 Task: Find connections with filter location Landau in der Pfalz with filter topic #creativitywith filter profile language German with filter current company Getinge with filter school Queen Mary's College with filter industry Dance Companies with filter service category Consulting with filter keywords title Events Manager
Action: Mouse moved to (658, 86)
Screenshot: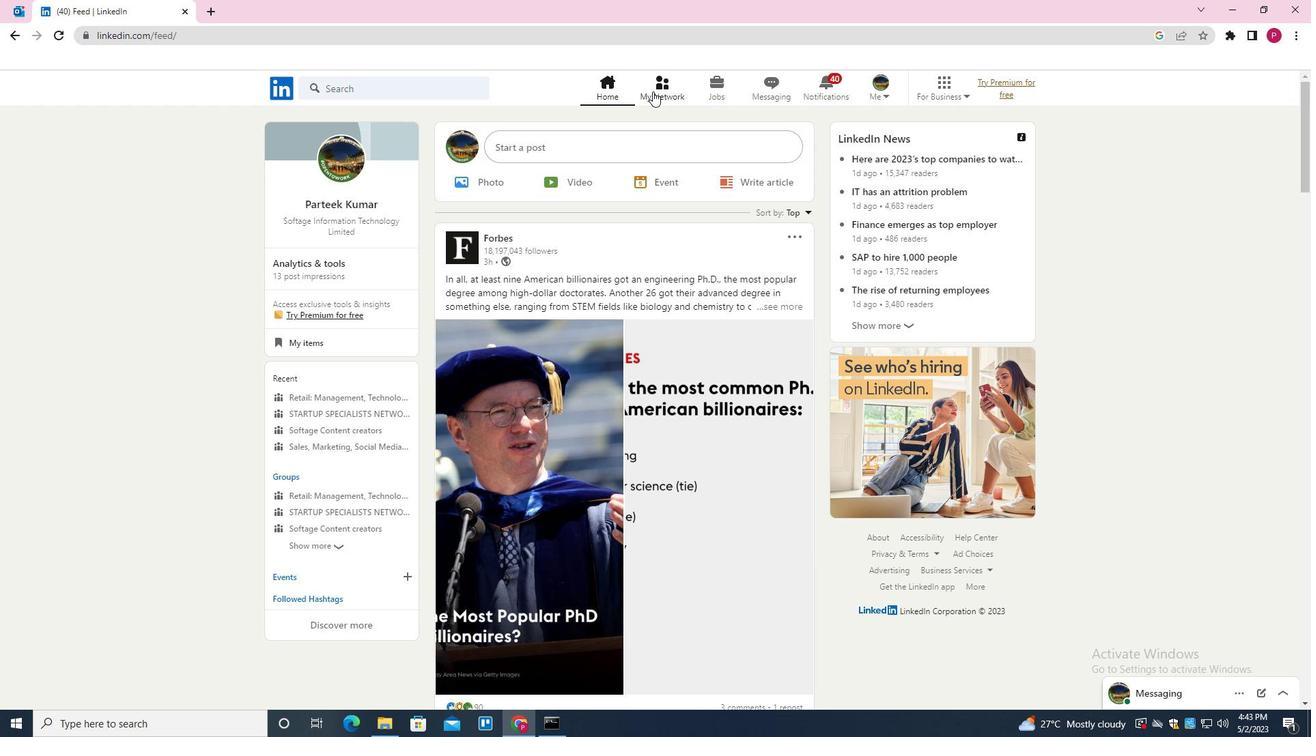 
Action: Mouse pressed left at (658, 86)
Screenshot: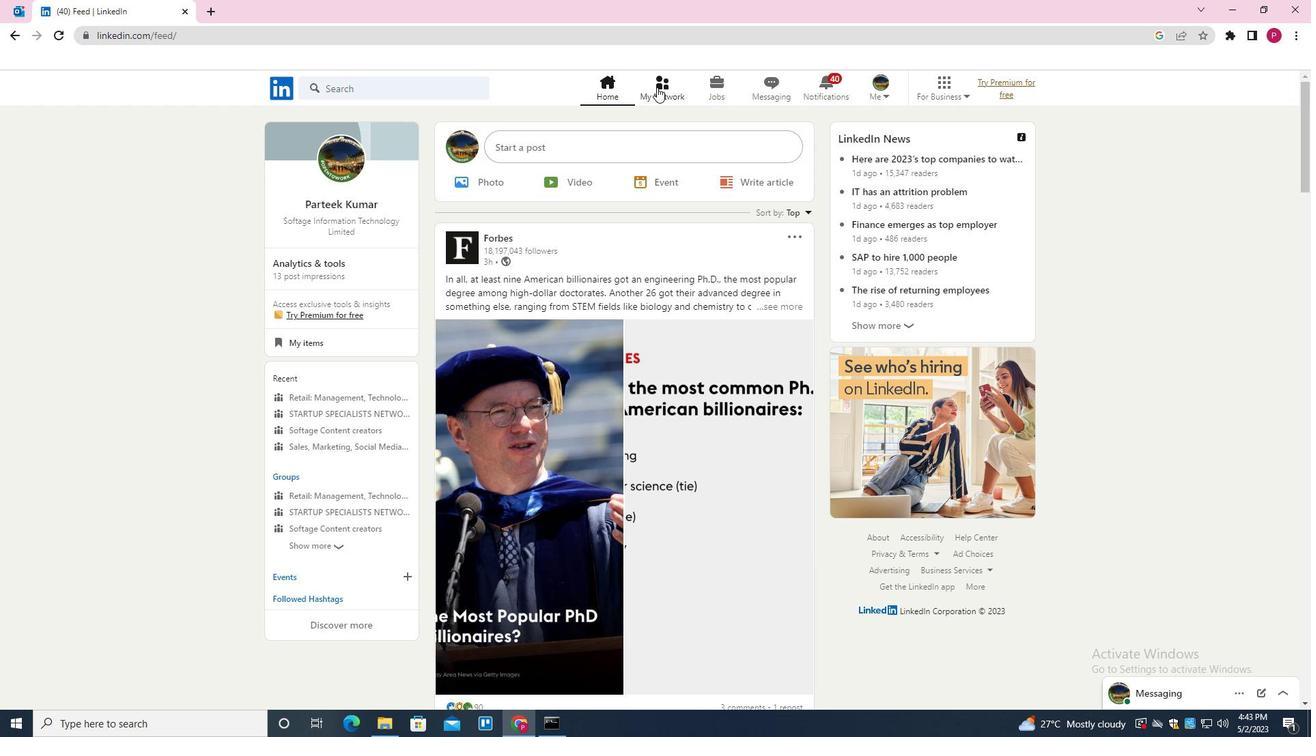 
Action: Mouse moved to (426, 171)
Screenshot: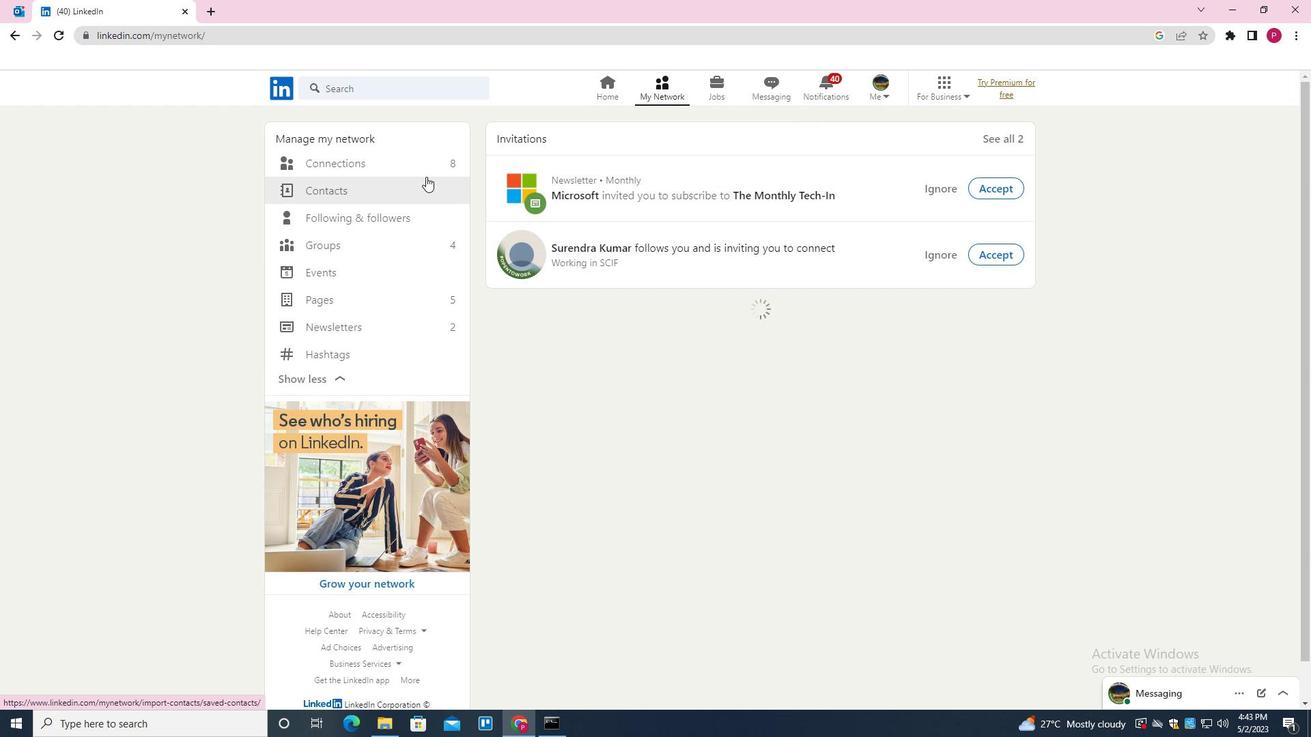
Action: Mouse pressed left at (426, 171)
Screenshot: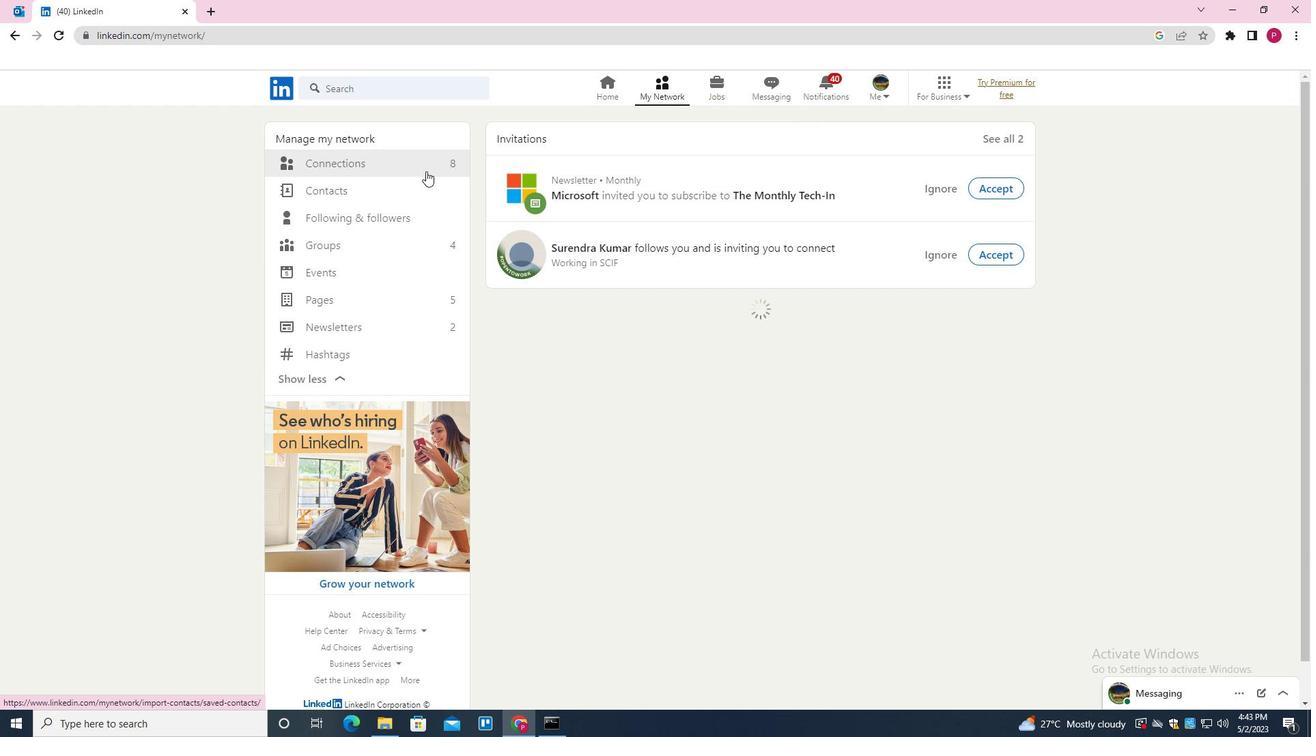 
Action: Mouse moved to (396, 163)
Screenshot: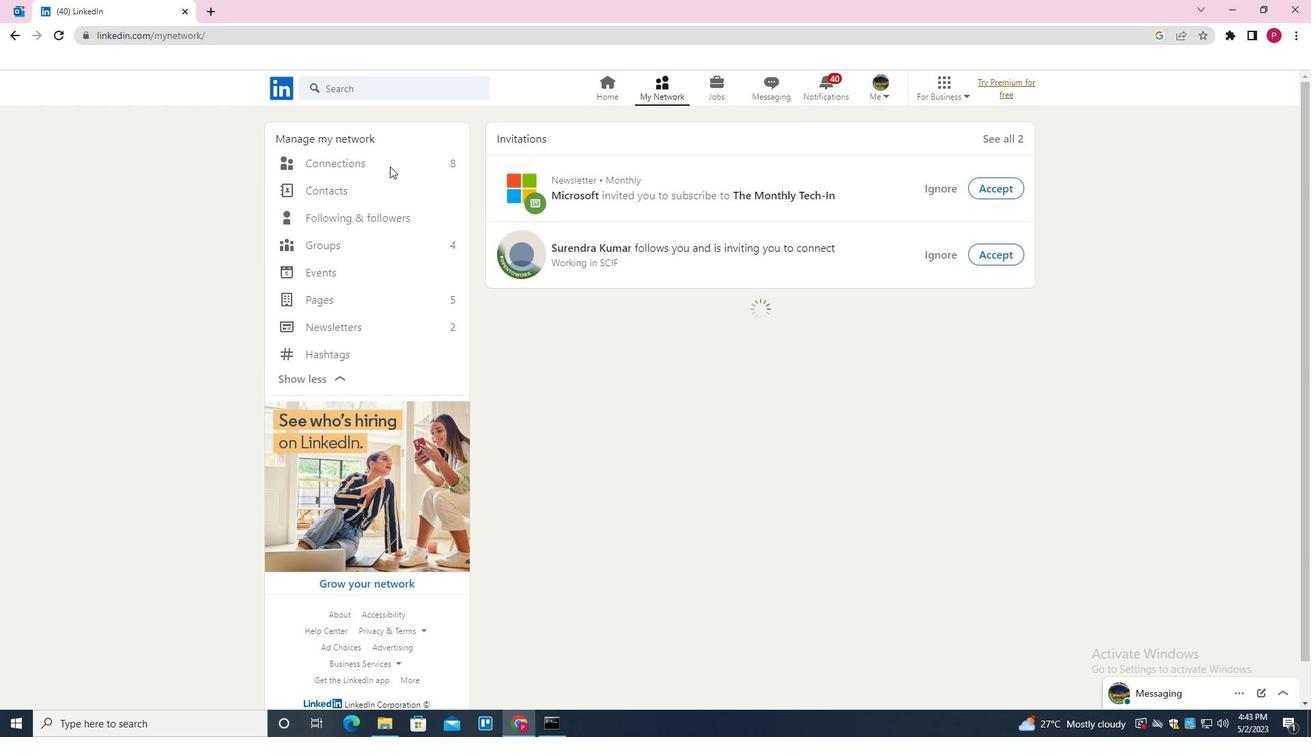 
Action: Mouse pressed left at (396, 163)
Screenshot: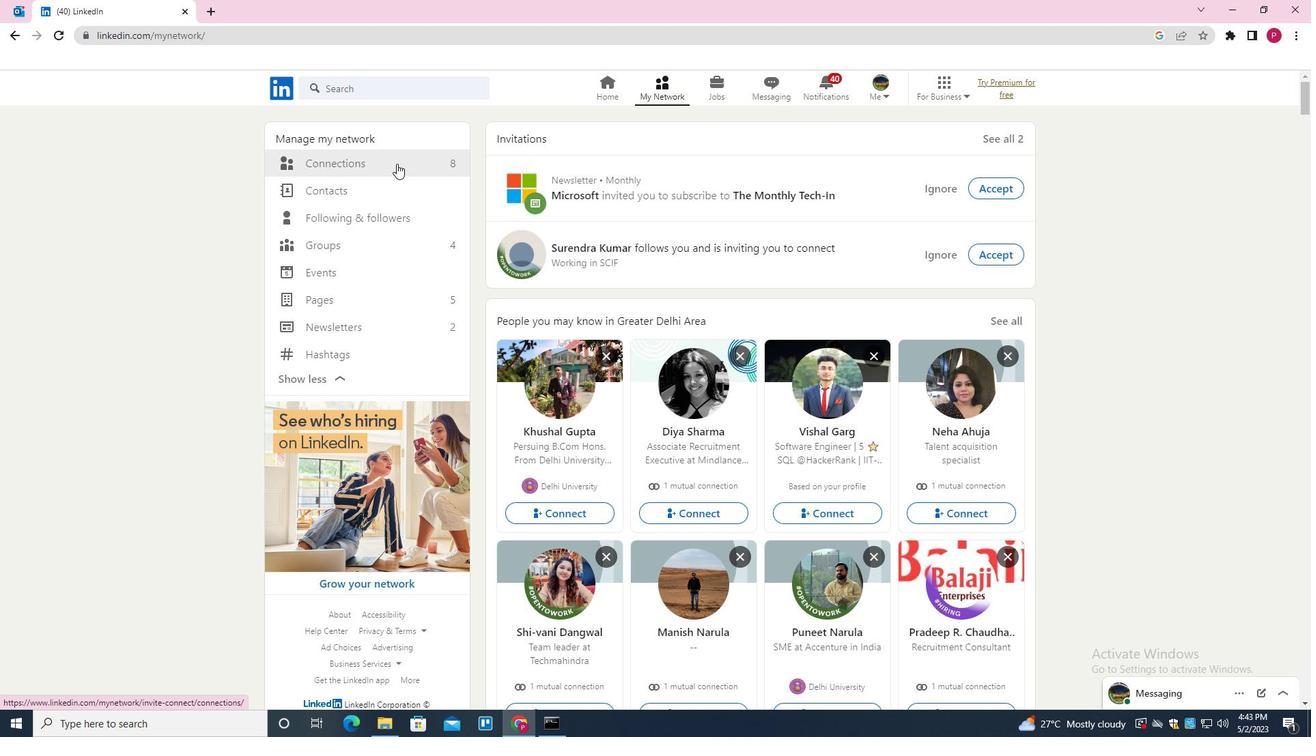 
Action: Mouse moved to (766, 163)
Screenshot: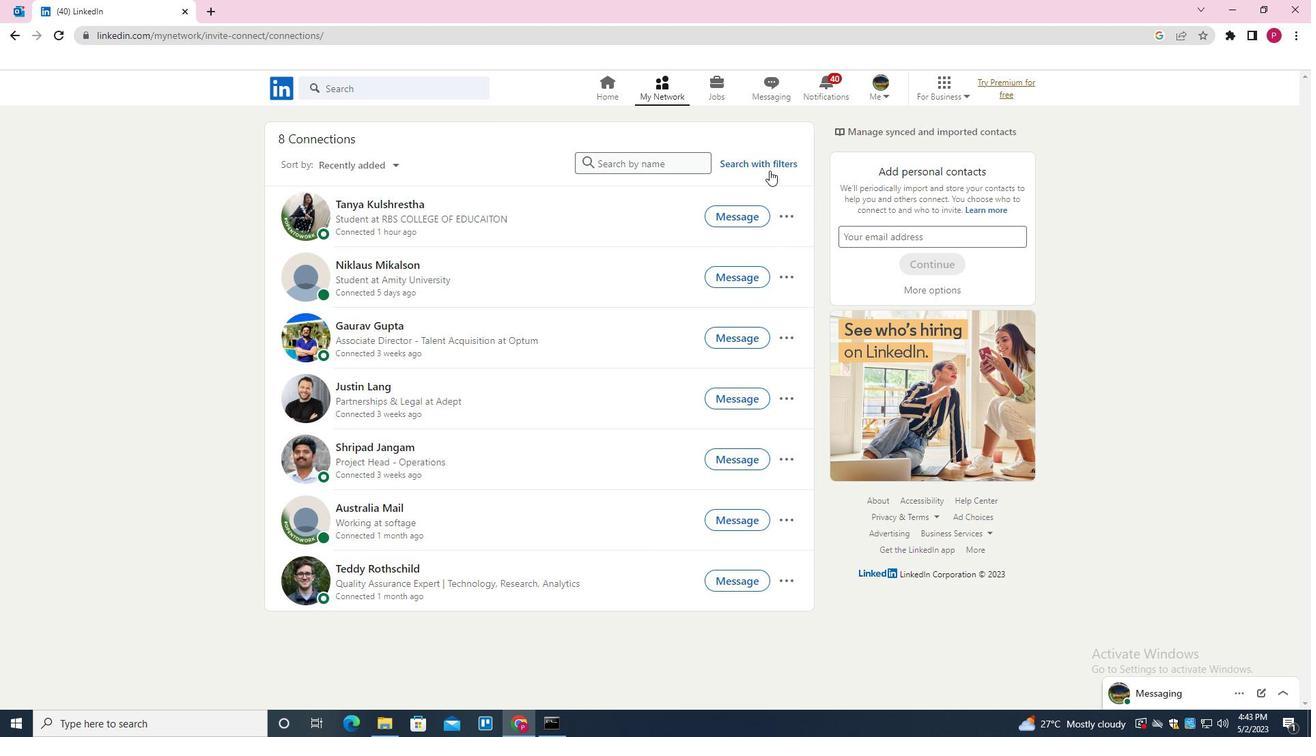 
Action: Mouse pressed left at (766, 163)
Screenshot: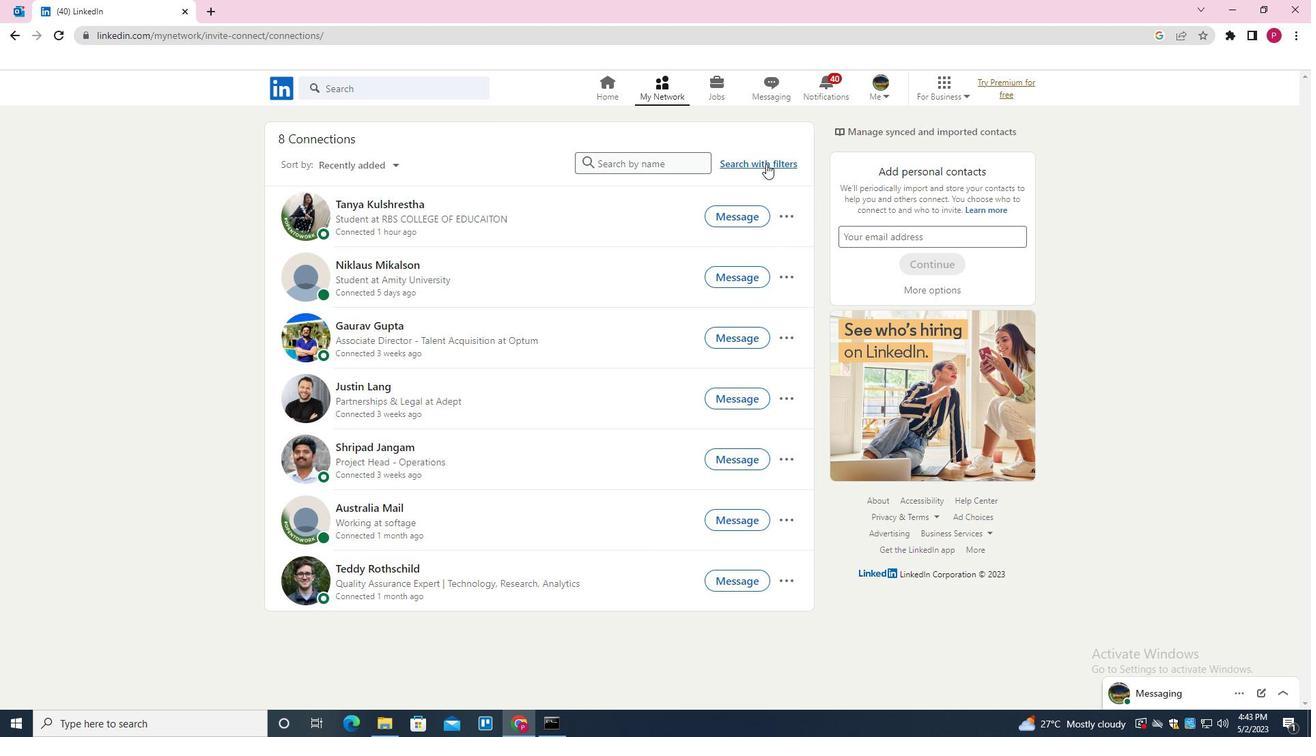 
Action: Mouse moved to (705, 127)
Screenshot: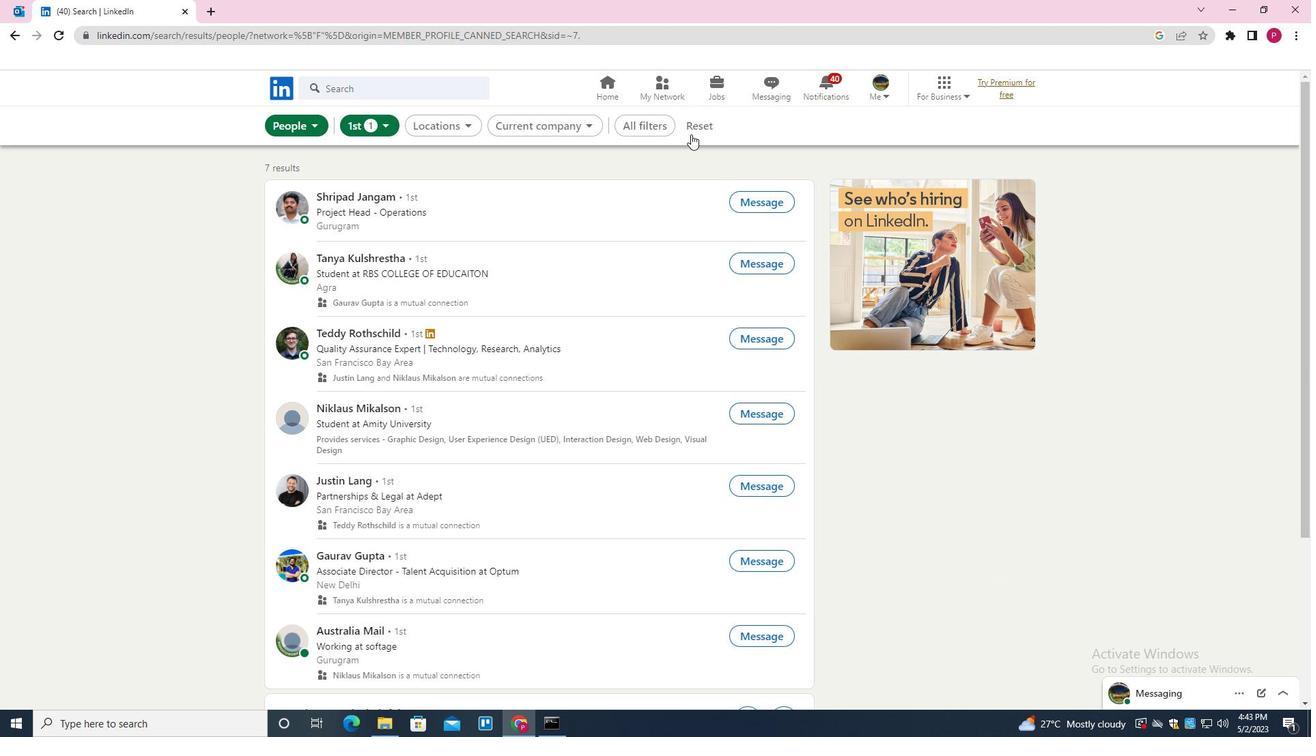 
Action: Mouse pressed left at (705, 127)
Screenshot: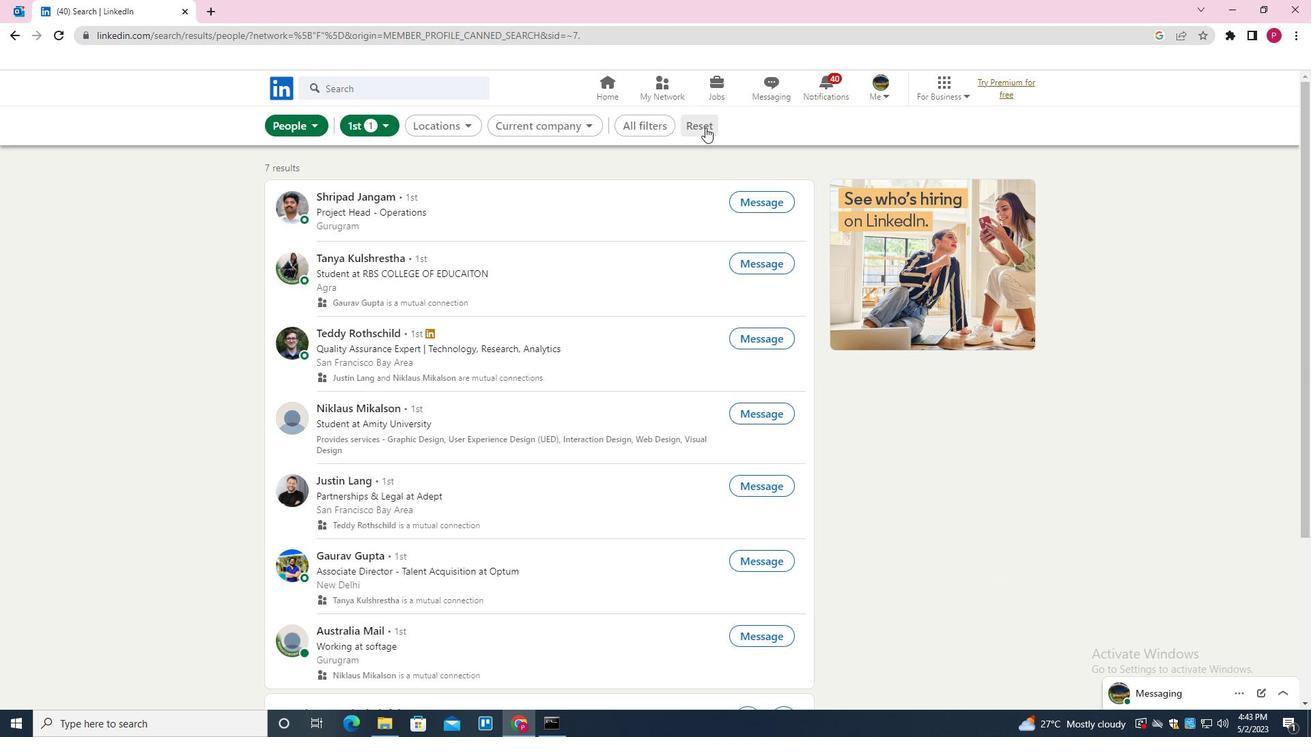 
Action: Mouse moved to (681, 130)
Screenshot: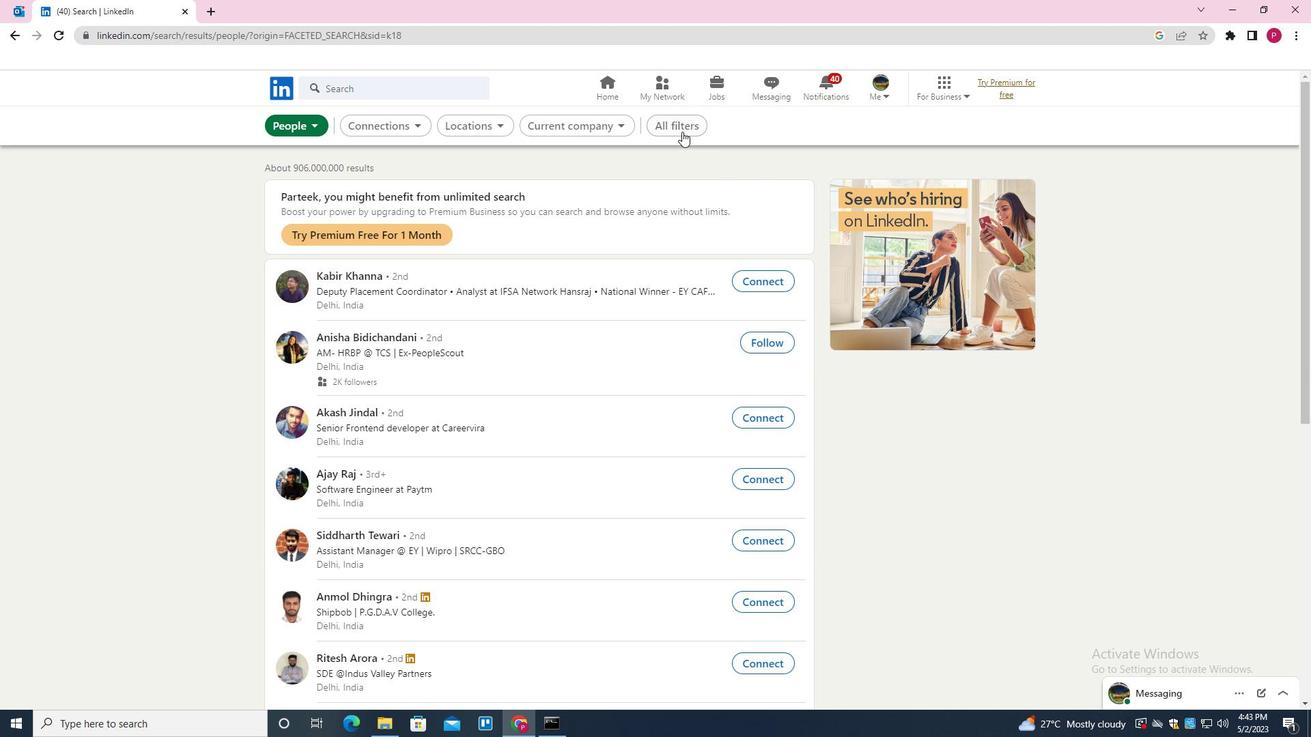 
Action: Mouse pressed left at (681, 130)
Screenshot: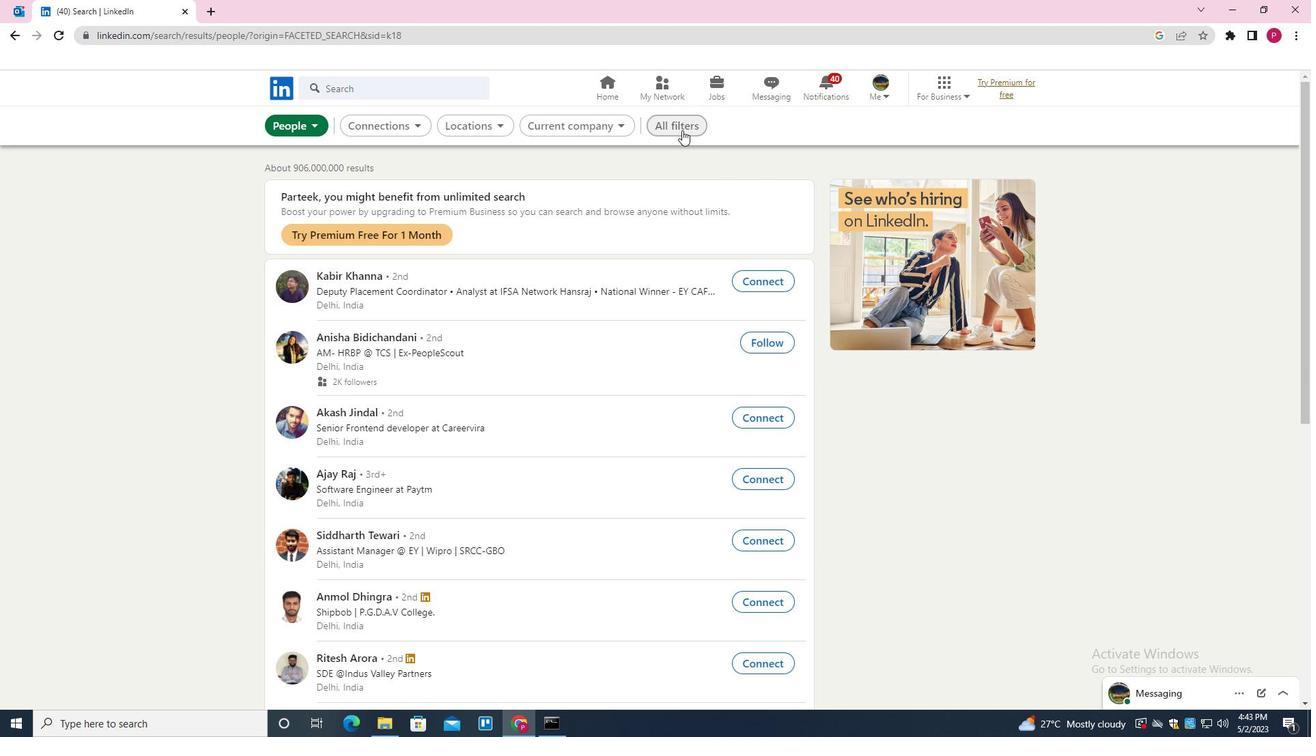 
Action: Mouse moved to (933, 385)
Screenshot: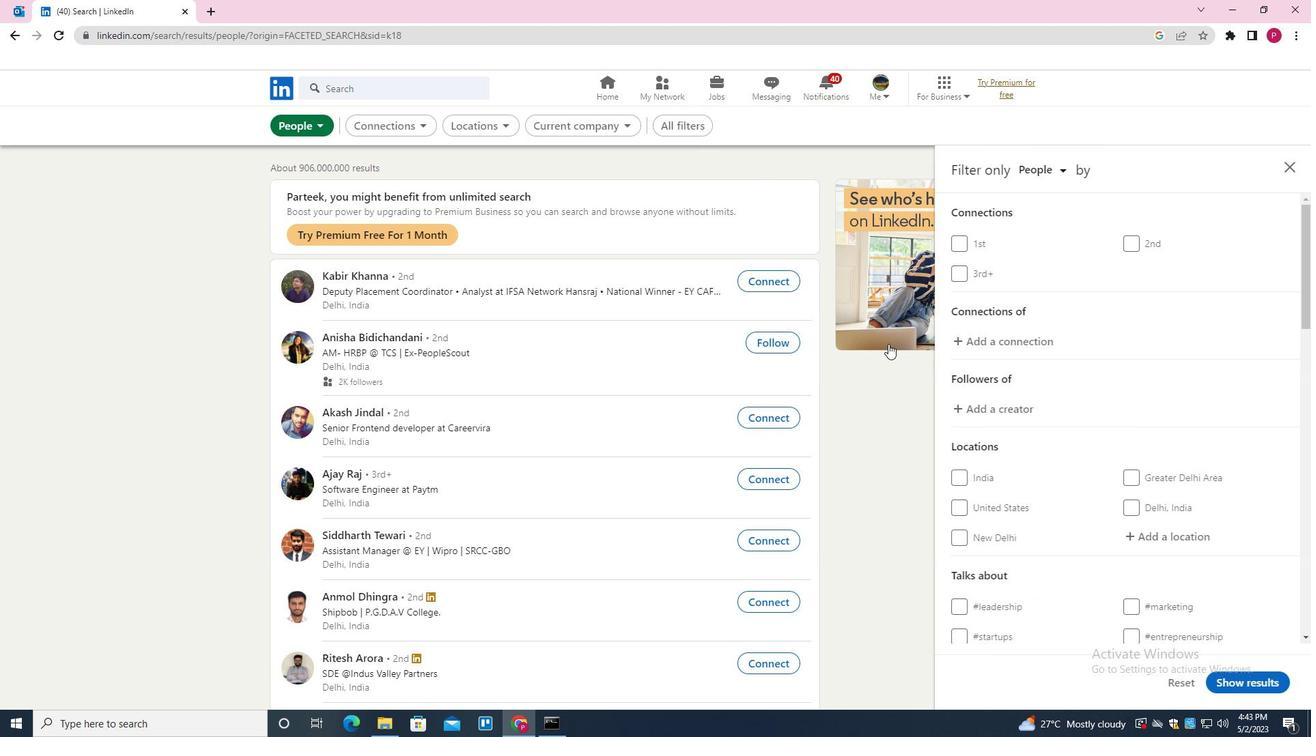 
Action: Mouse scrolled (933, 384) with delta (0, 0)
Screenshot: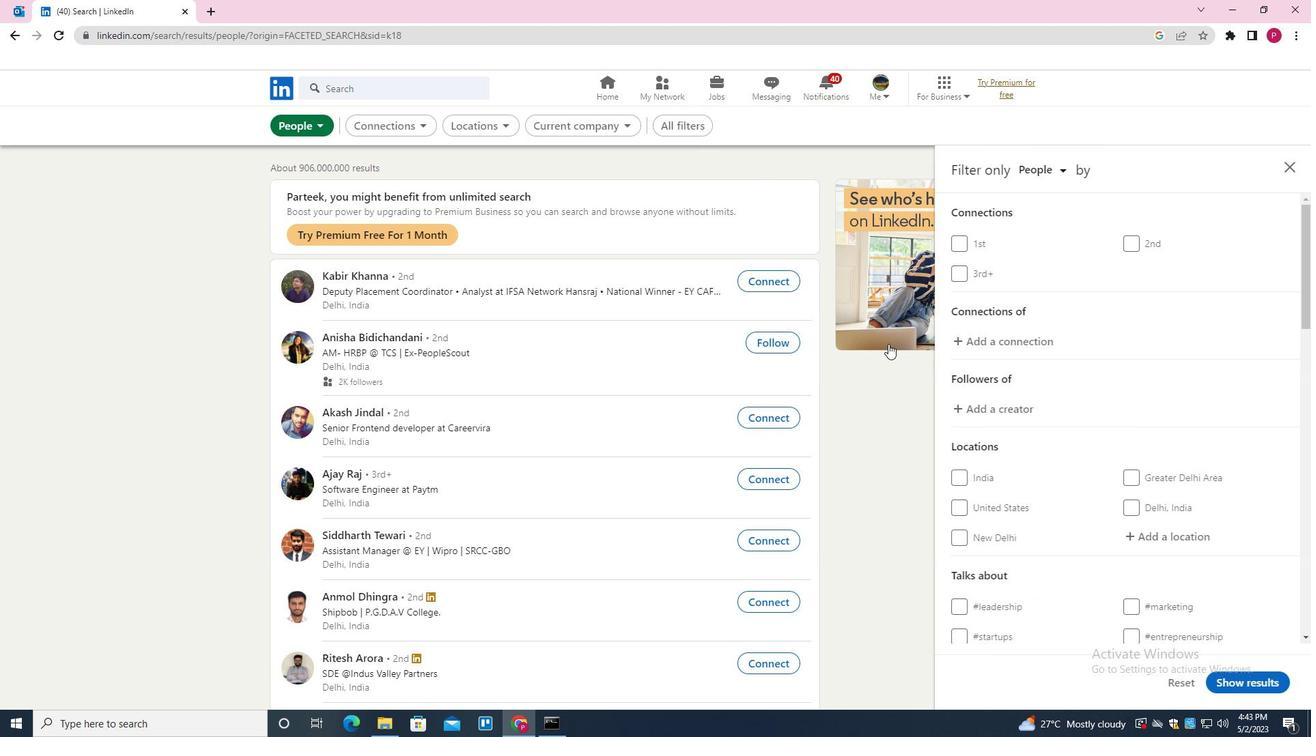 
Action: Mouse moved to (1161, 533)
Screenshot: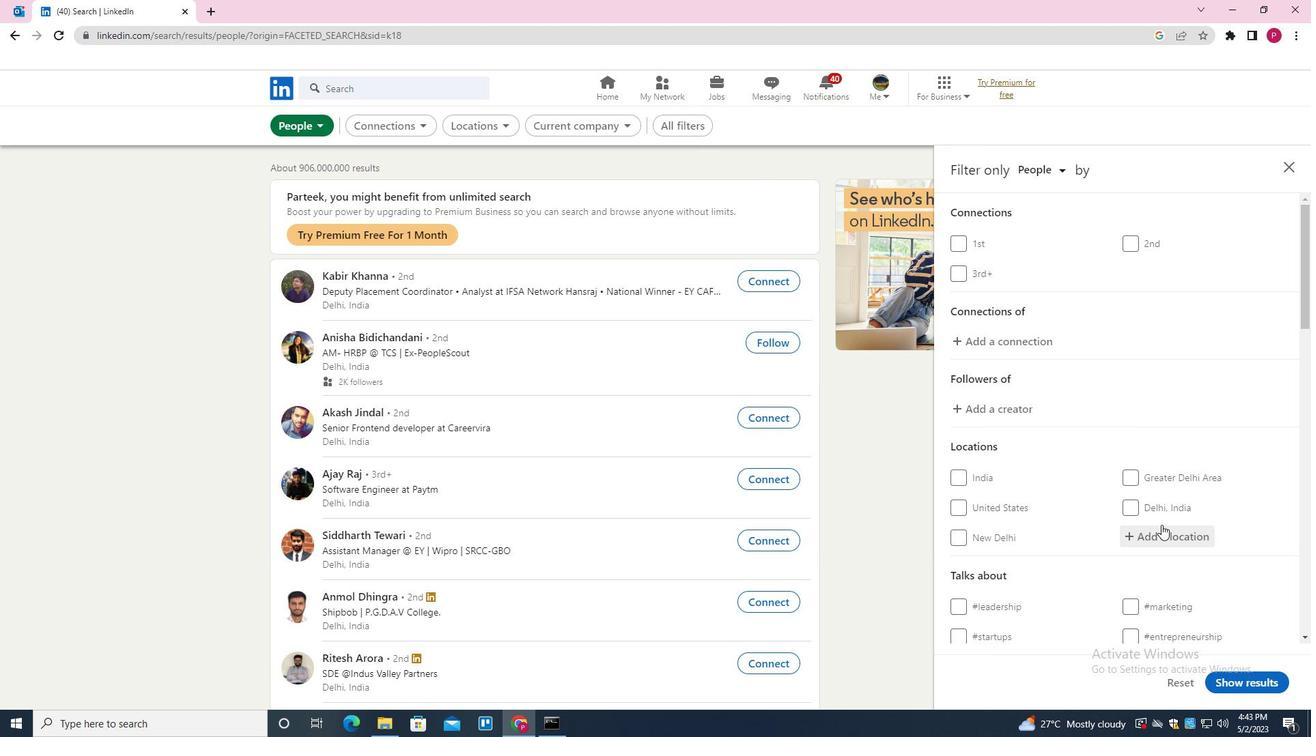 
Action: Mouse pressed left at (1161, 533)
Screenshot: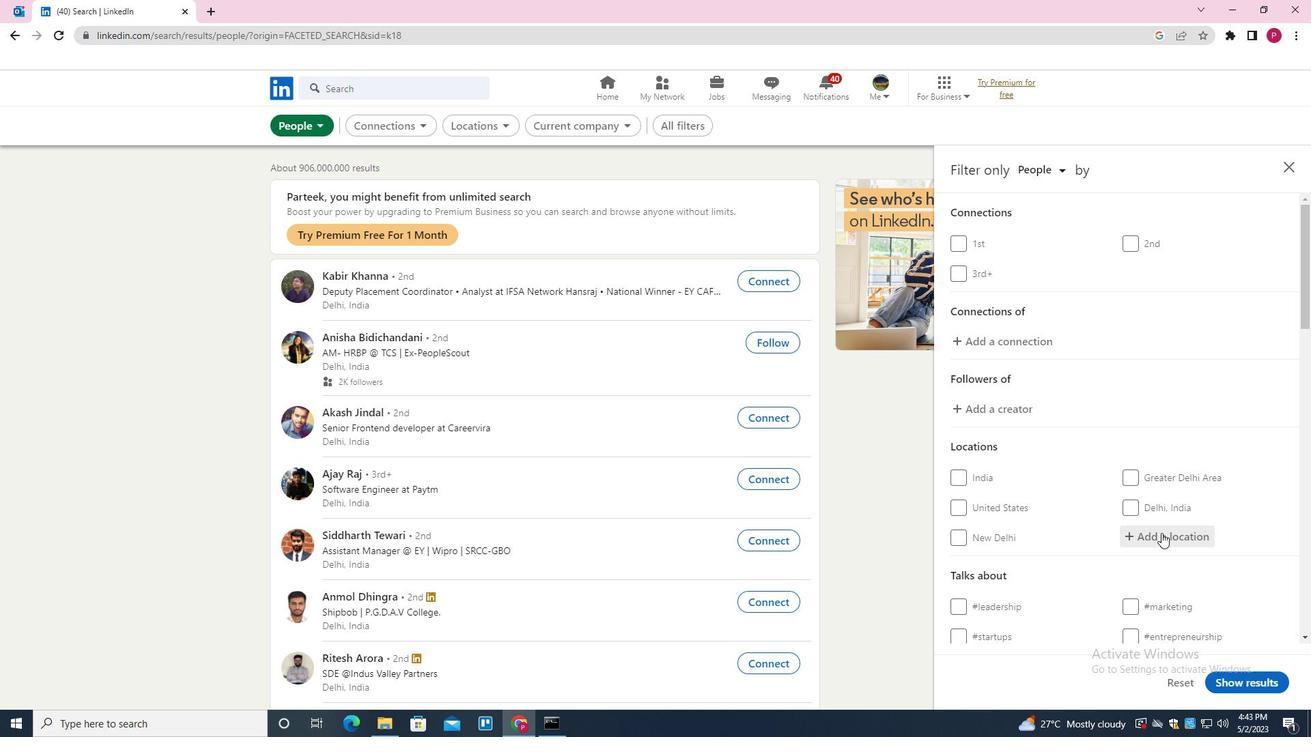 
Action: Mouse moved to (1114, 516)
Screenshot: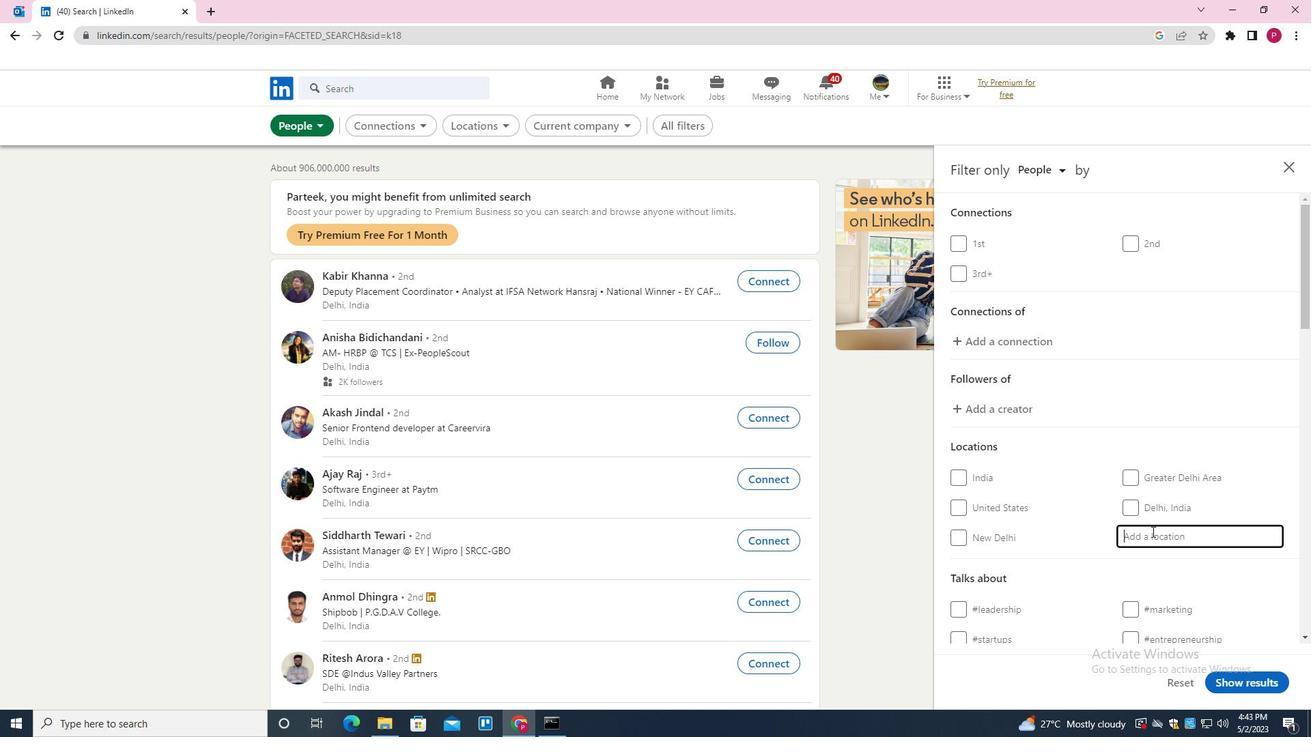 
Action: Key pressed <Key.shift>LANDAU<Key.down><Key.down><Key.enter>
Screenshot: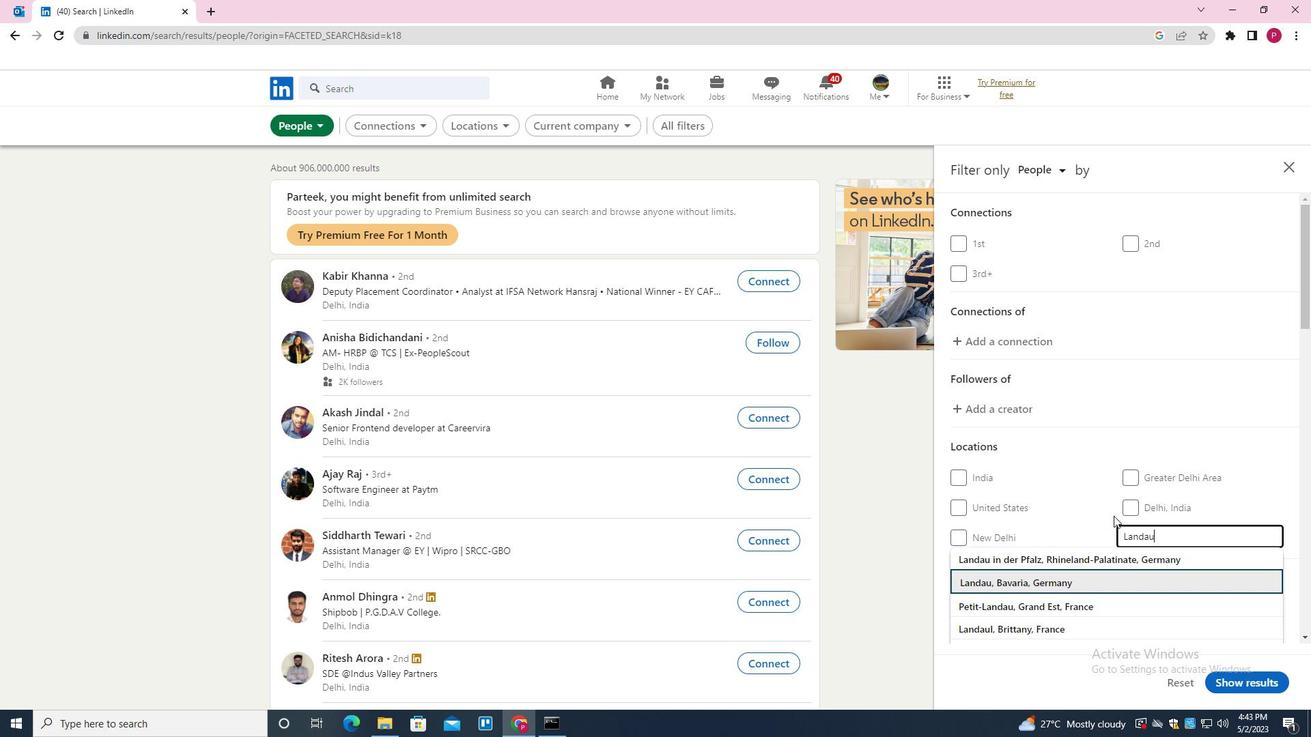 
Action: Mouse moved to (1082, 418)
Screenshot: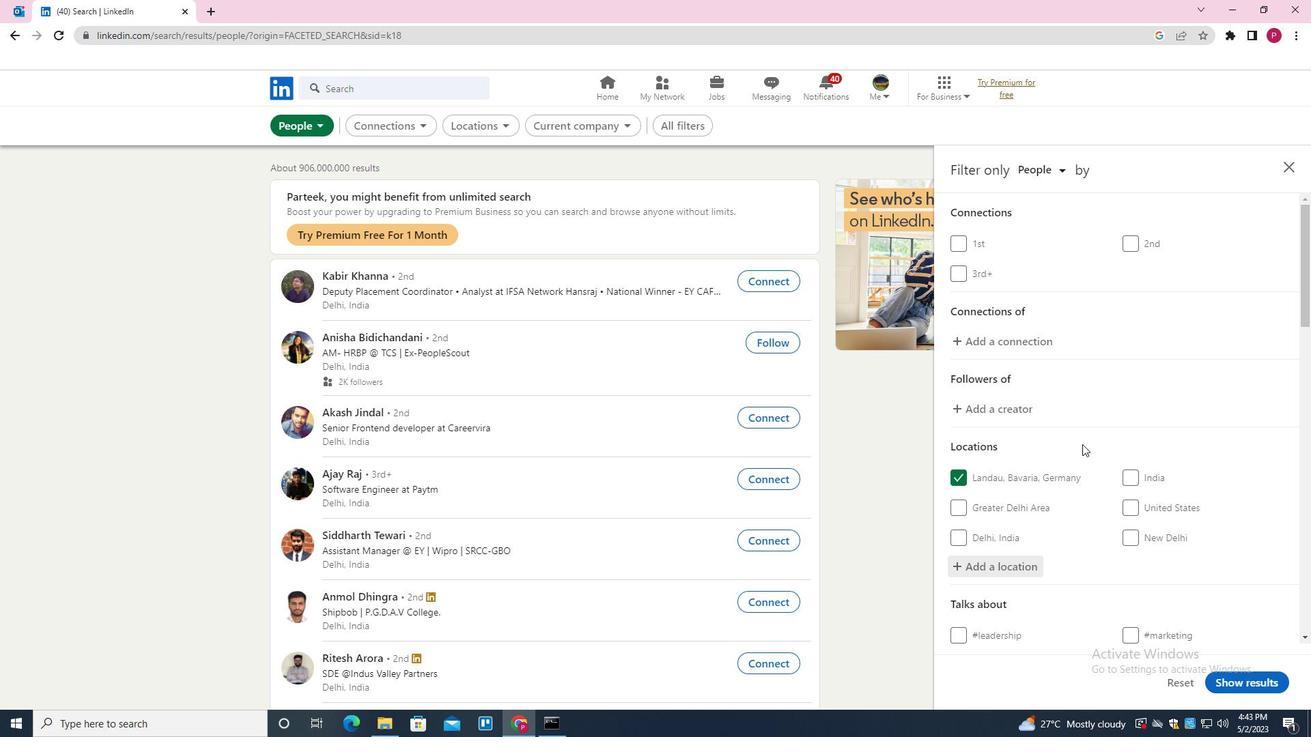 
Action: Mouse scrolled (1082, 417) with delta (0, 0)
Screenshot: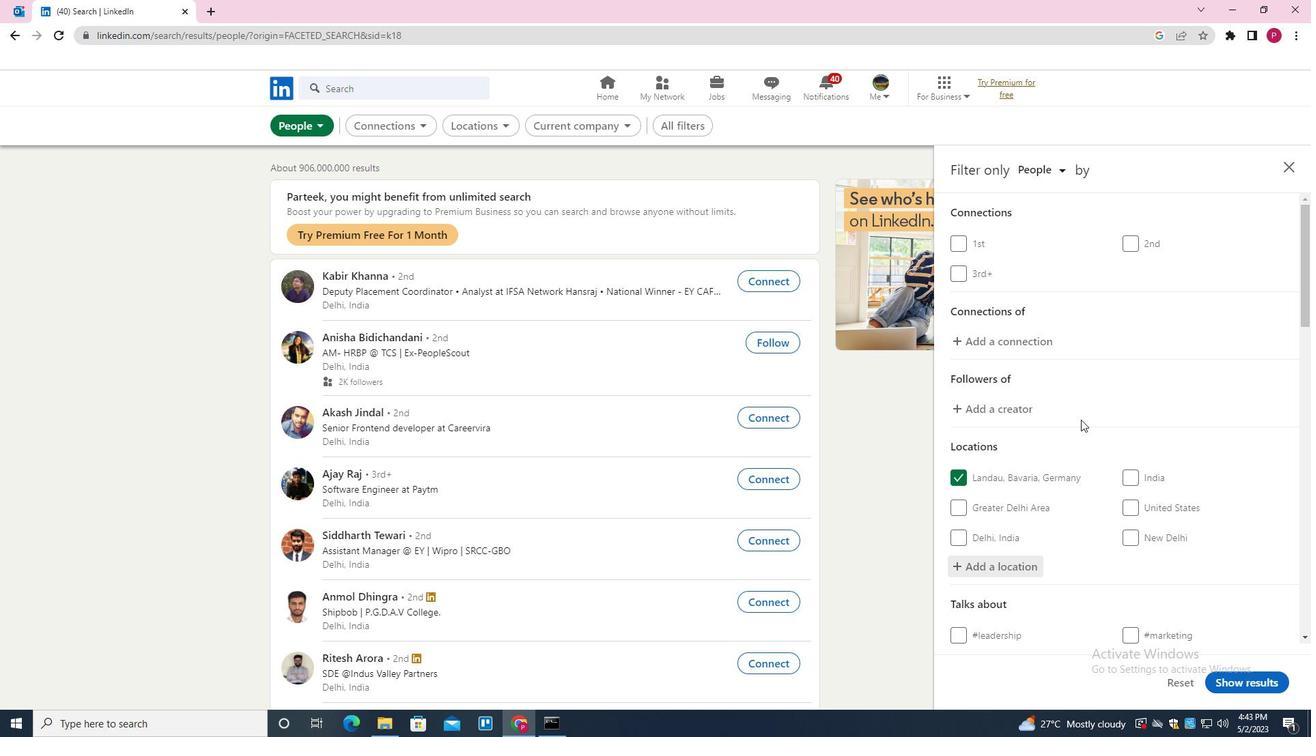 
Action: Mouse scrolled (1082, 417) with delta (0, 0)
Screenshot: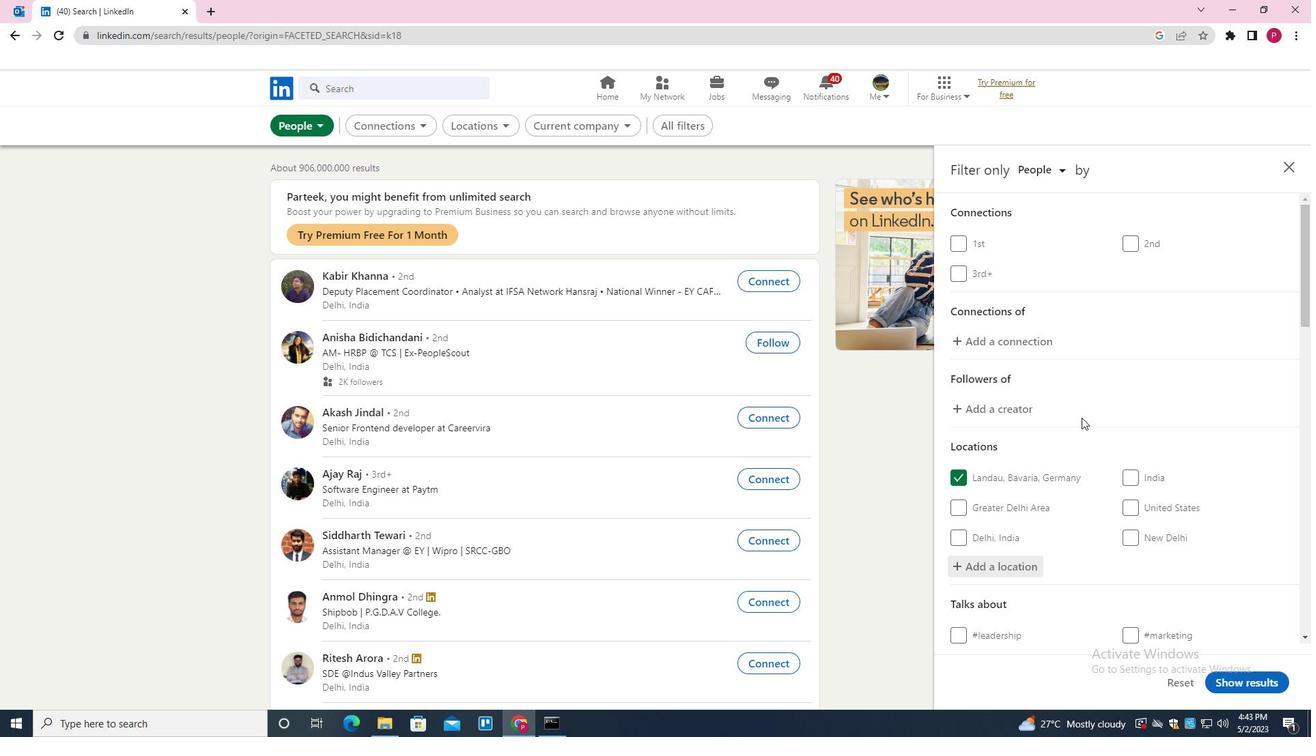 
Action: Mouse scrolled (1082, 417) with delta (0, 0)
Screenshot: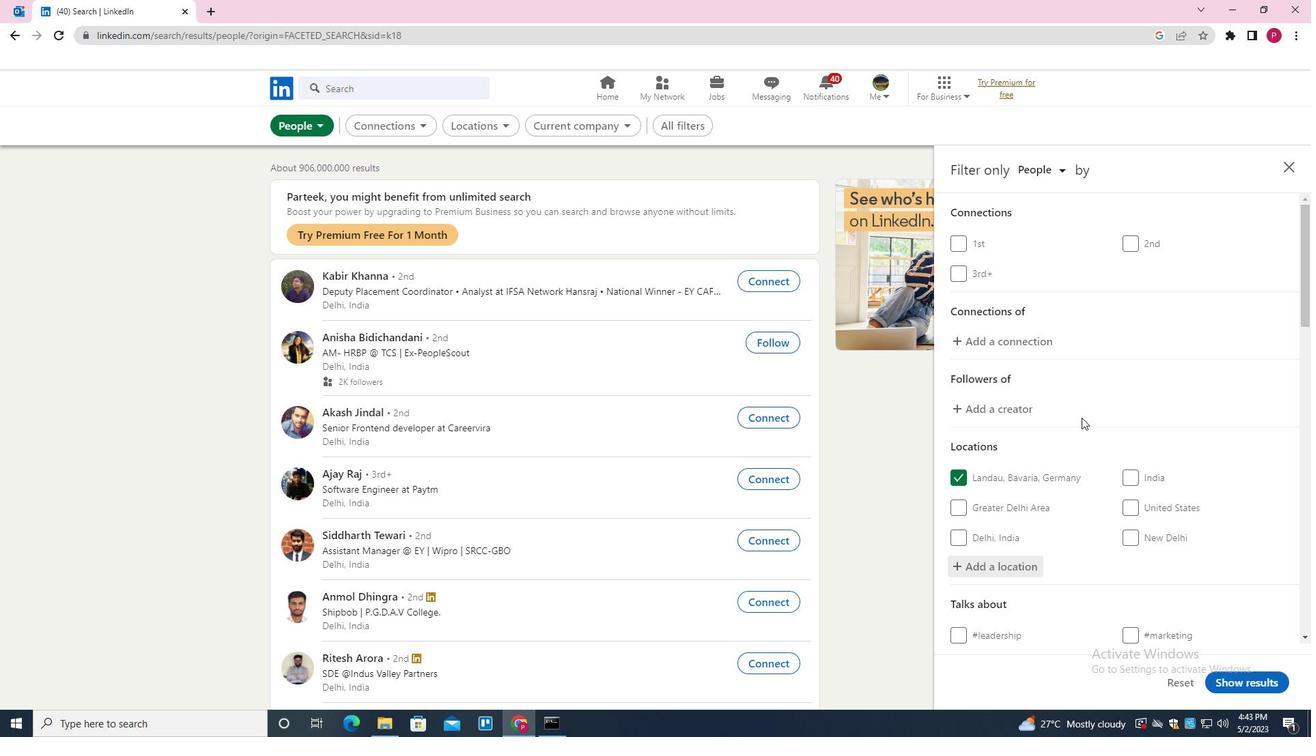 
Action: Mouse scrolled (1082, 417) with delta (0, 0)
Screenshot: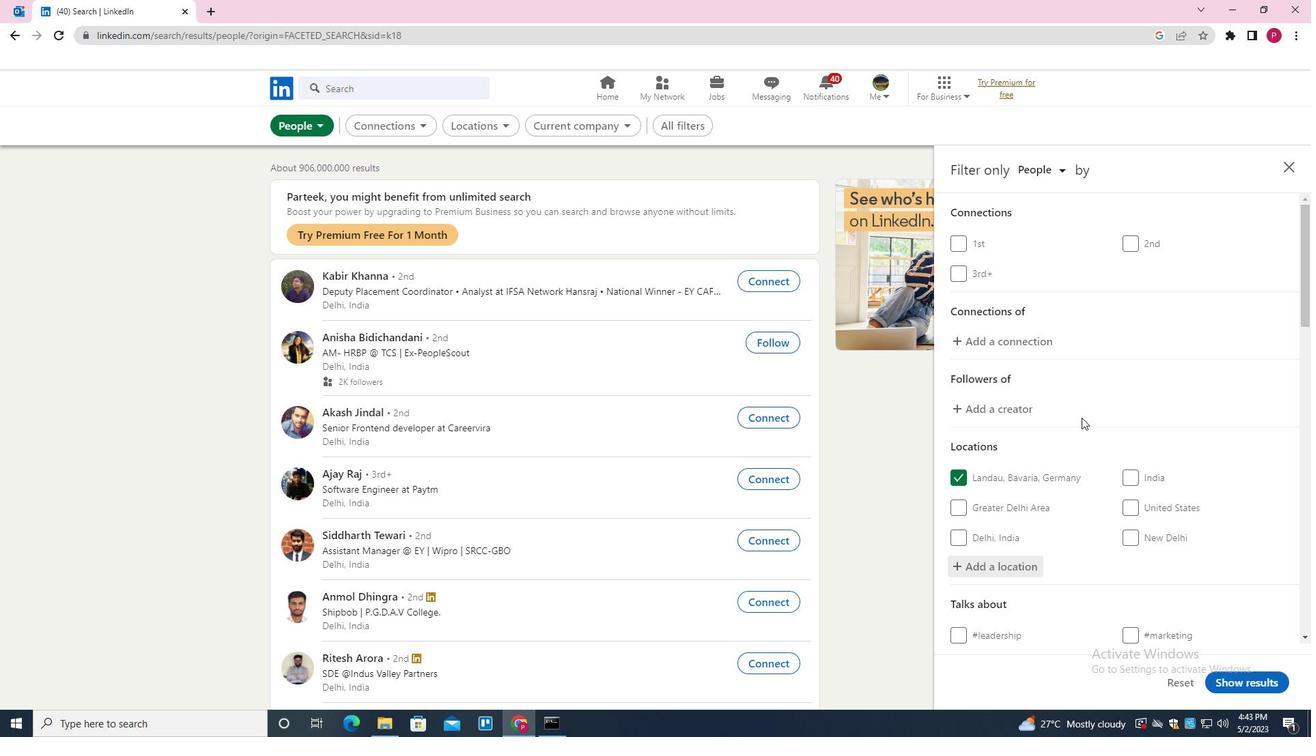 
Action: Mouse moved to (1153, 422)
Screenshot: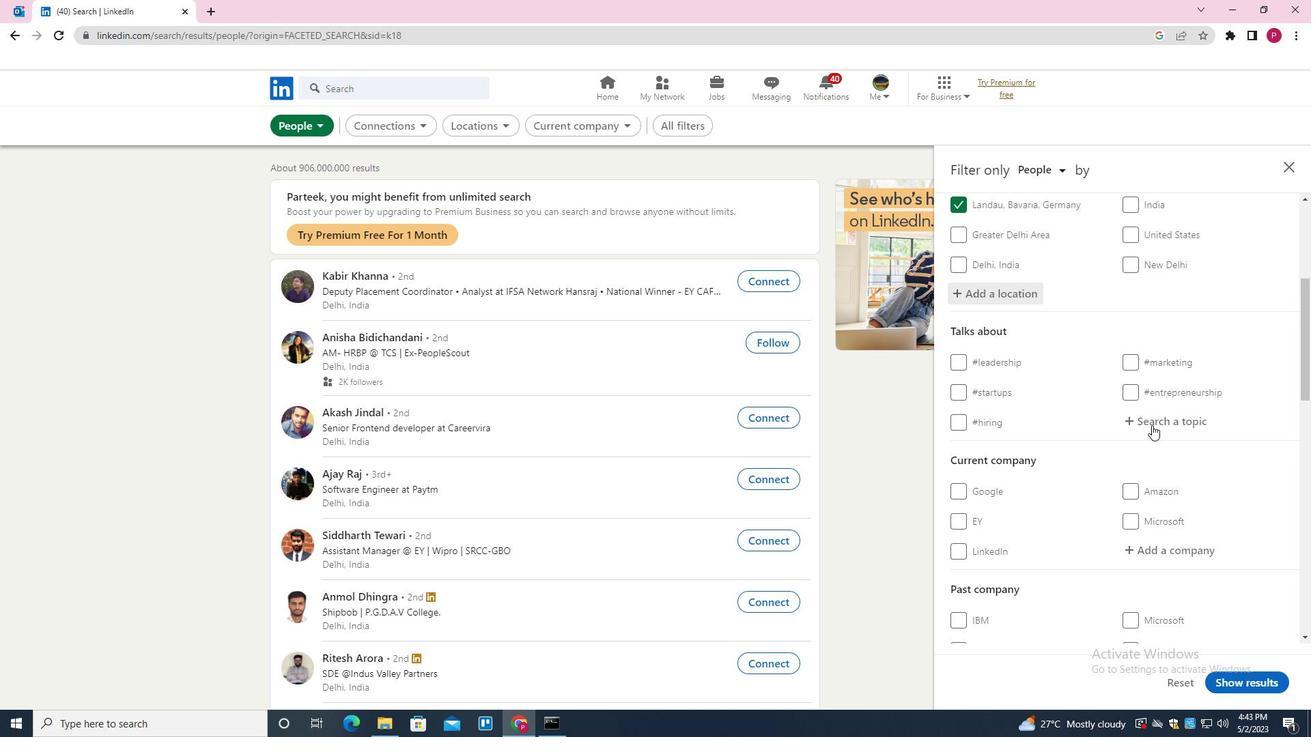 
Action: Mouse pressed left at (1153, 422)
Screenshot: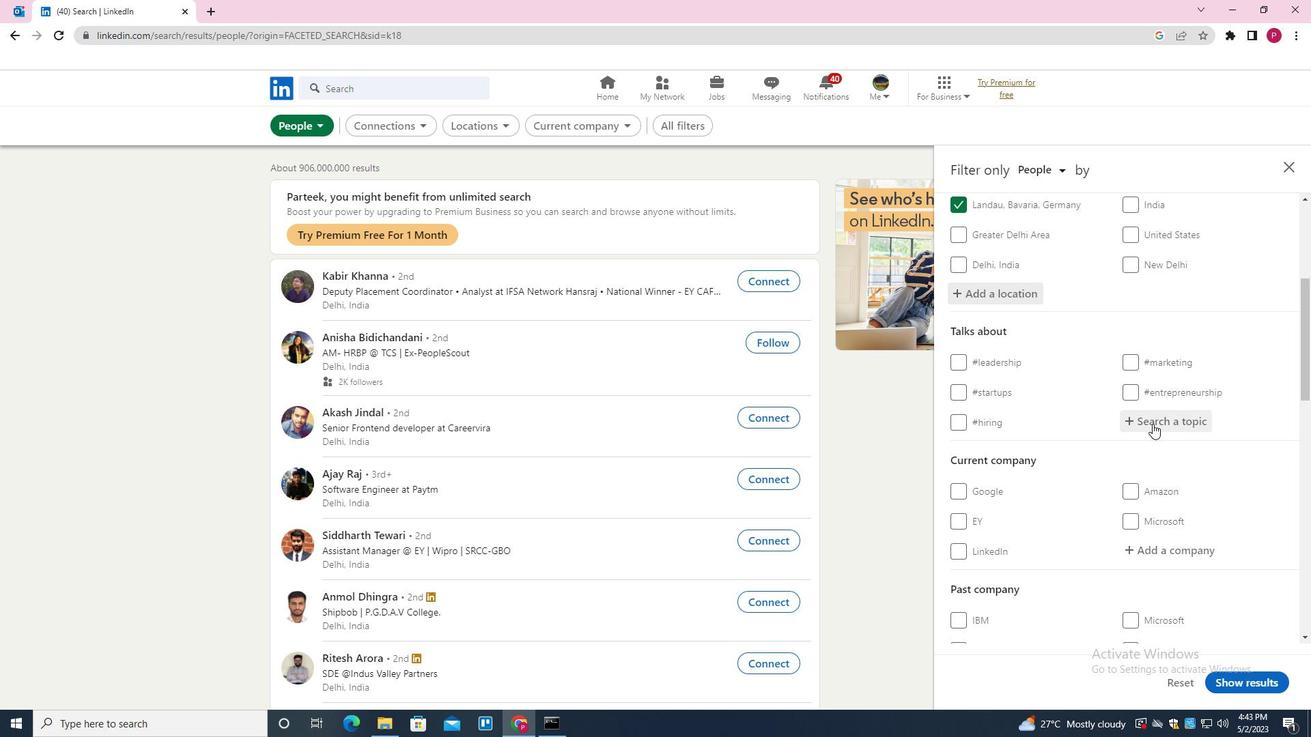 
Action: Mouse moved to (1152, 423)
Screenshot: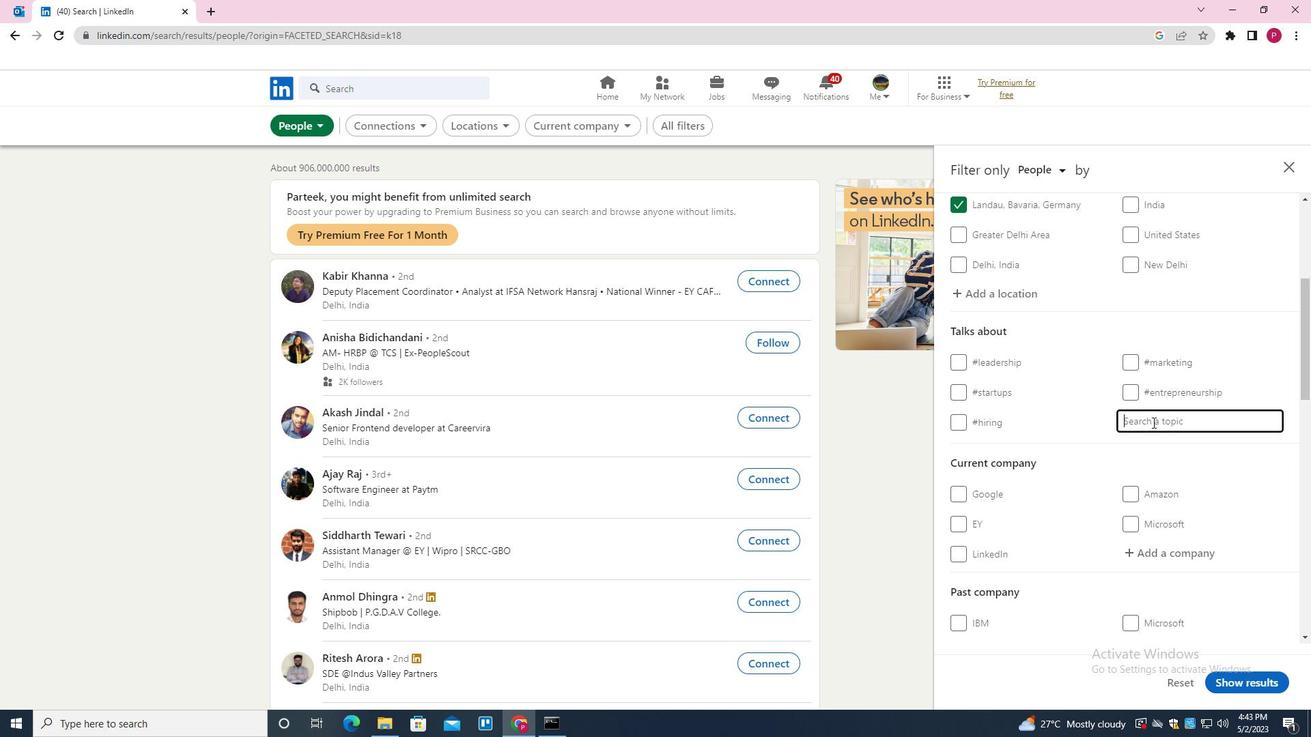 
Action: Key pressed C
Screenshot: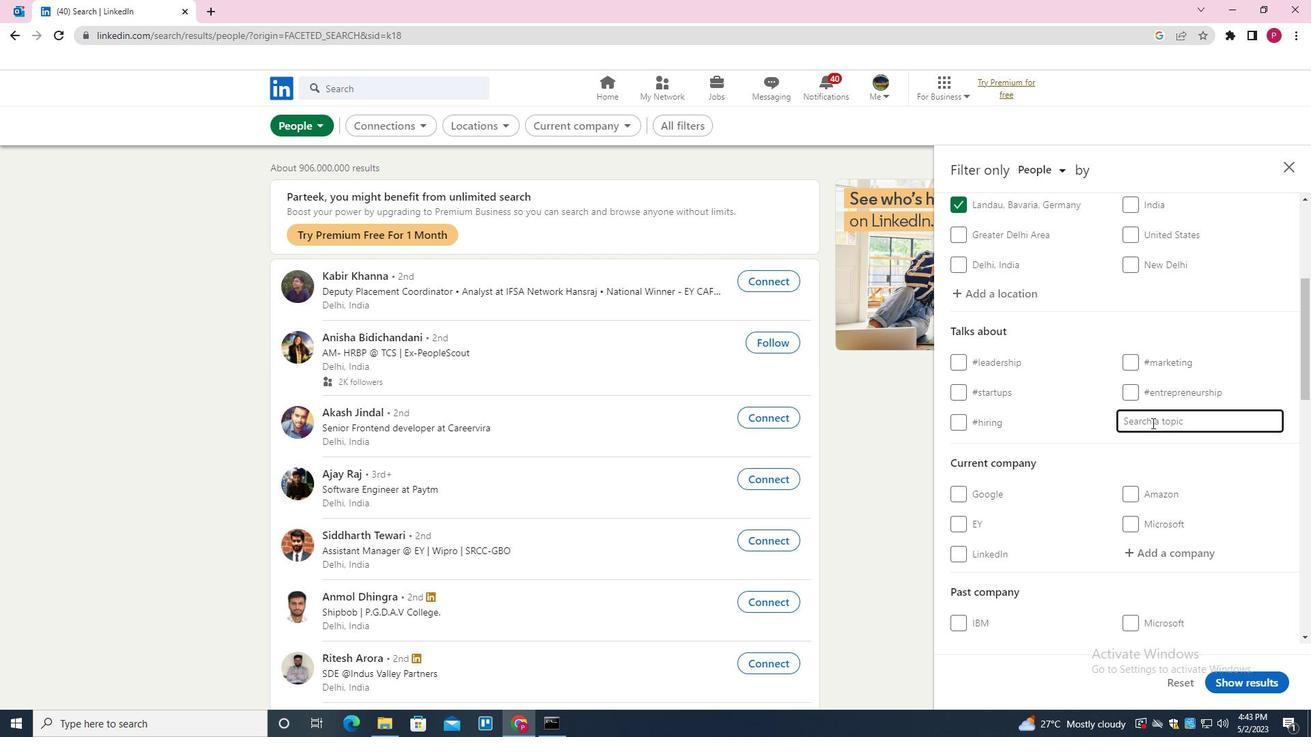 
Action: Mouse moved to (1152, 423)
Screenshot: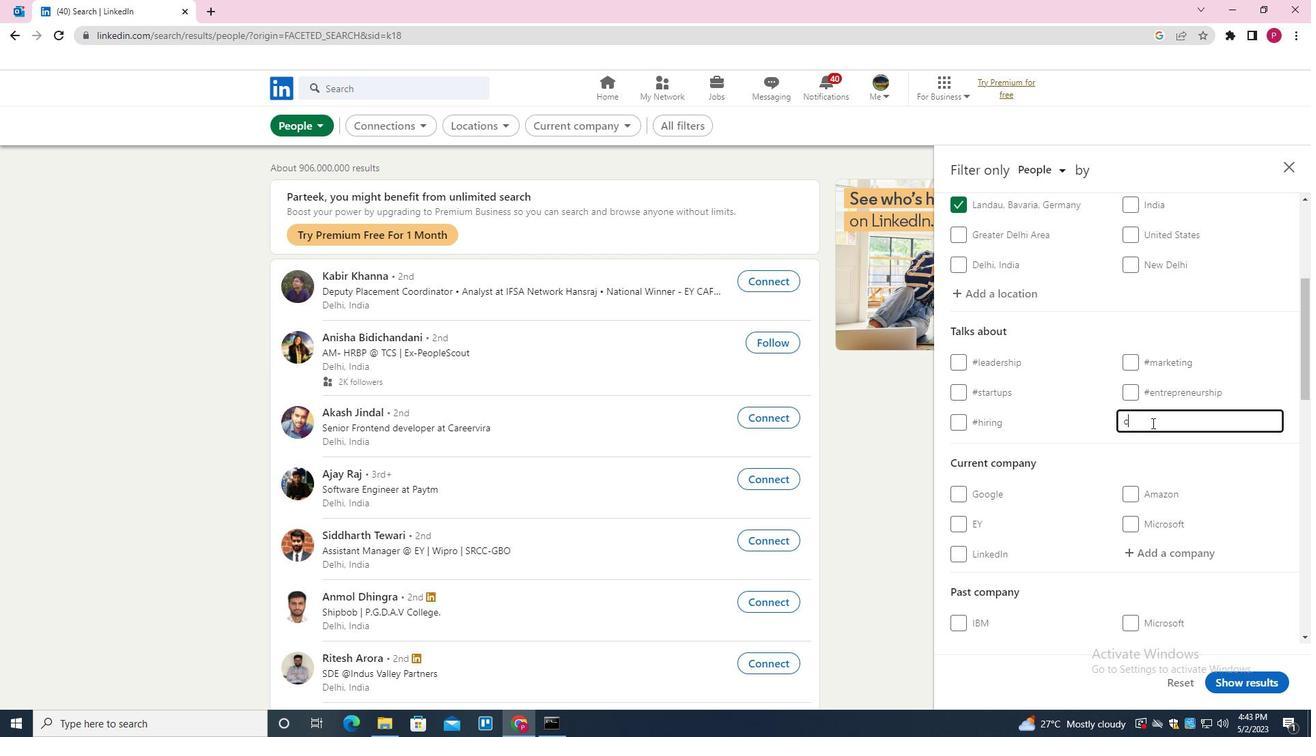 
Action: Key pressed REATIVITY<Key.down><Key.enter>
Screenshot: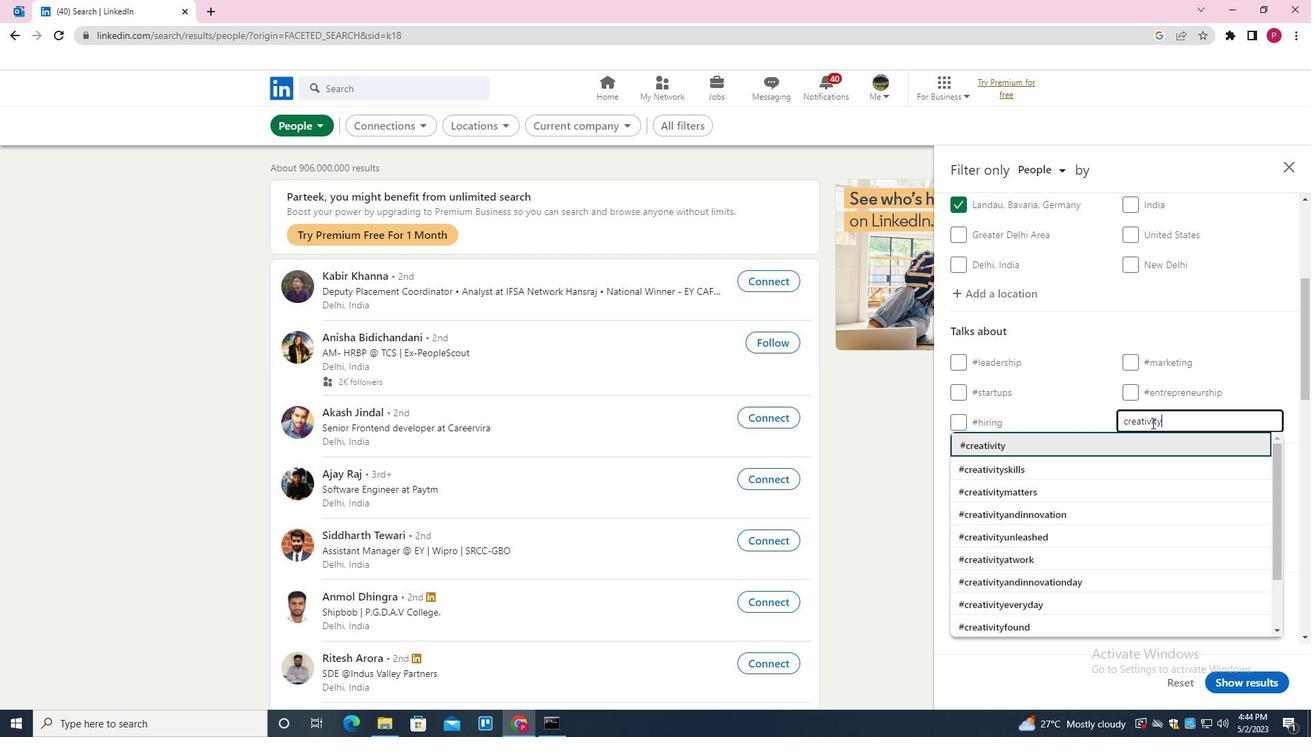 
Action: Mouse moved to (1159, 418)
Screenshot: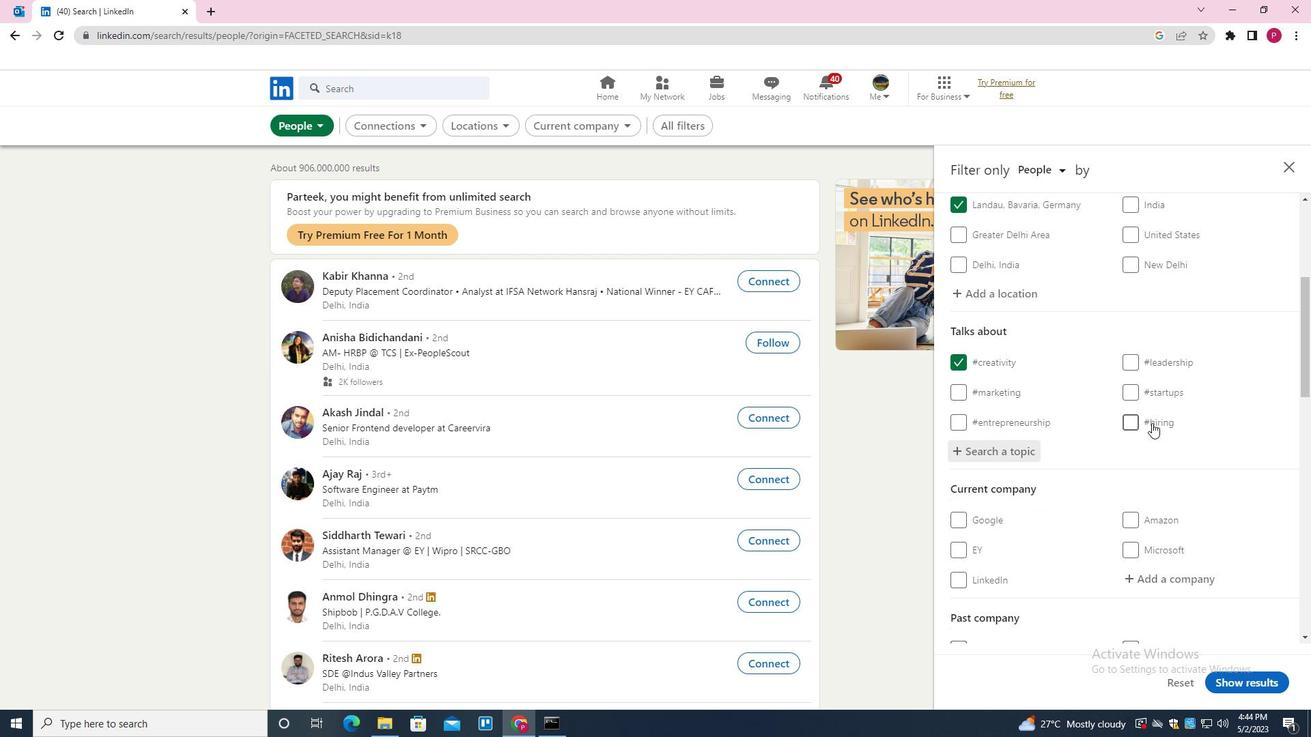 
Action: Mouse scrolled (1159, 417) with delta (0, 0)
Screenshot: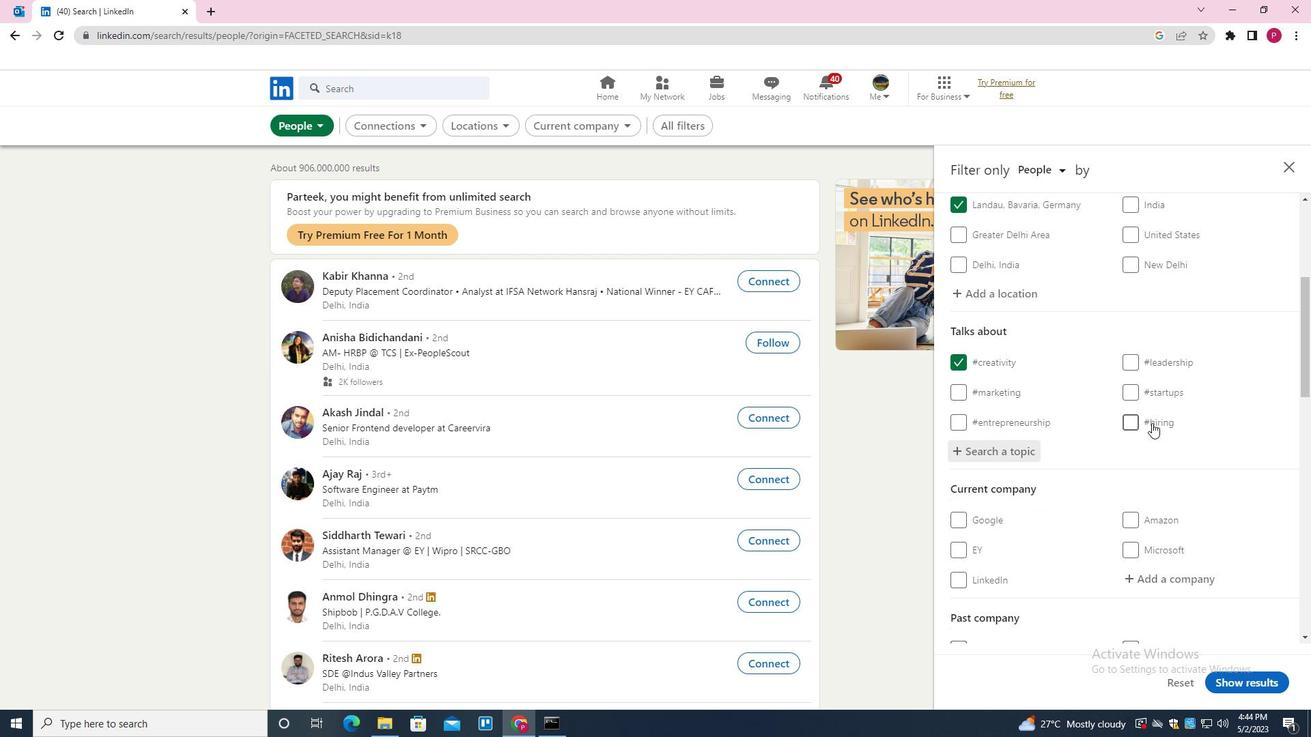 
Action: Mouse scrolled (1159, 417) with delta (0, 0)
Screenshot: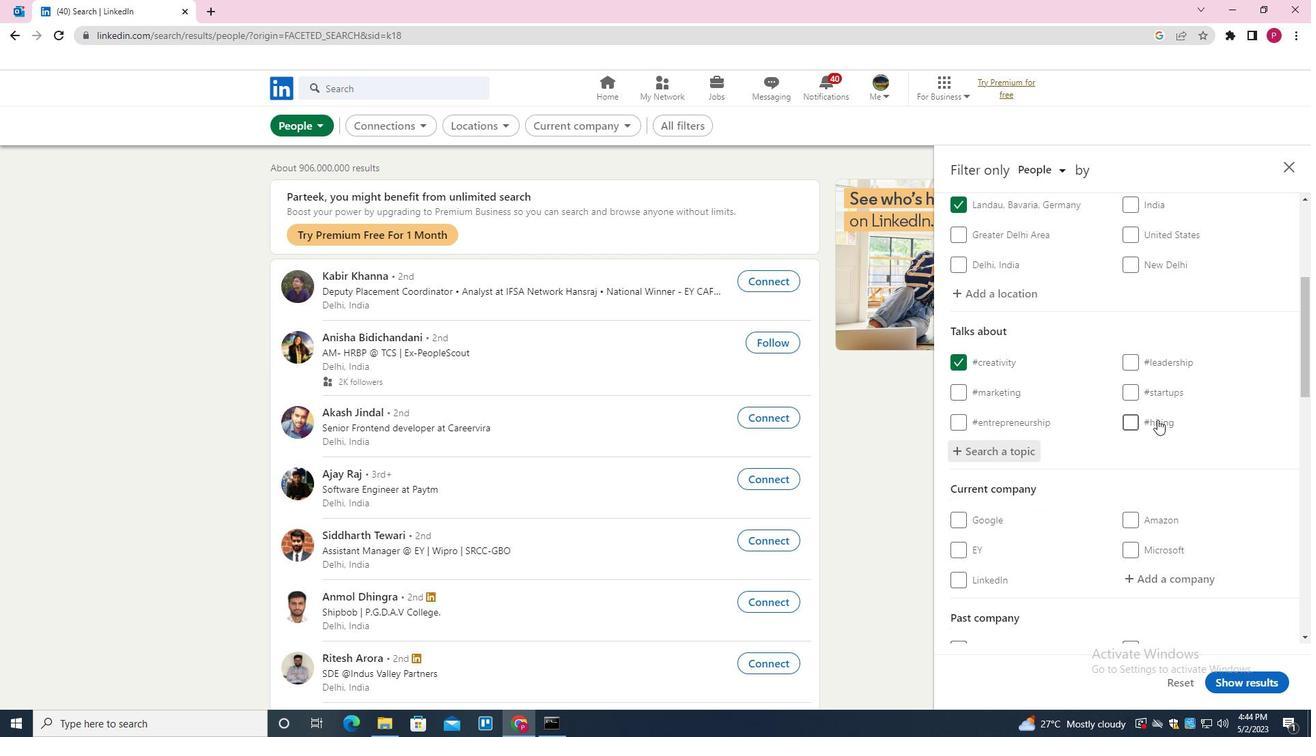 
Action: Mouse moved to (1159, 418)
Screenshot: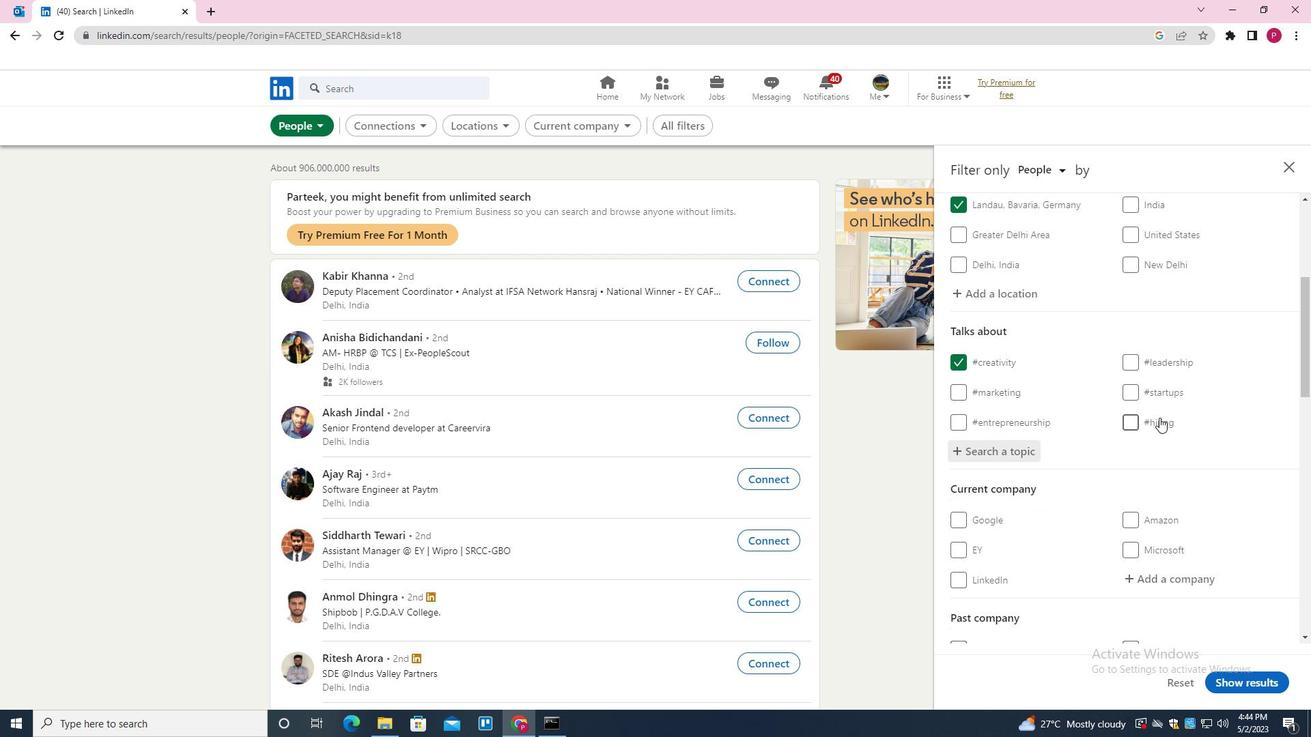 
Action: Mouse scrolled (1159, 417) with delta (0, 0)
Screenshot: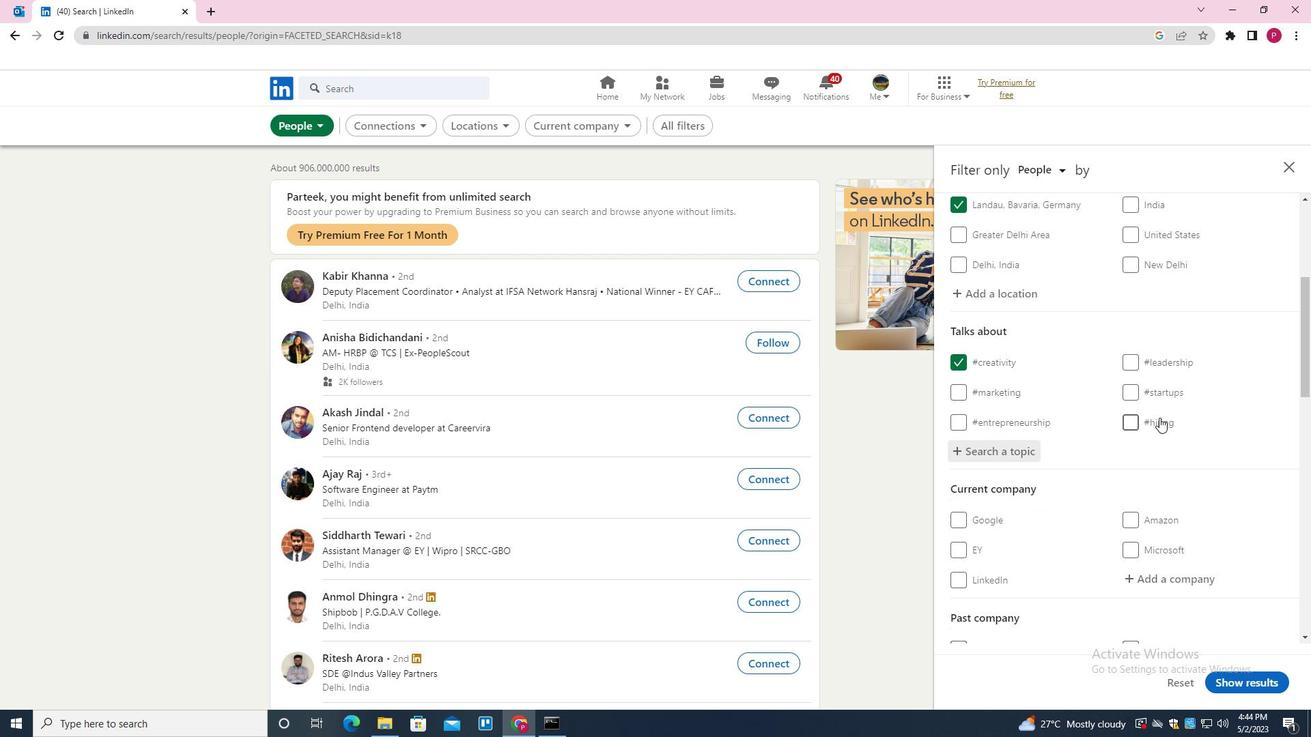 
Action: Mouse moved to (1143, 411)
Screenshot: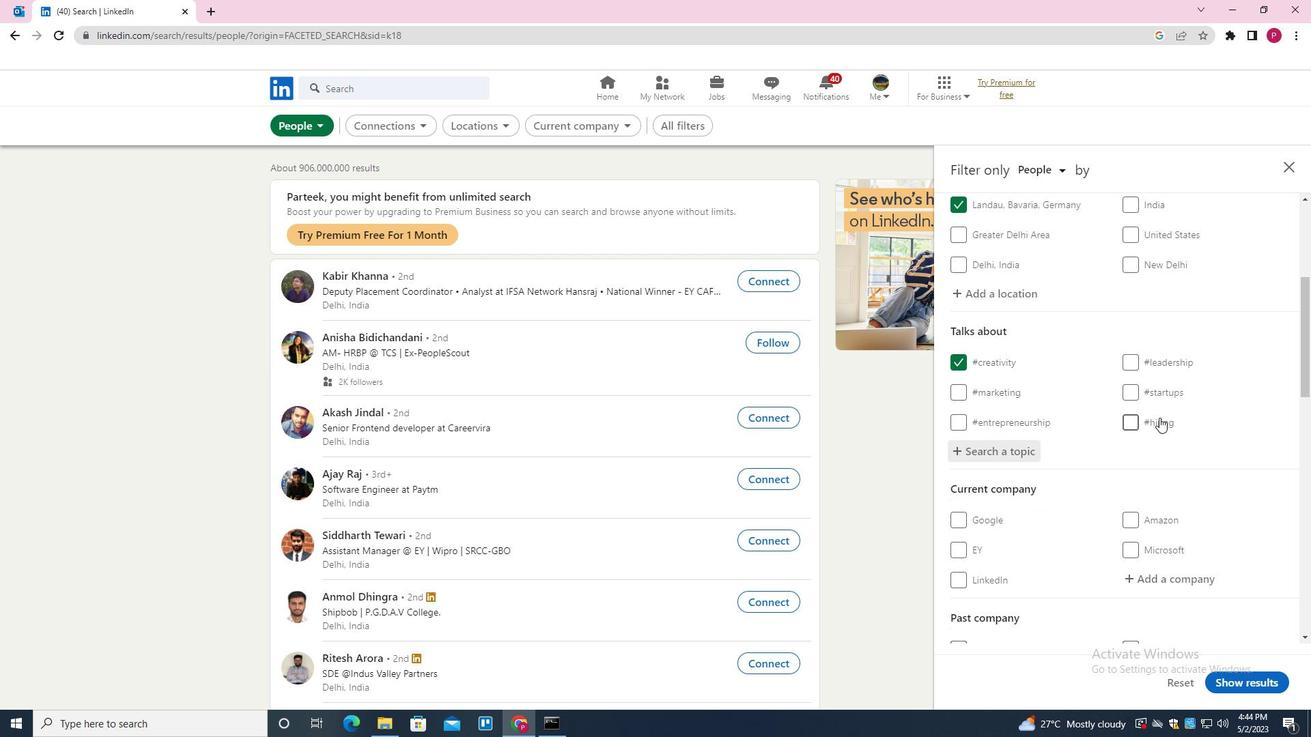 
Action: Mouse scrolled (1143, 411) with delta (0, 0)
Screenshot: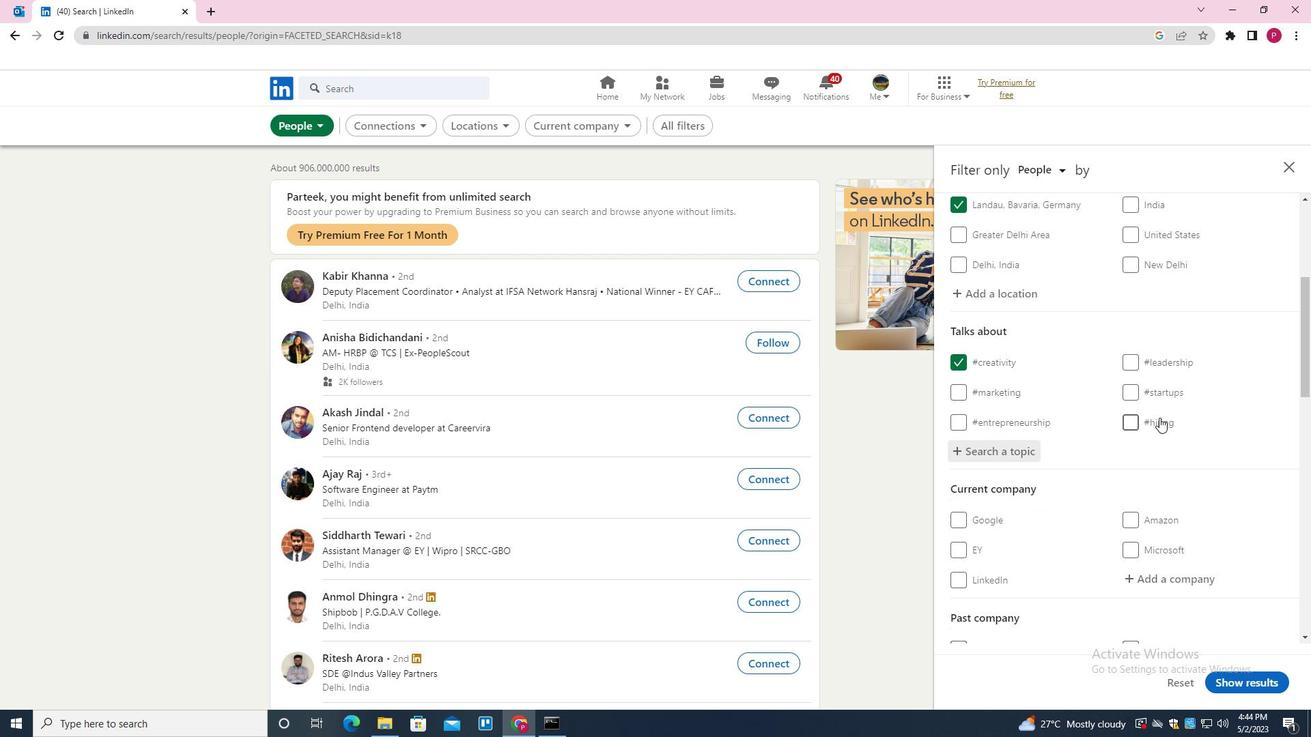 
Action: Mouse moved to (1118, 399)
Screenshot: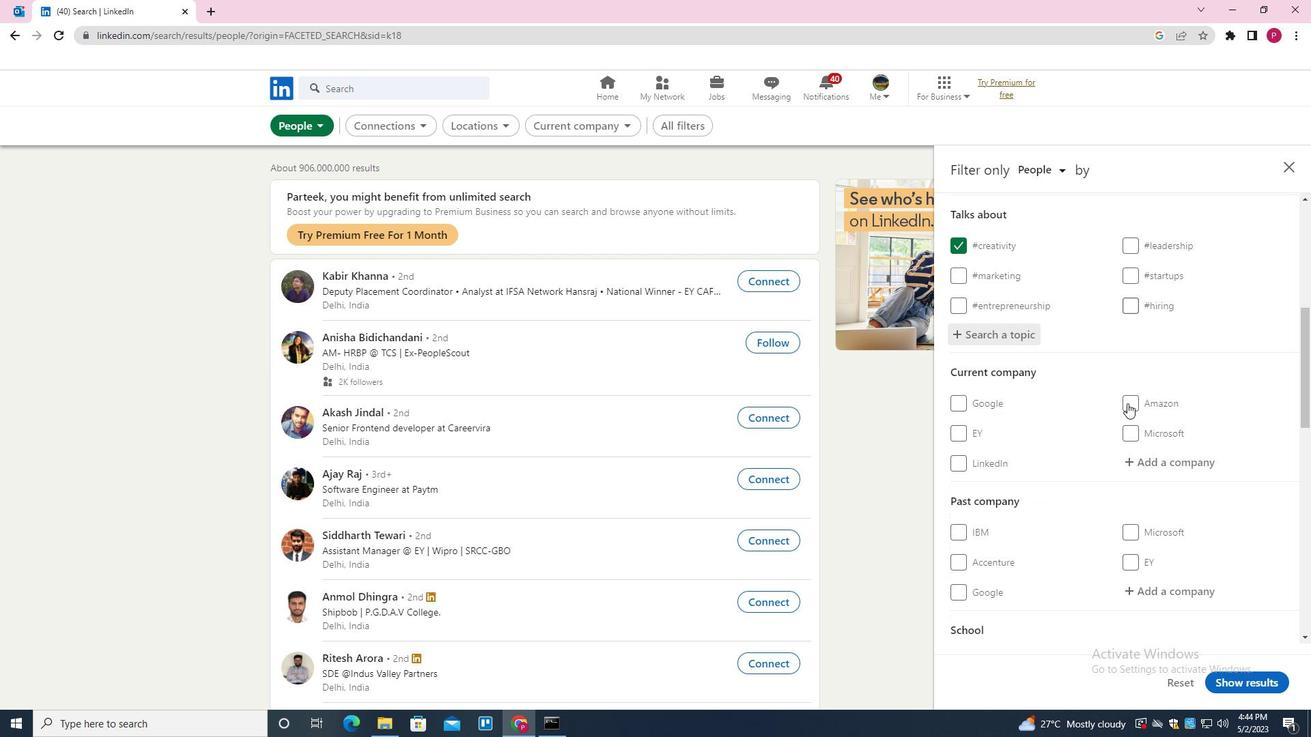 
Action: Mouse scrolled (1118, 398) with delta (0, 0)
Screenshot: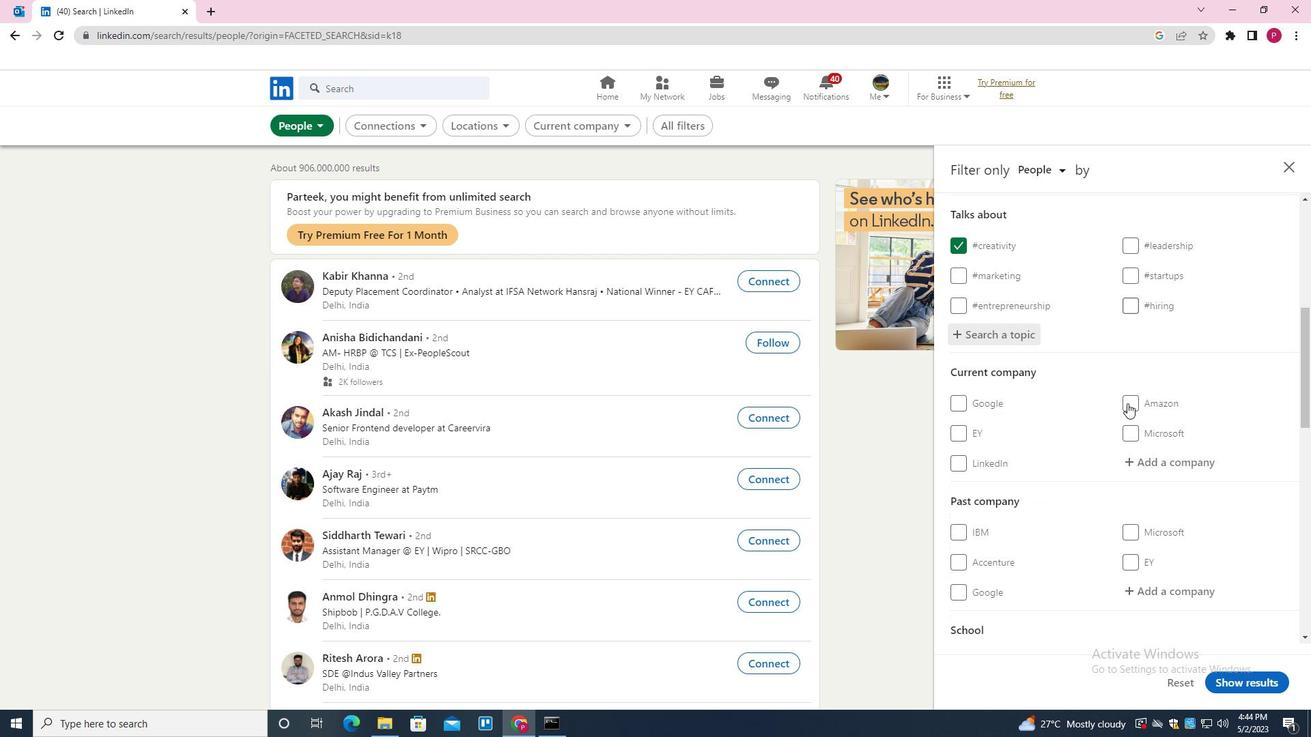 
Action: Mouse moved to (1090, 415)
Screenshot: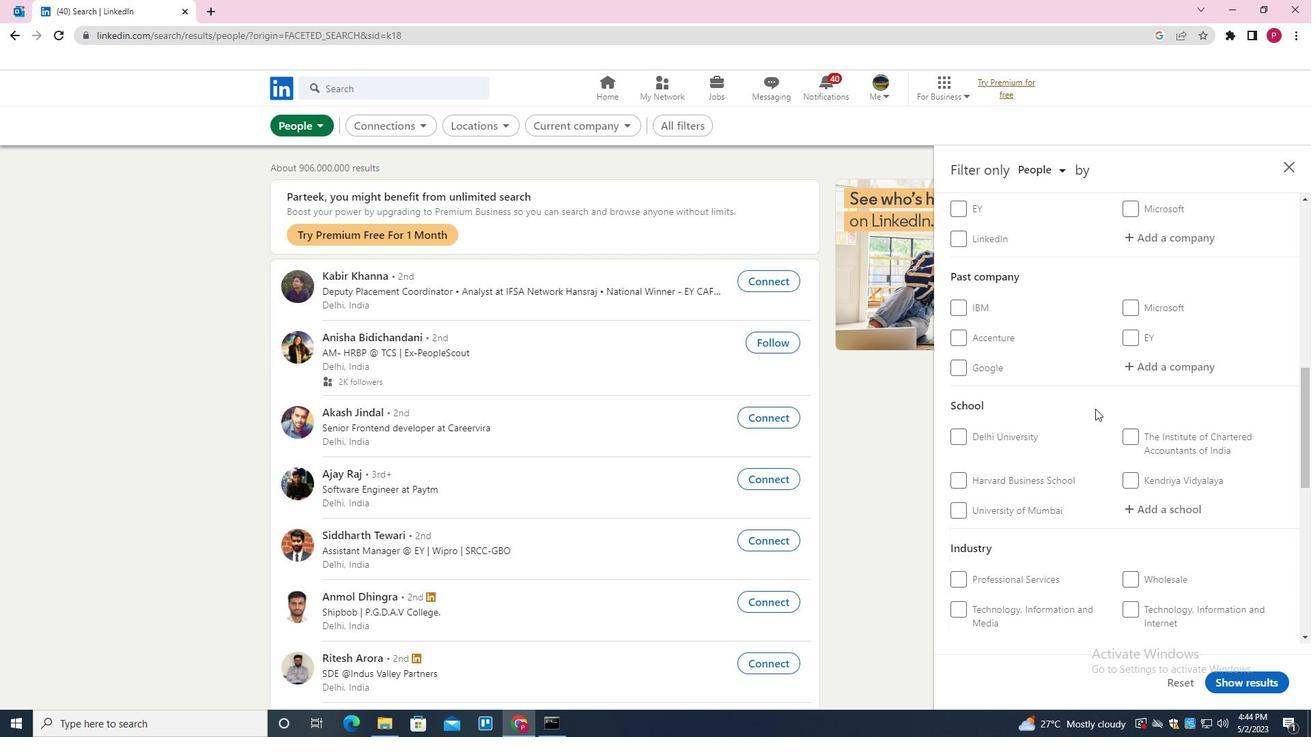 
Action: Mouse scrolled (1090, 414) with delta (0, 0)
Screenshot: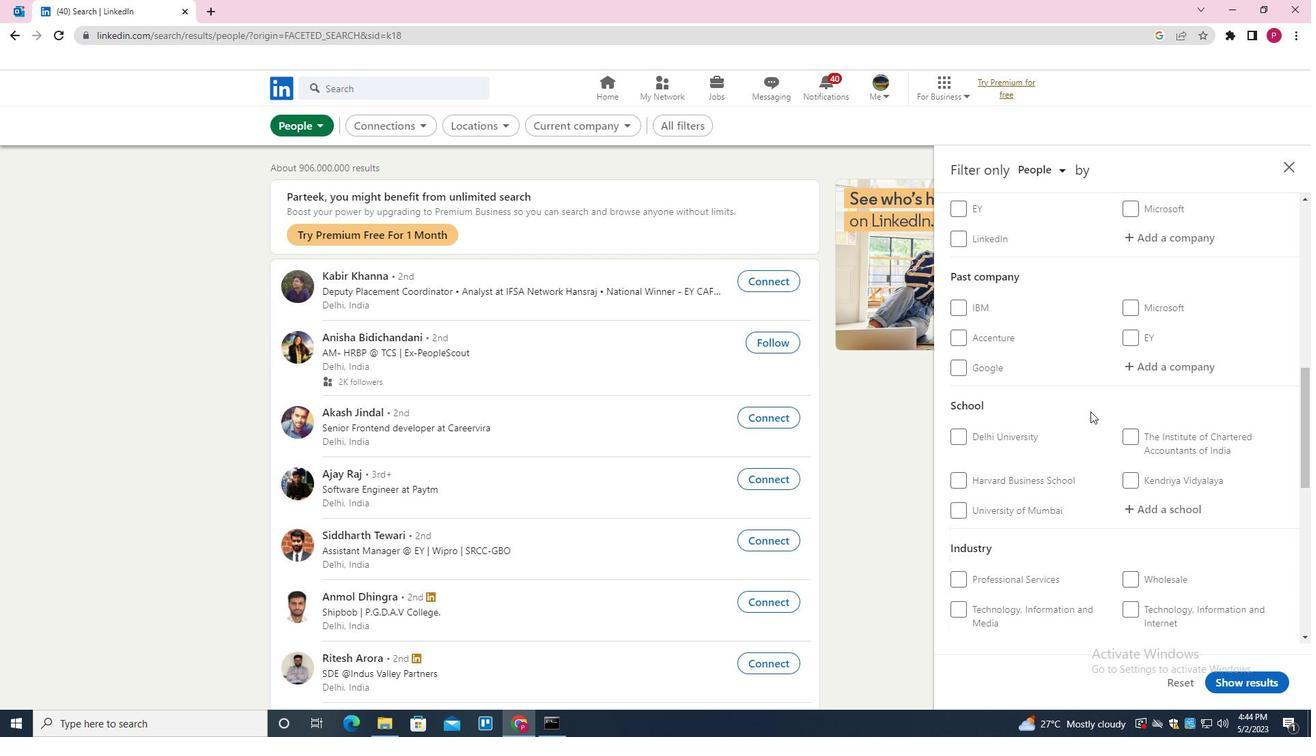 
Action: Mouse scrolled (1090, 414) with delta (0, 0)
Screenshot: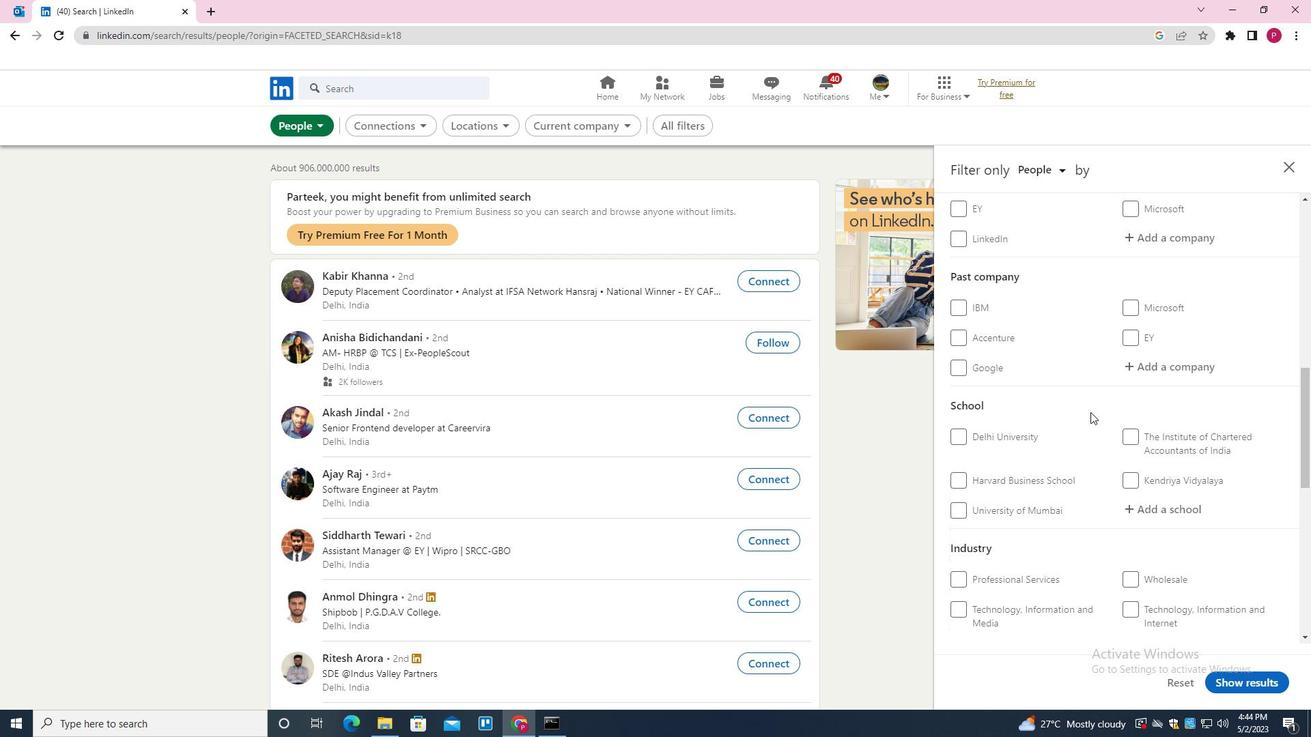 
Action: Mouse scrolled (1090, 414) with delta (0, 0)
Screenshot: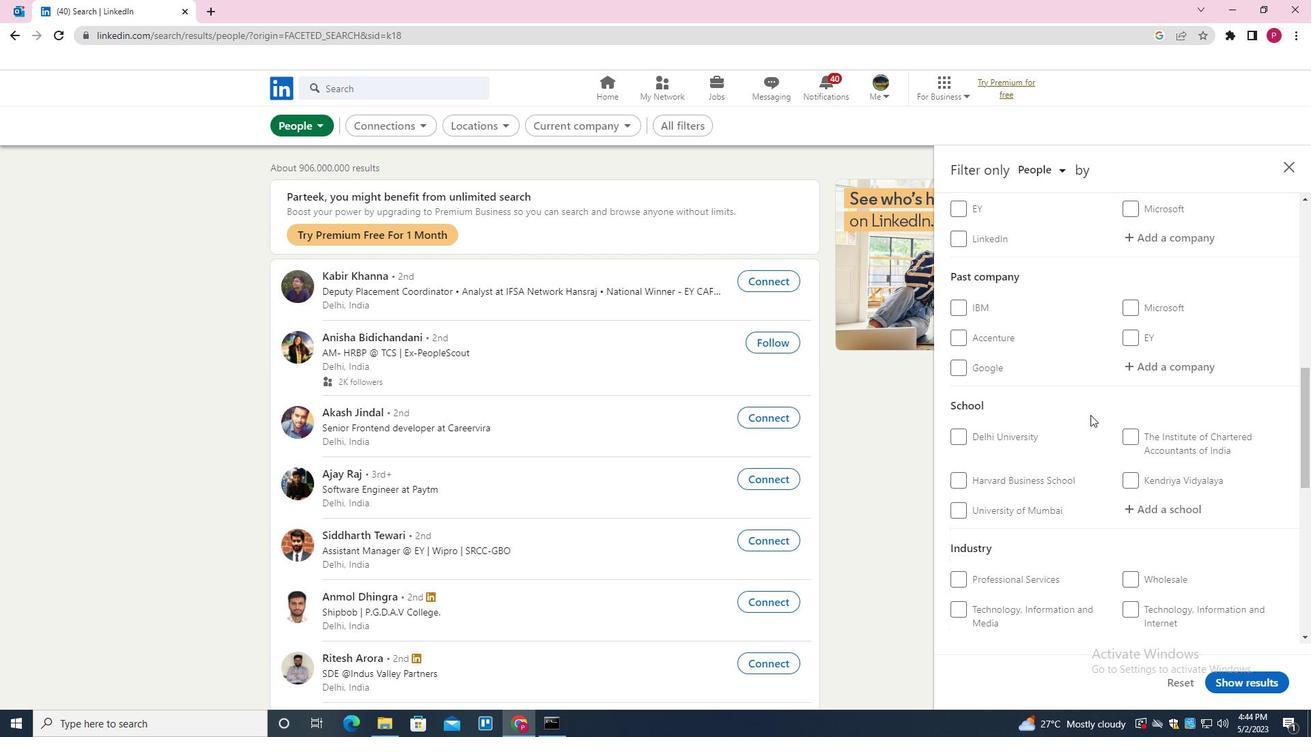 
Action: Mouse scrolled (1090, 414) with delta (0, 0)
Screenshot: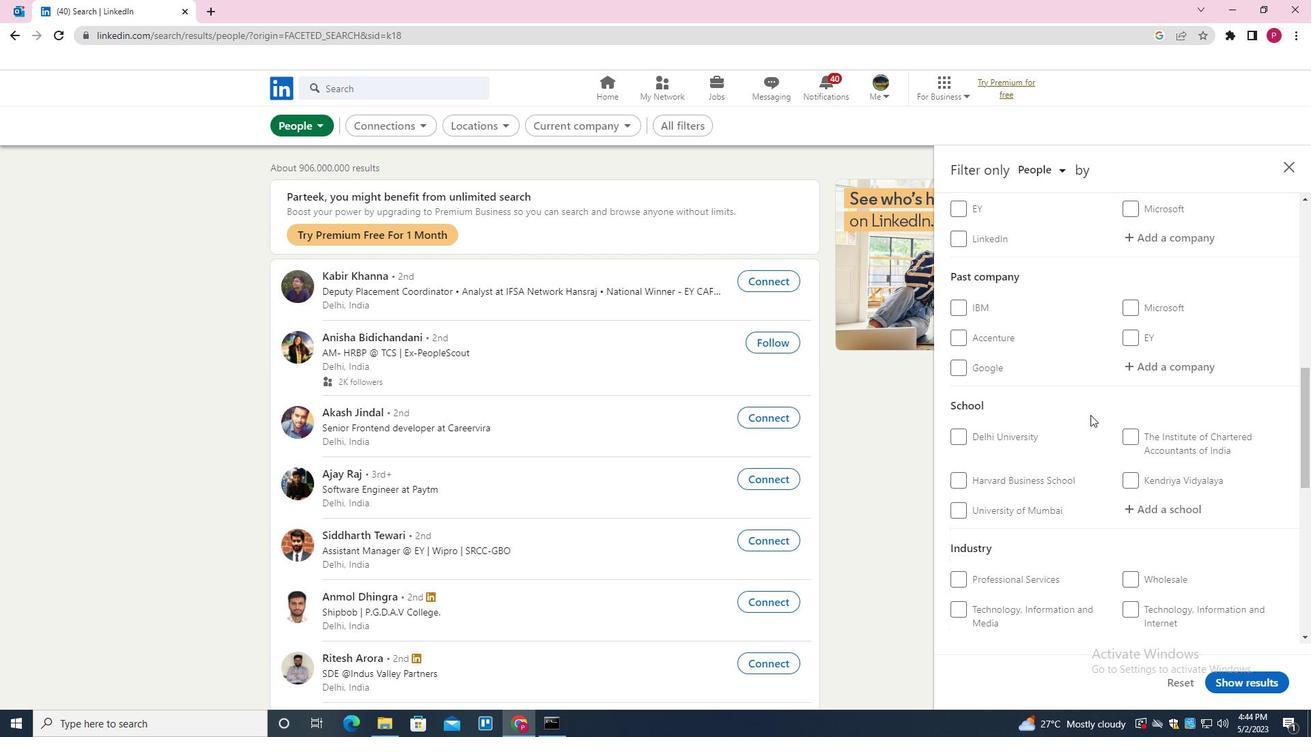 
Action: Mouse moved to (1090, 415)
Screenshot: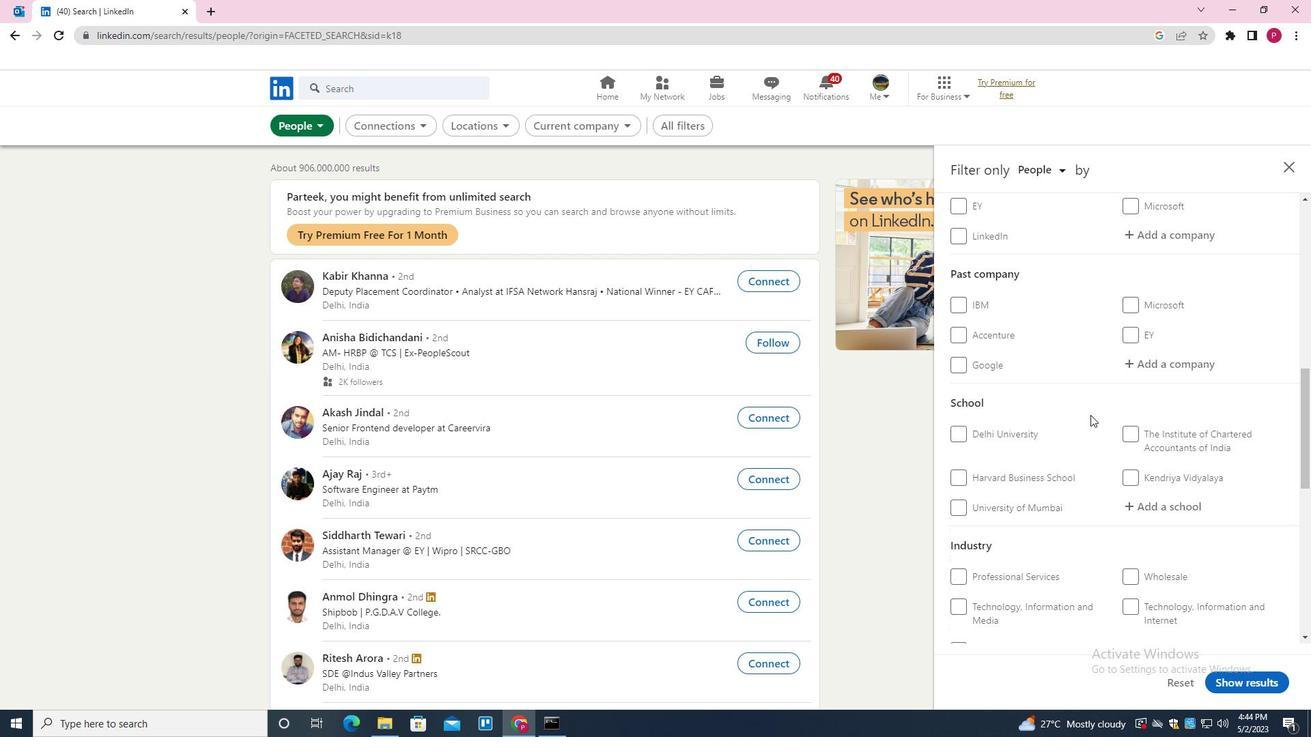 
Action: Mouse scrolled (1090, 415) with delta (0, 0)
Screenshot: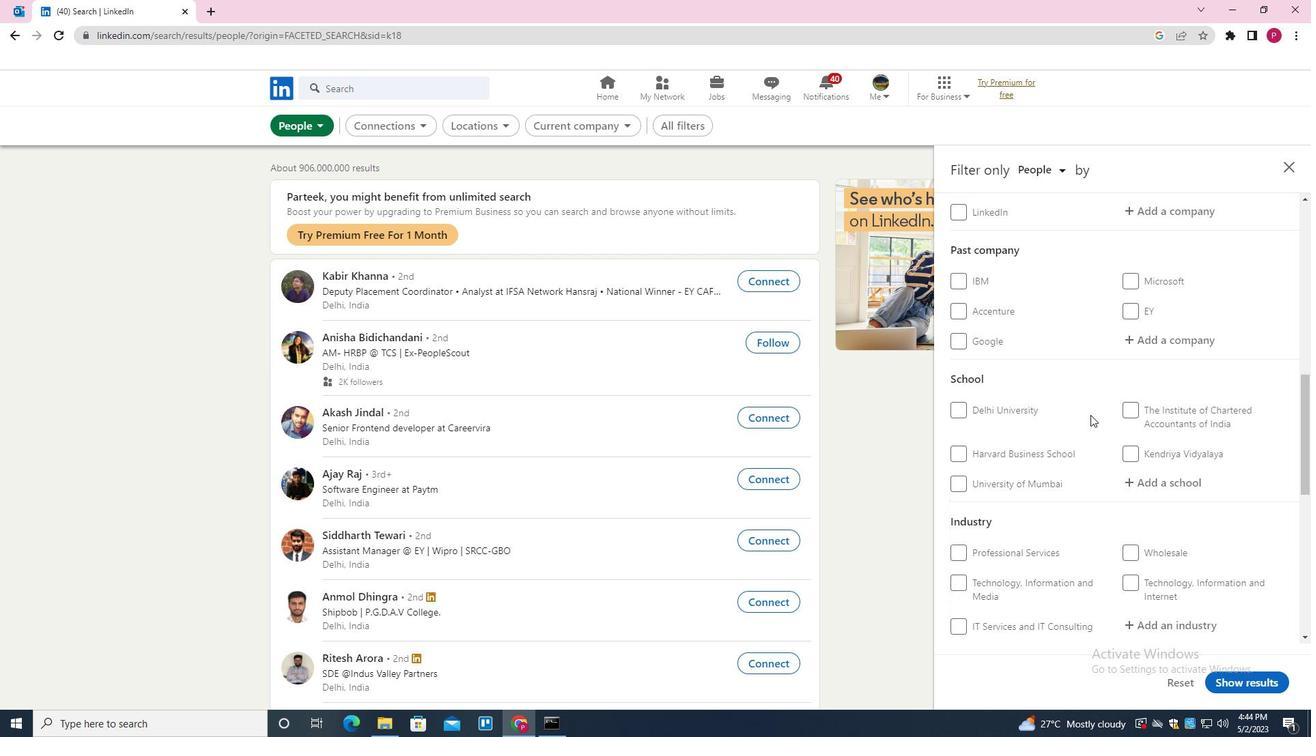 
Action: Mouse moved to (982, 437)
Screenshot: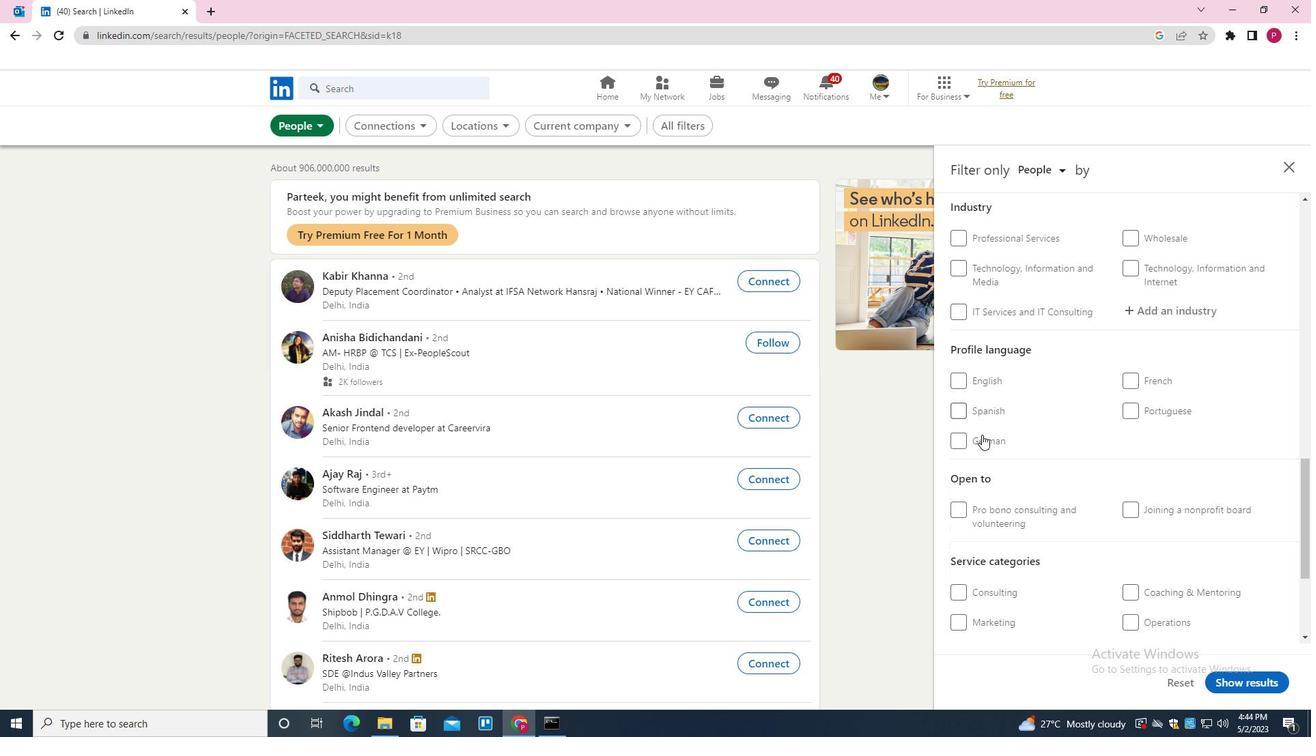 
Action: Mouse pressed left at (982, 437)
Screenshot: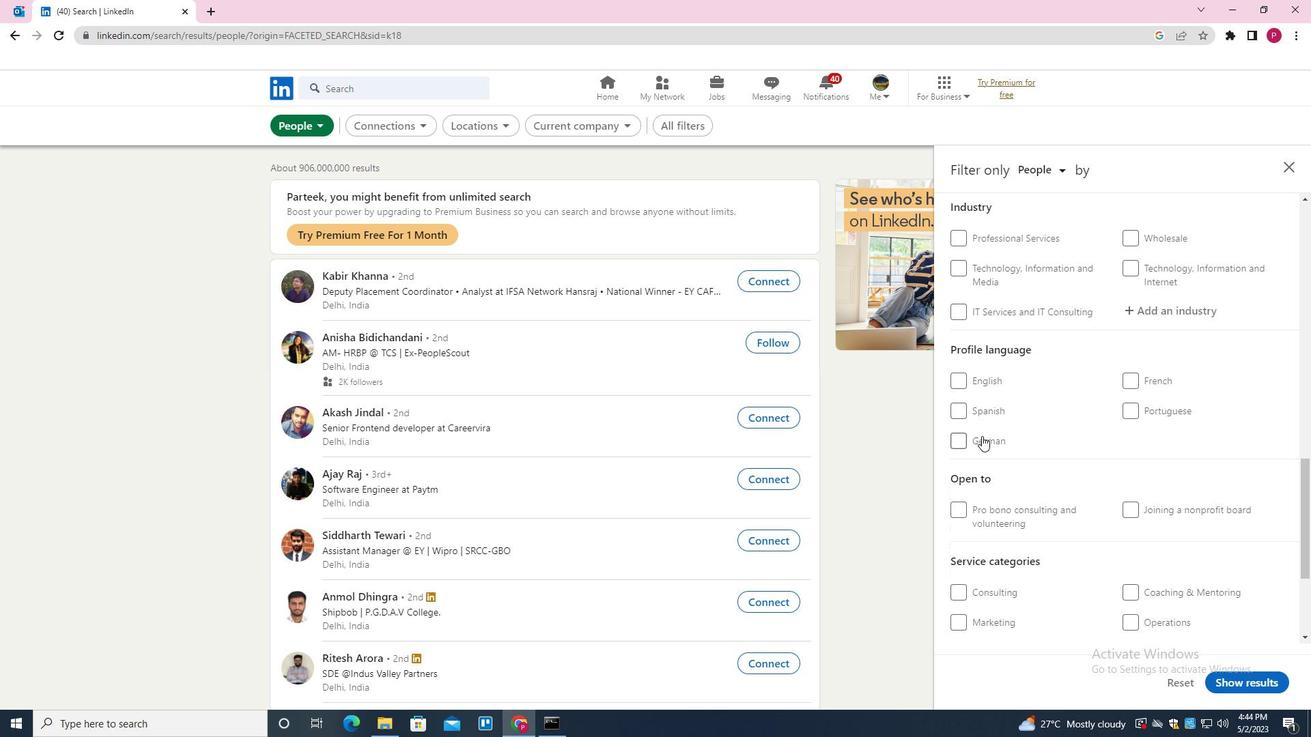 
Action: Mouse moved to (1033, 426)
Screenshot: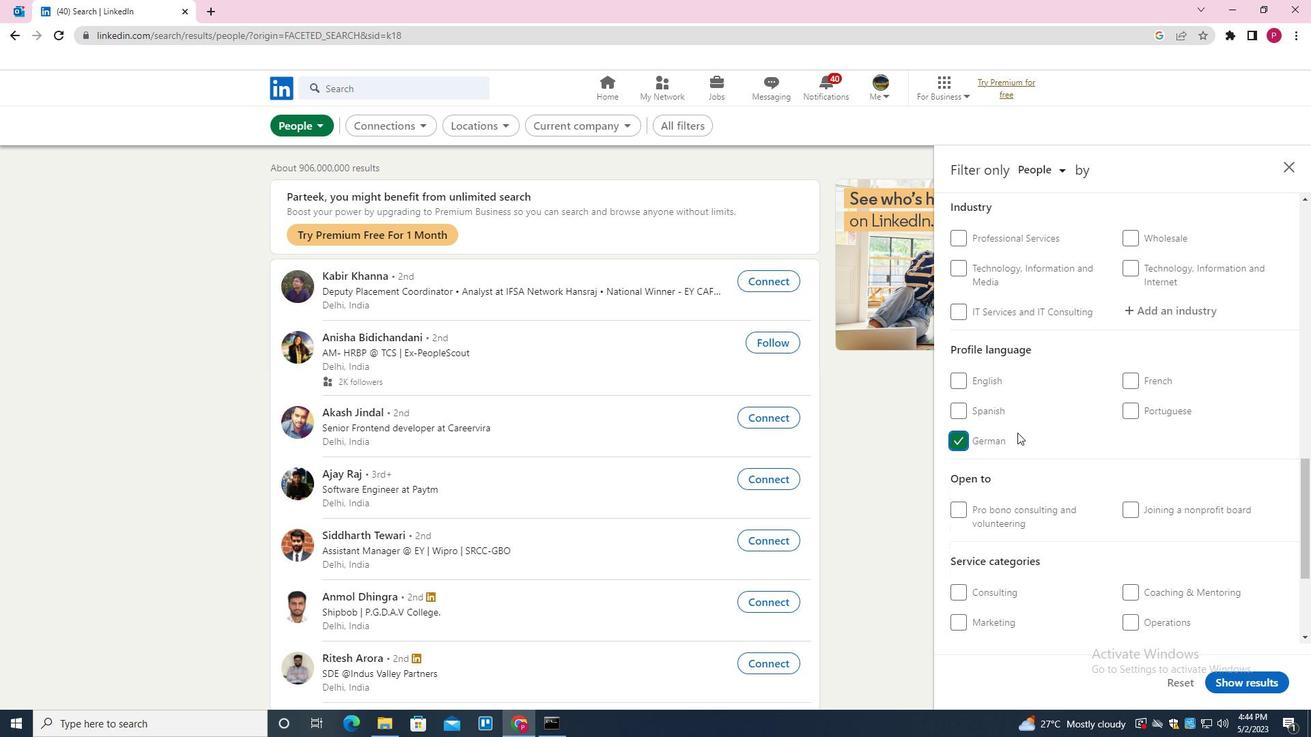 
Action: Mouse scrolled (1033, 427) with delta (0, 0)
Screenshot: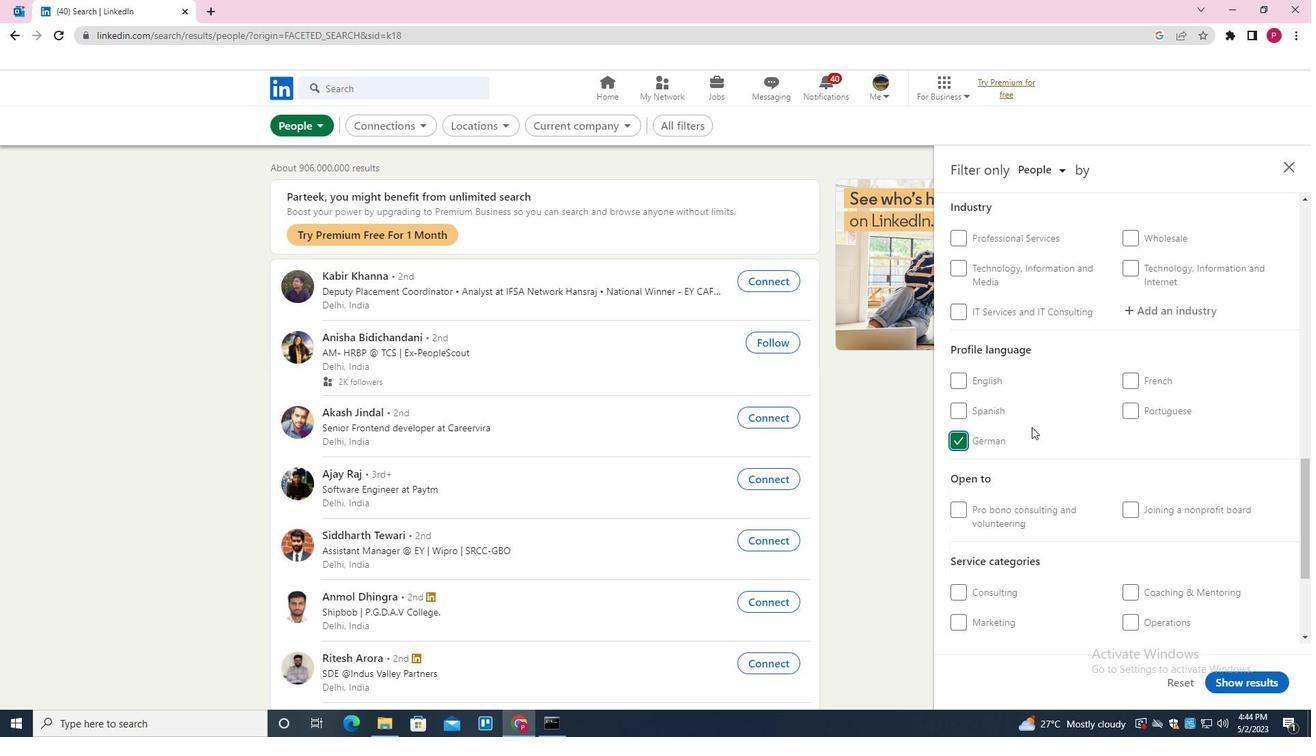 
Action: Mouse scrolled (1033, 427) with delta (0, 0)
Screenshot: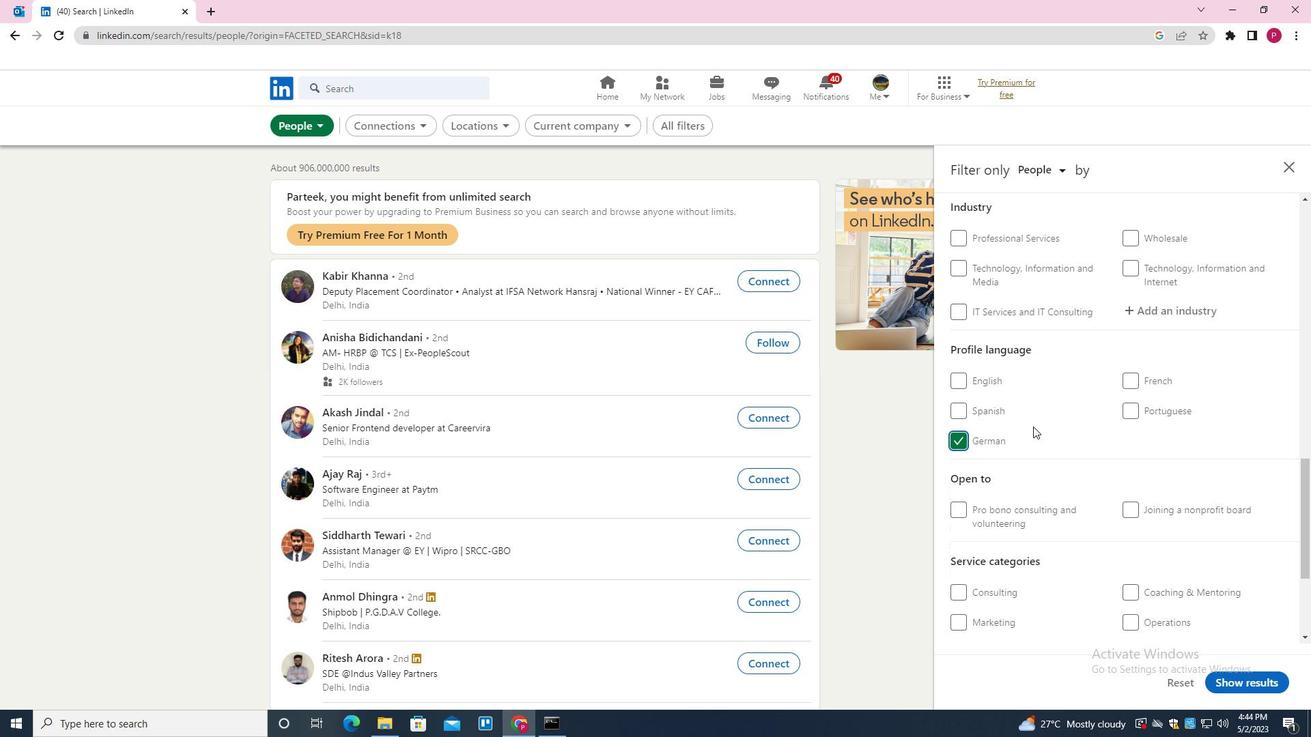 
Action: Mouse scrolled (1033, 427) with delta (0, 0)
Screenshot: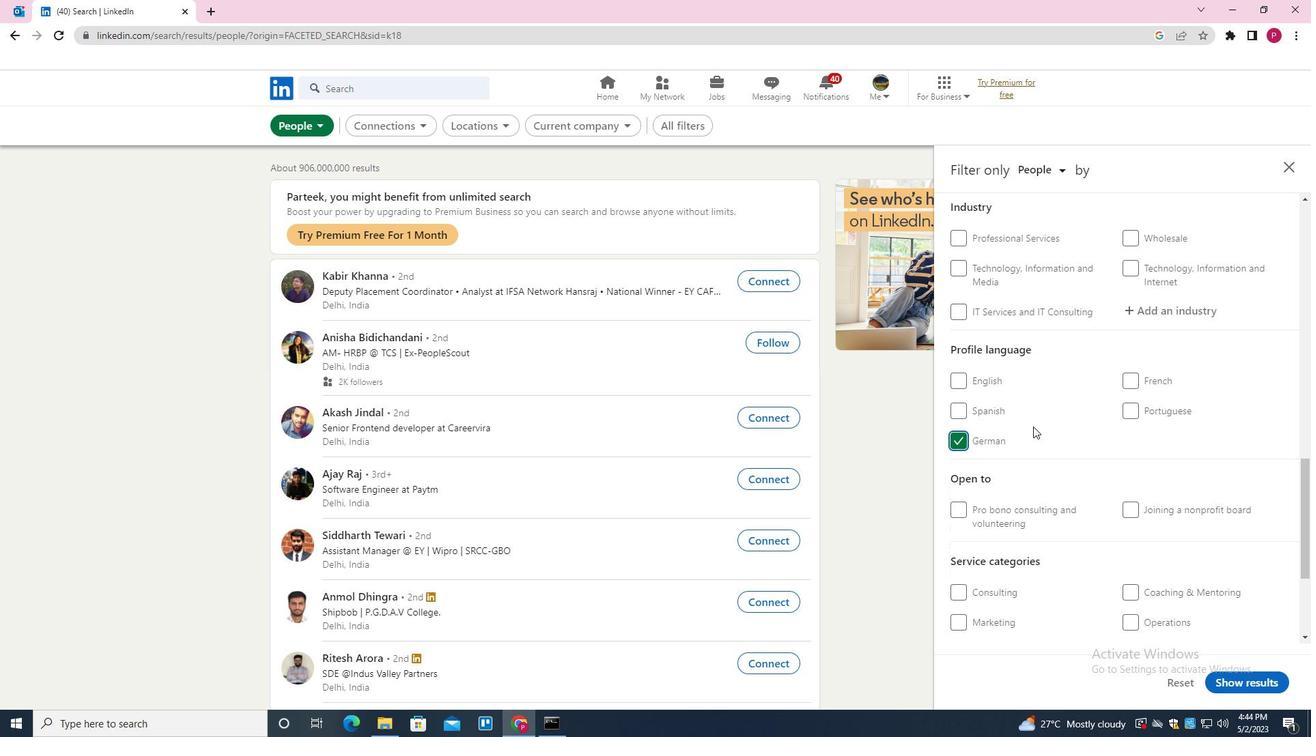 
Action: Mouse scrolled (1033, 427) with delta (0, 0)
Screenshot: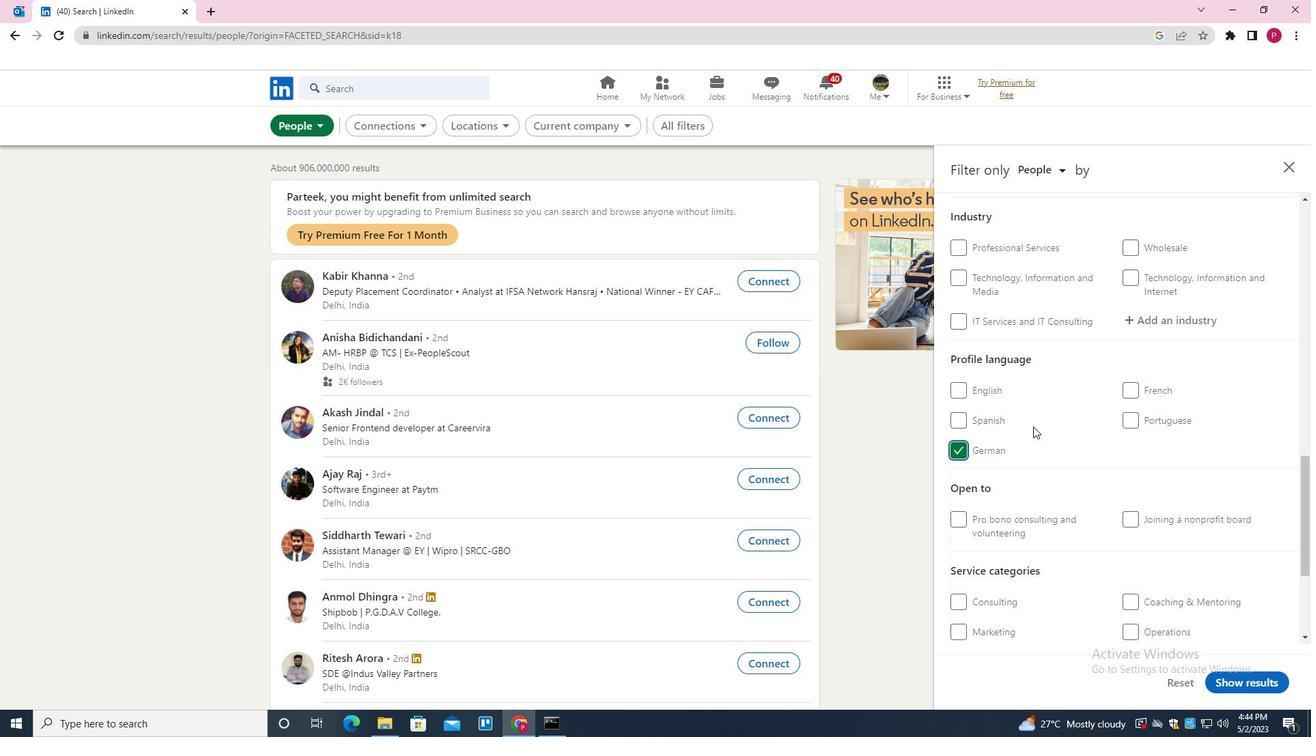 
Action: Mouse scrolled (1033, 427) with delta (0, 0)
Screenshot: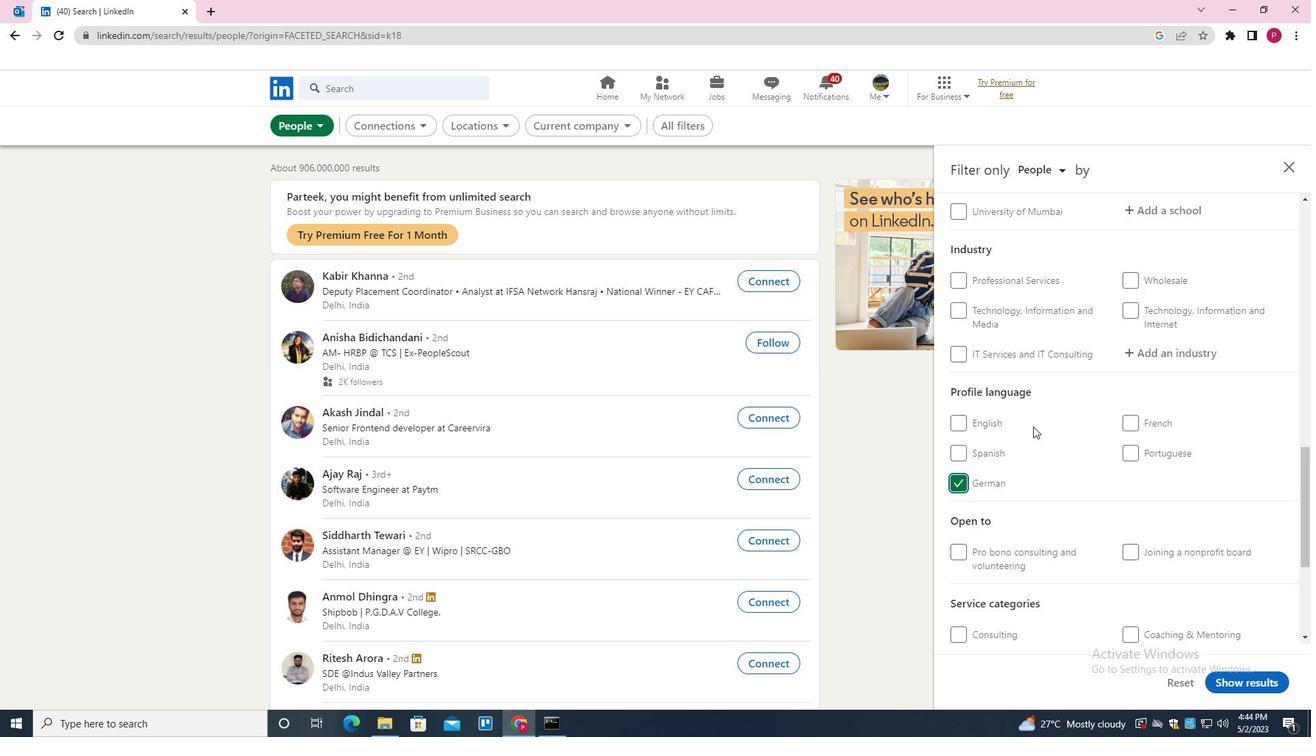 
Action: Mouse scrolled (1033, 427) with delta (0, 0)
Screenshot: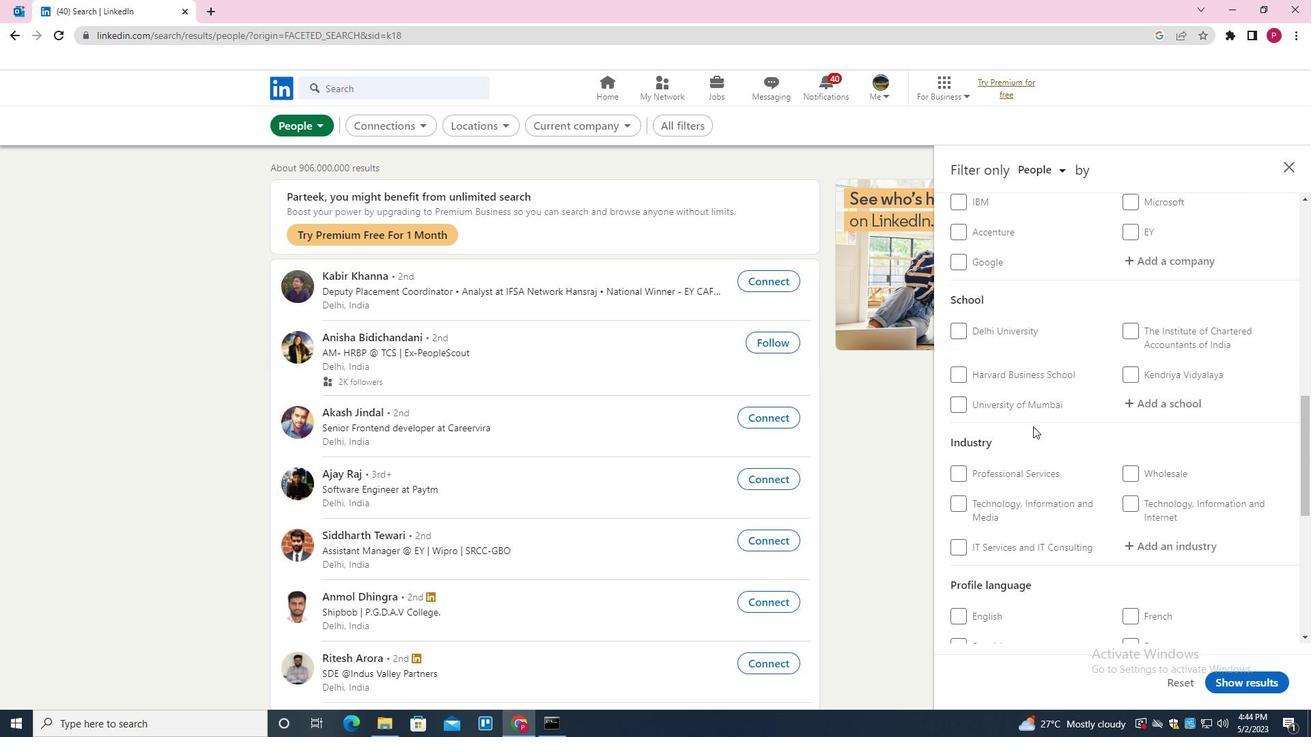 
Action: Mouse scrolled (1033, 427) with delta (0, 0)
Screenshot: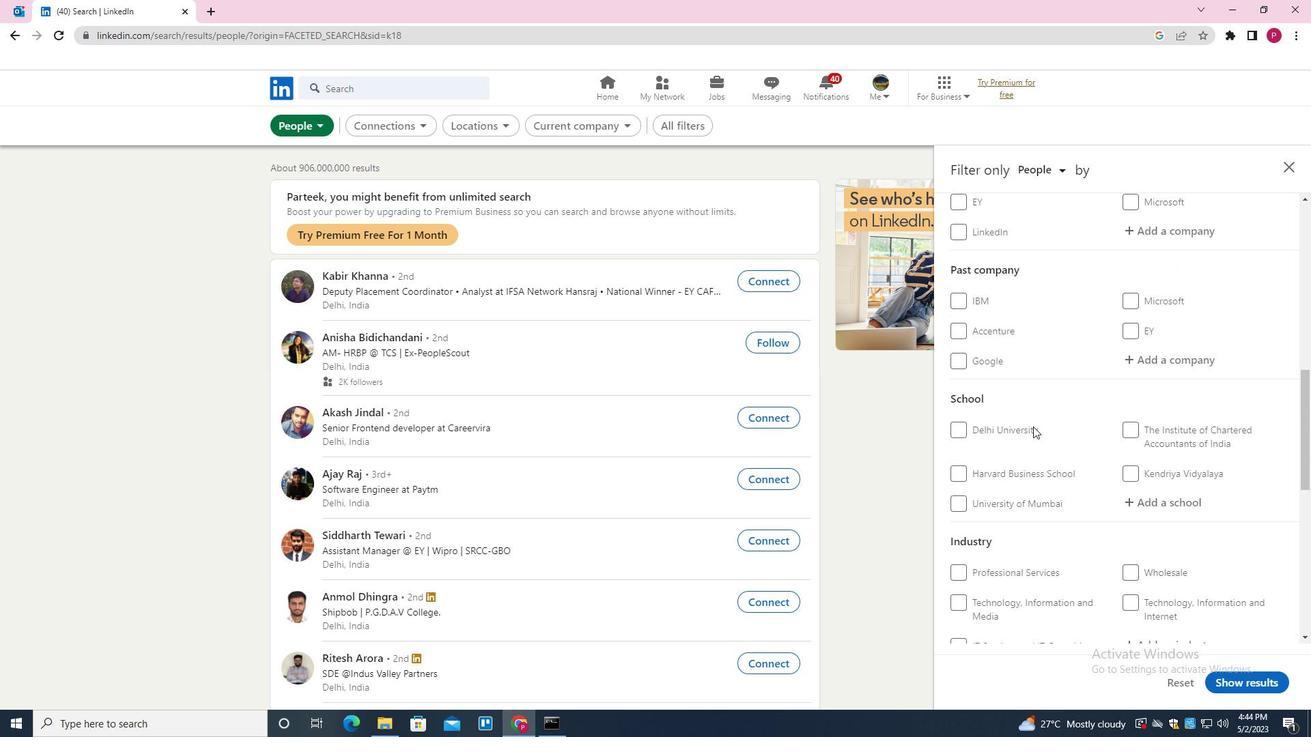 
Action: Mouse moved to (1178, 376)
Screenshot: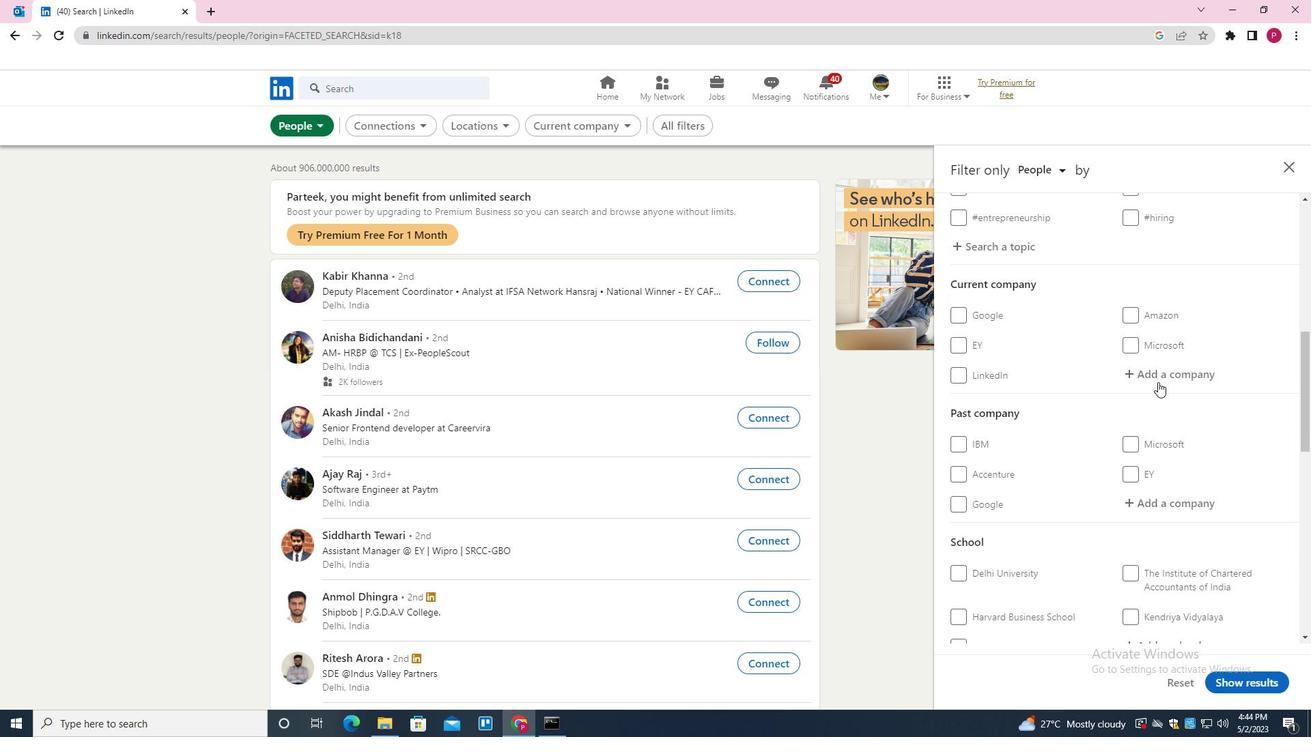 
Action: Mouse pressed left at (1178, 376)
Screenshot: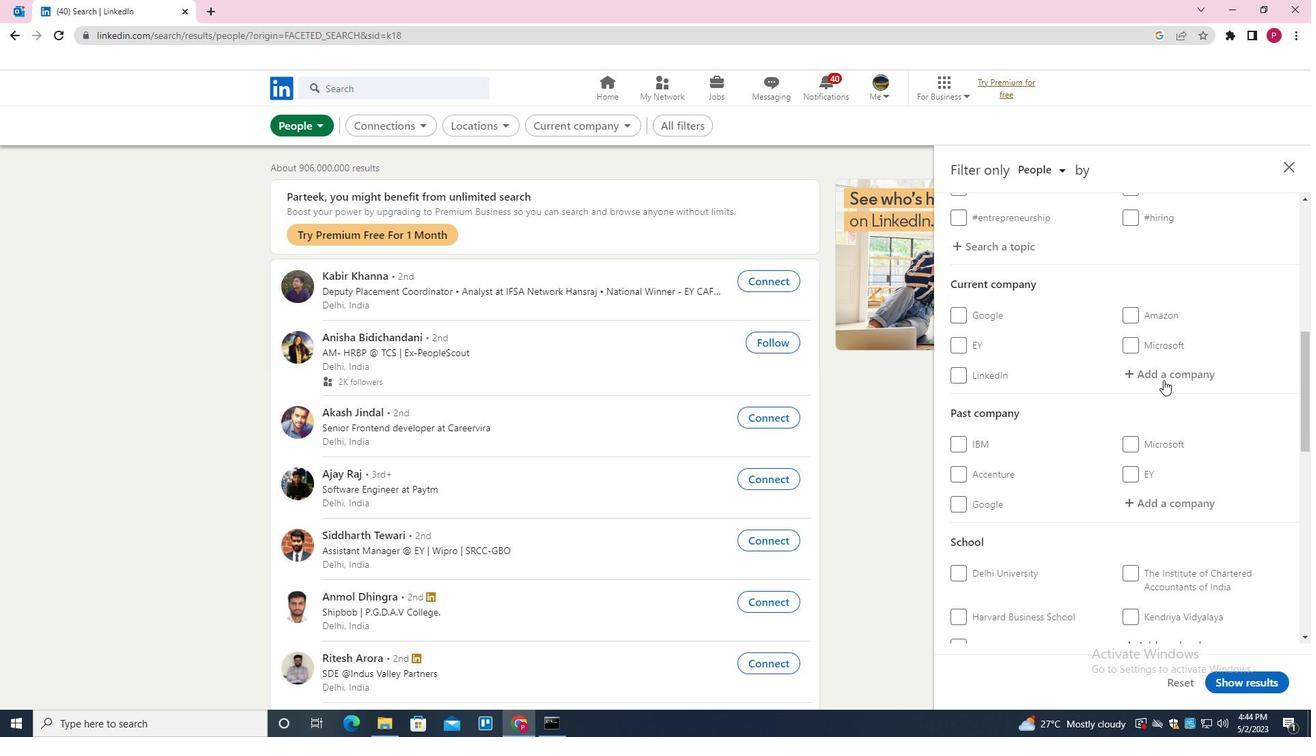 
Action: Key pressed <Key.shift>GETINGE<Key.down><Key.enter>
Screenshot: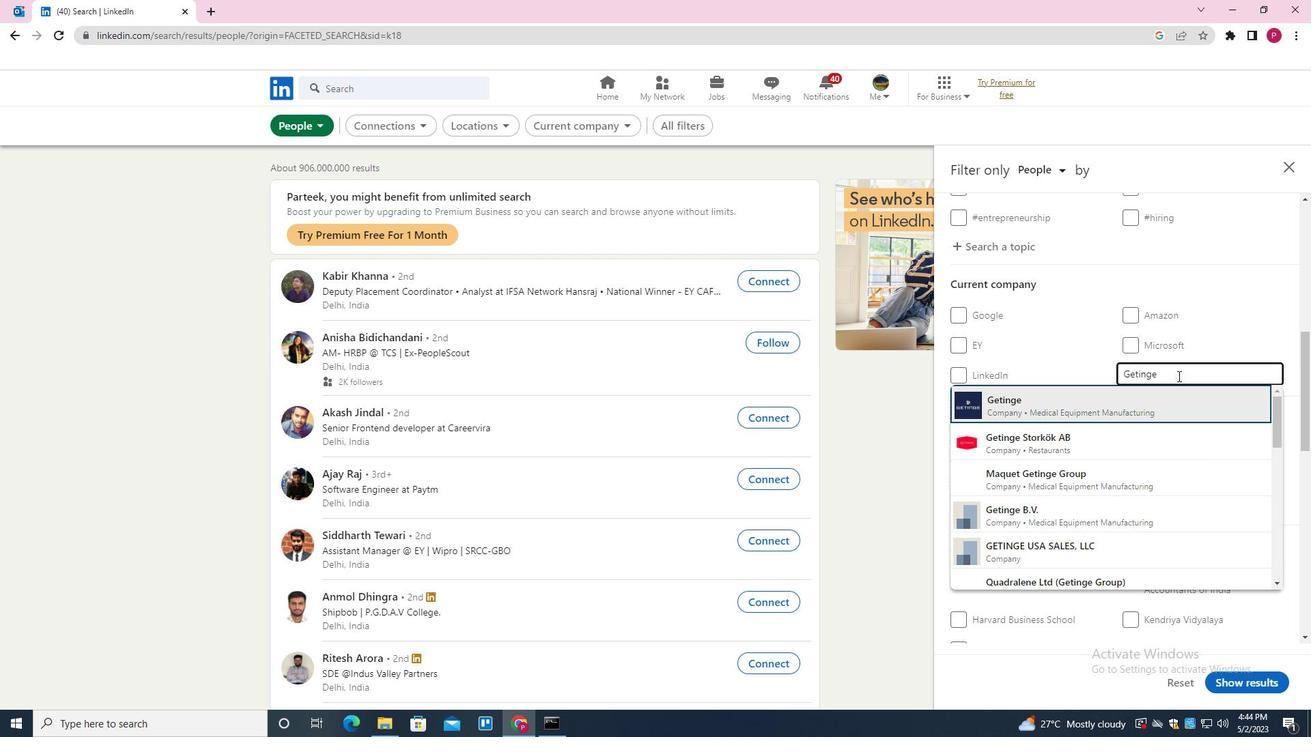 
Action: Mouse moved to (1116, 346)
Screenshot: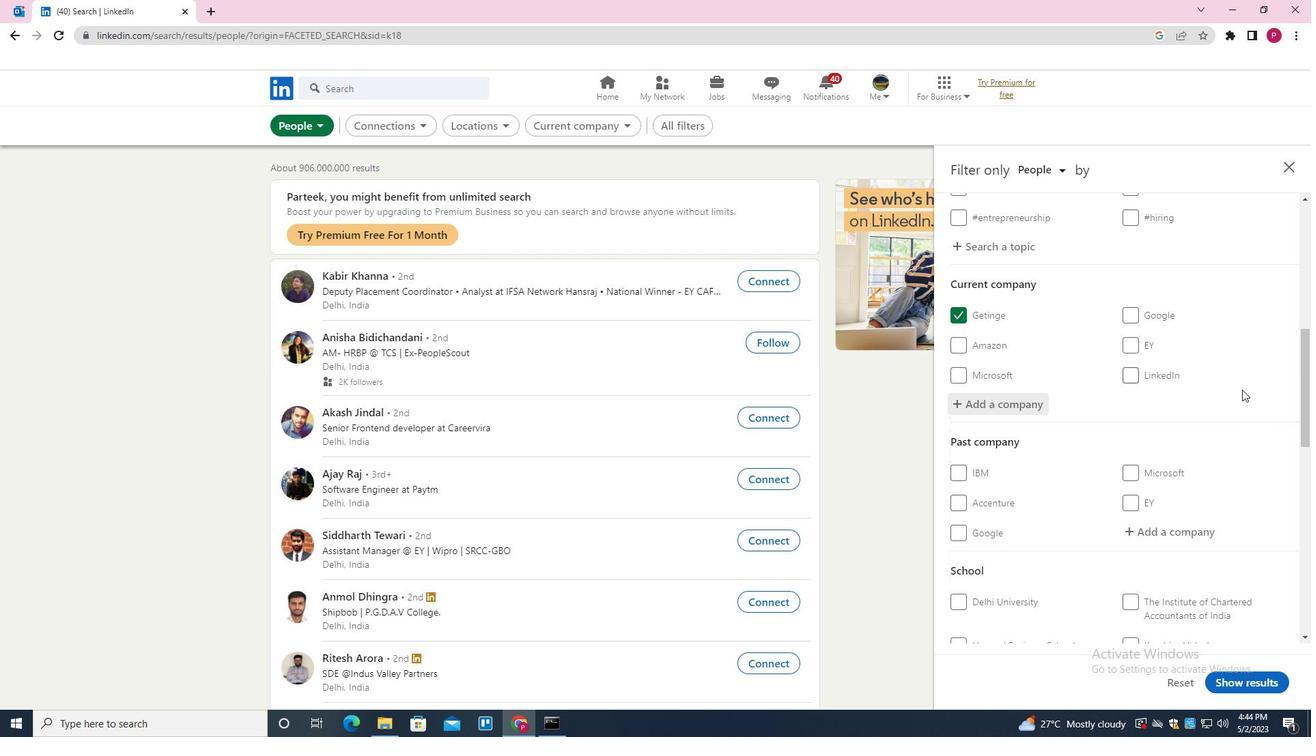 
Action: Mouse scrolled (1116, 345) with delta (0, 0)
Screenshot: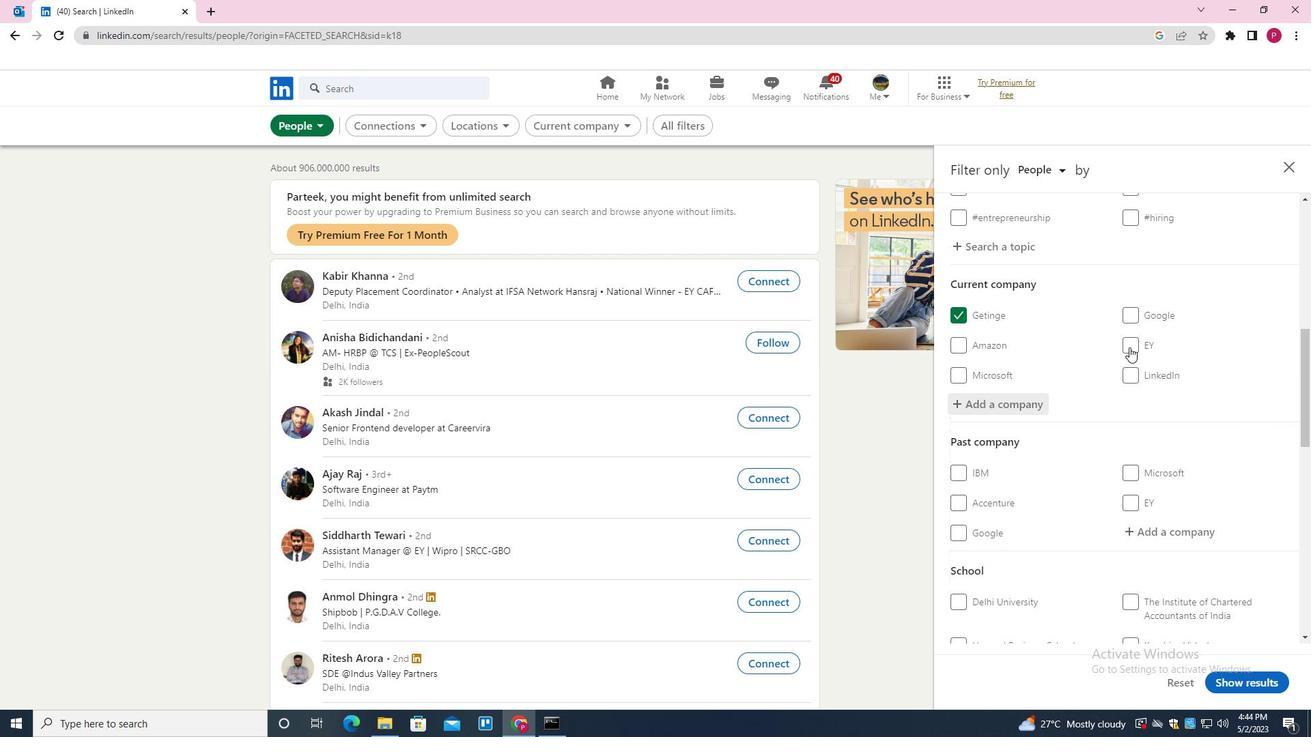 
Action: Mouse scrolled (1116, 345) with delta (0, 0)
Screenshot: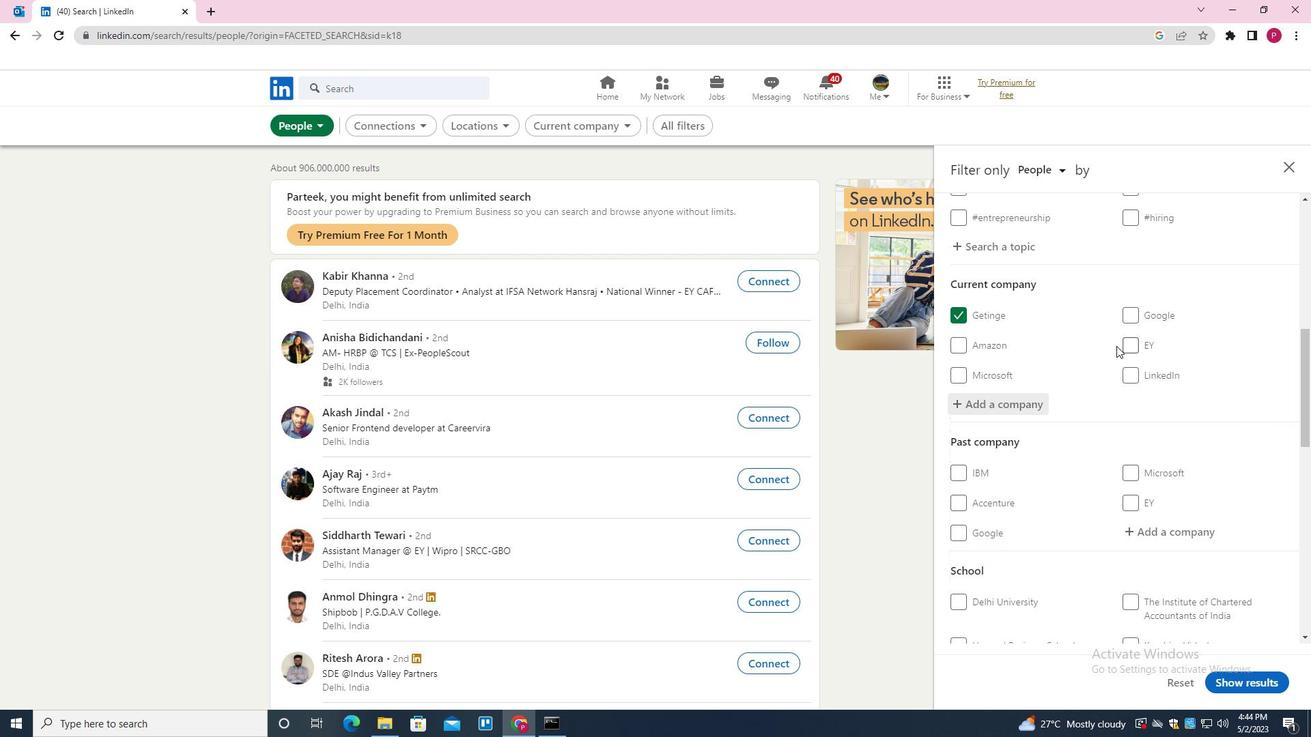 
Action: Mouse moved to (1114, 346)
Screenshot: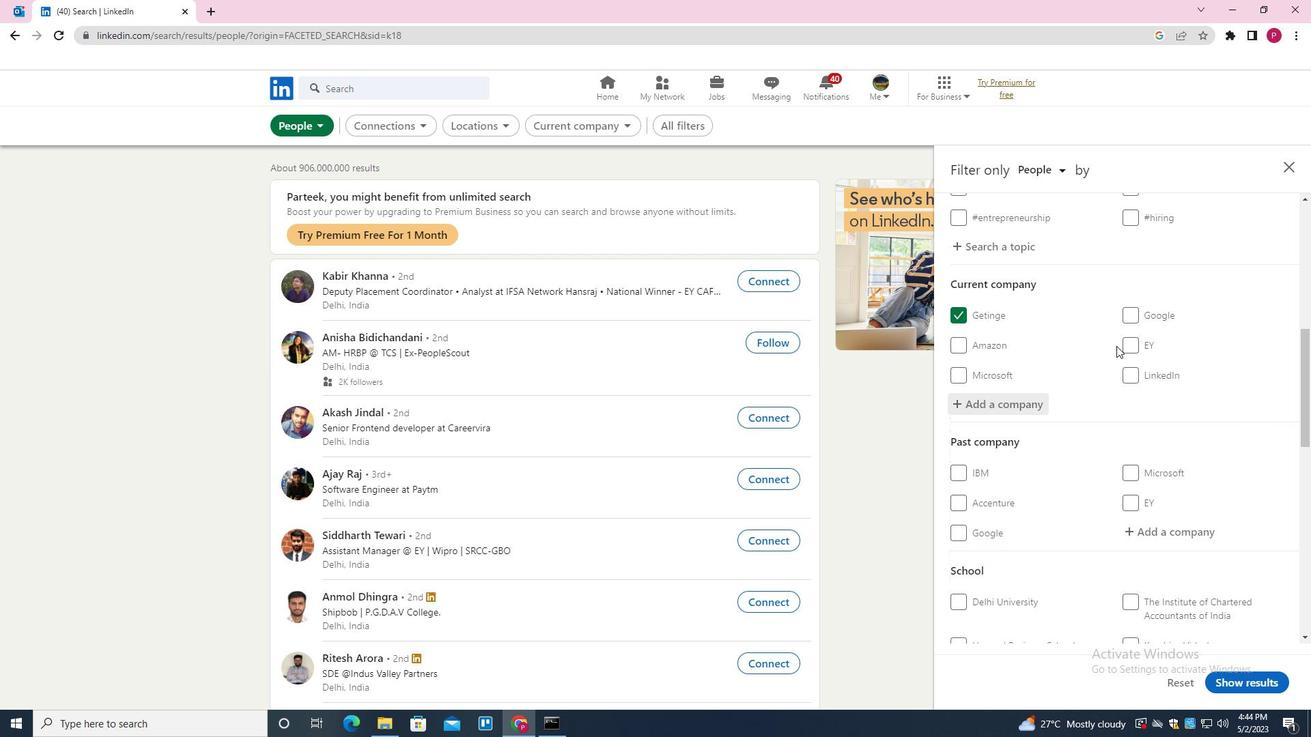 
Action: Mouse scrolled (1114, 345) with delta (0, 0)
Screenshot: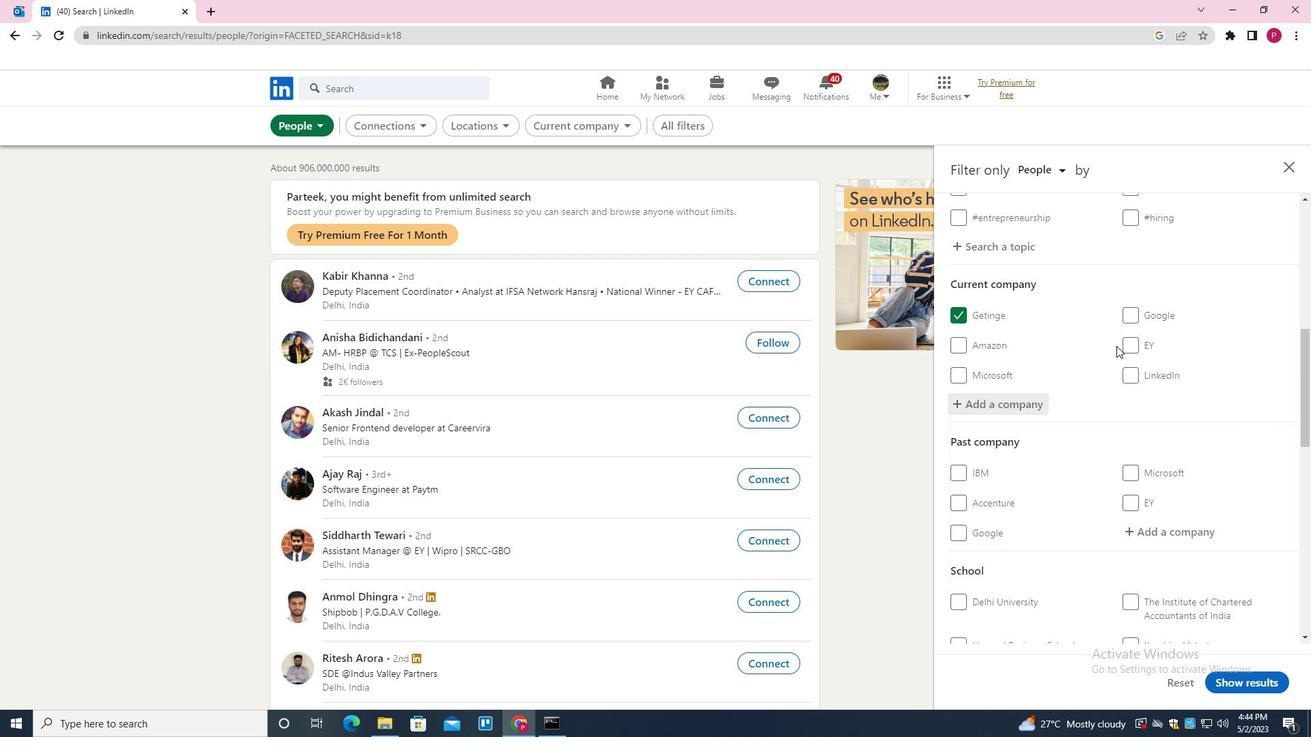 
Action: Mouse moved to (1114, 346)
Screenshot: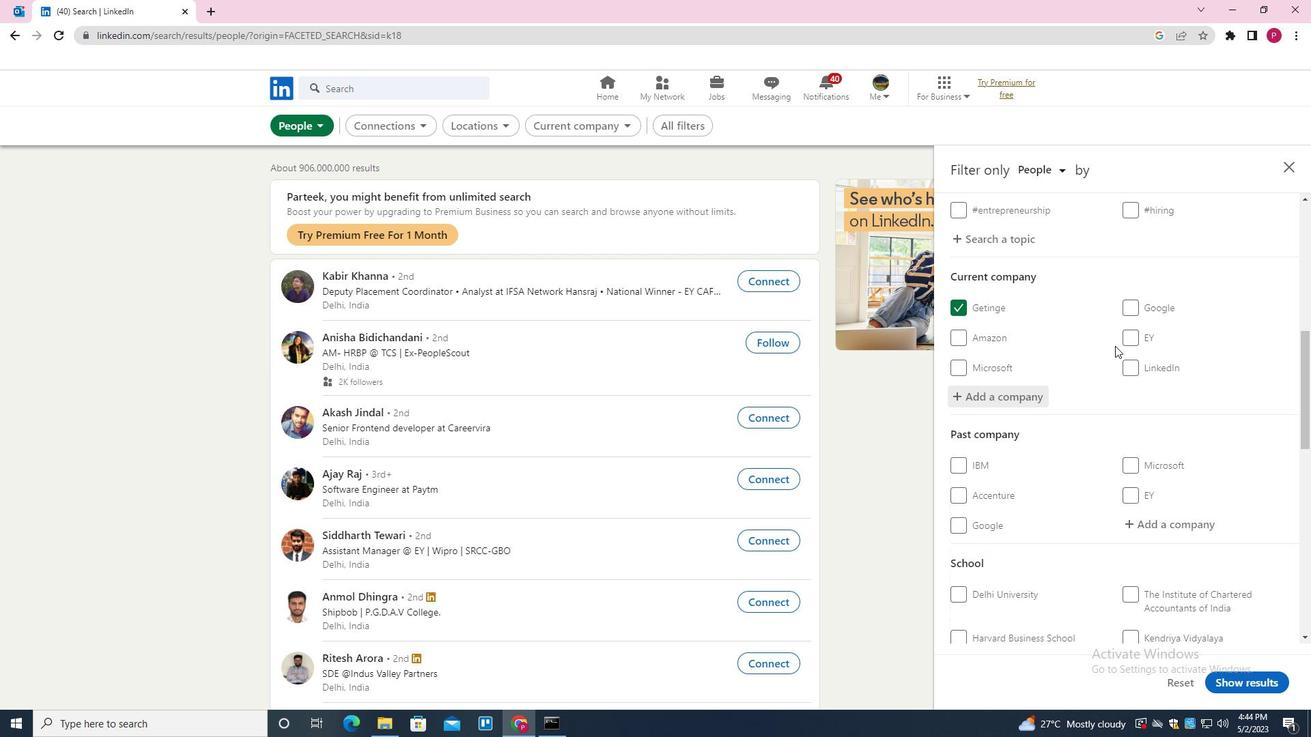 
Action: Mouse scrolled (1114, 345) with delta (0, 0)
Screenshot: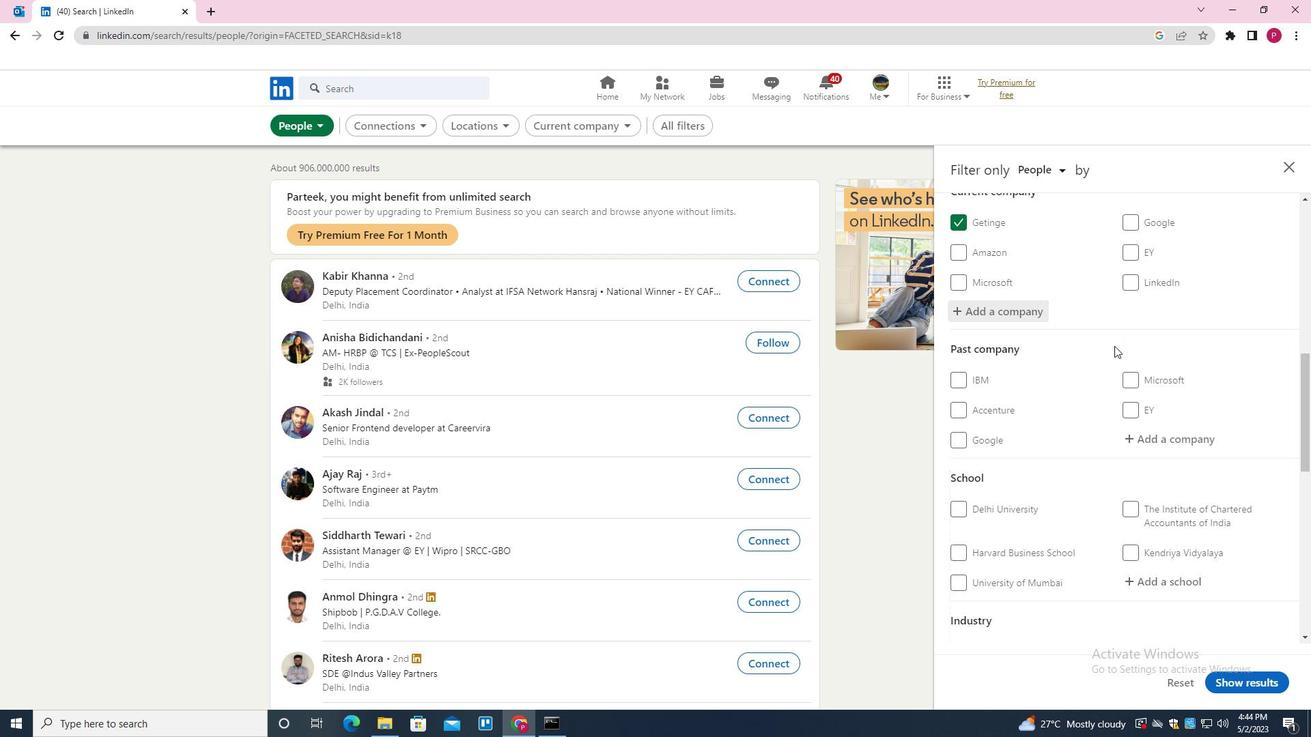 
Action: Mouse moved to (1164, 398)
Screenshot: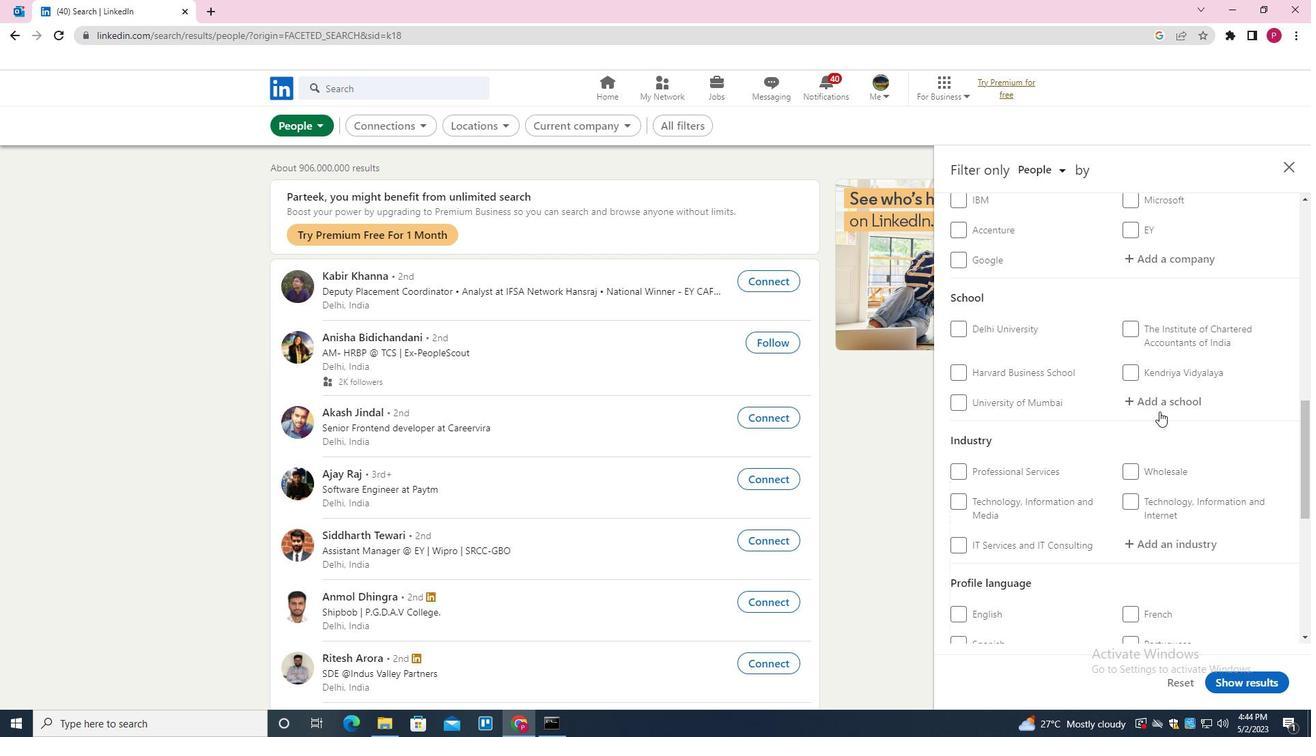 
Action: Mouse pressed left at (1164, 398)
Screenshot: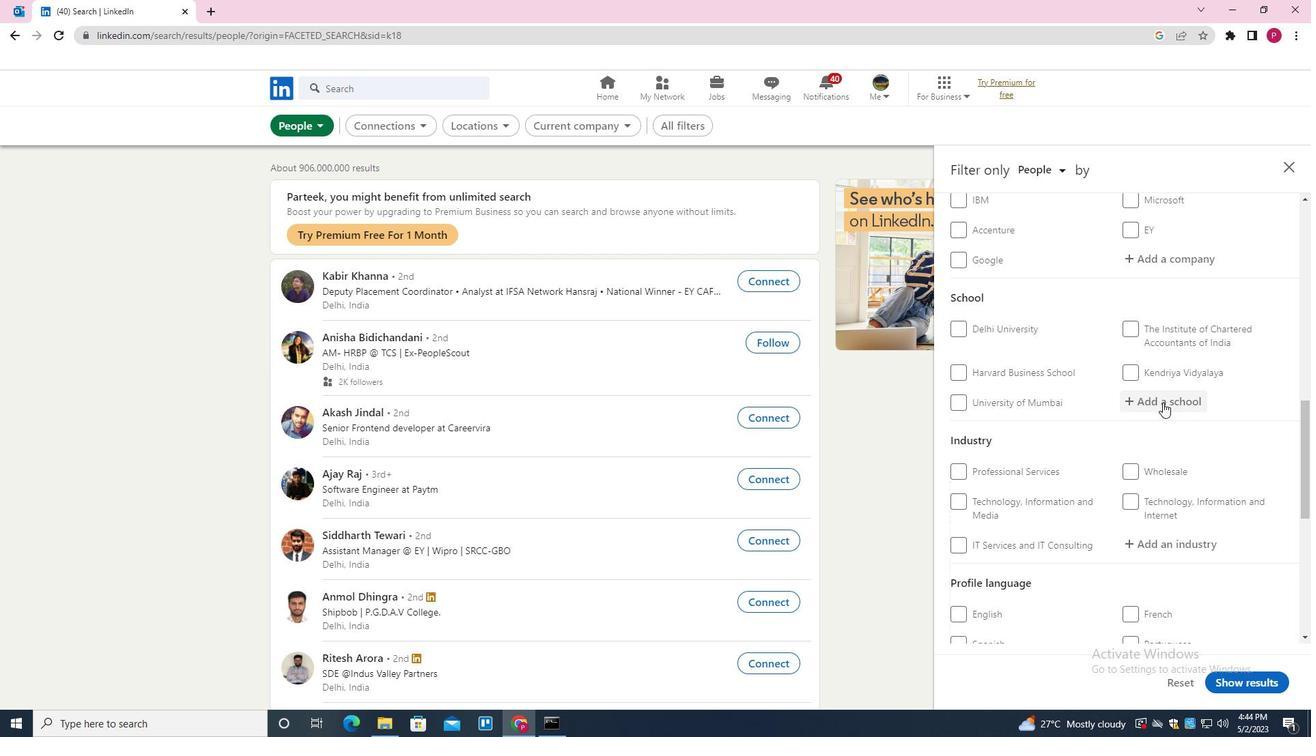 
Action: Mouse moved to (1165, 398)
Screenshot: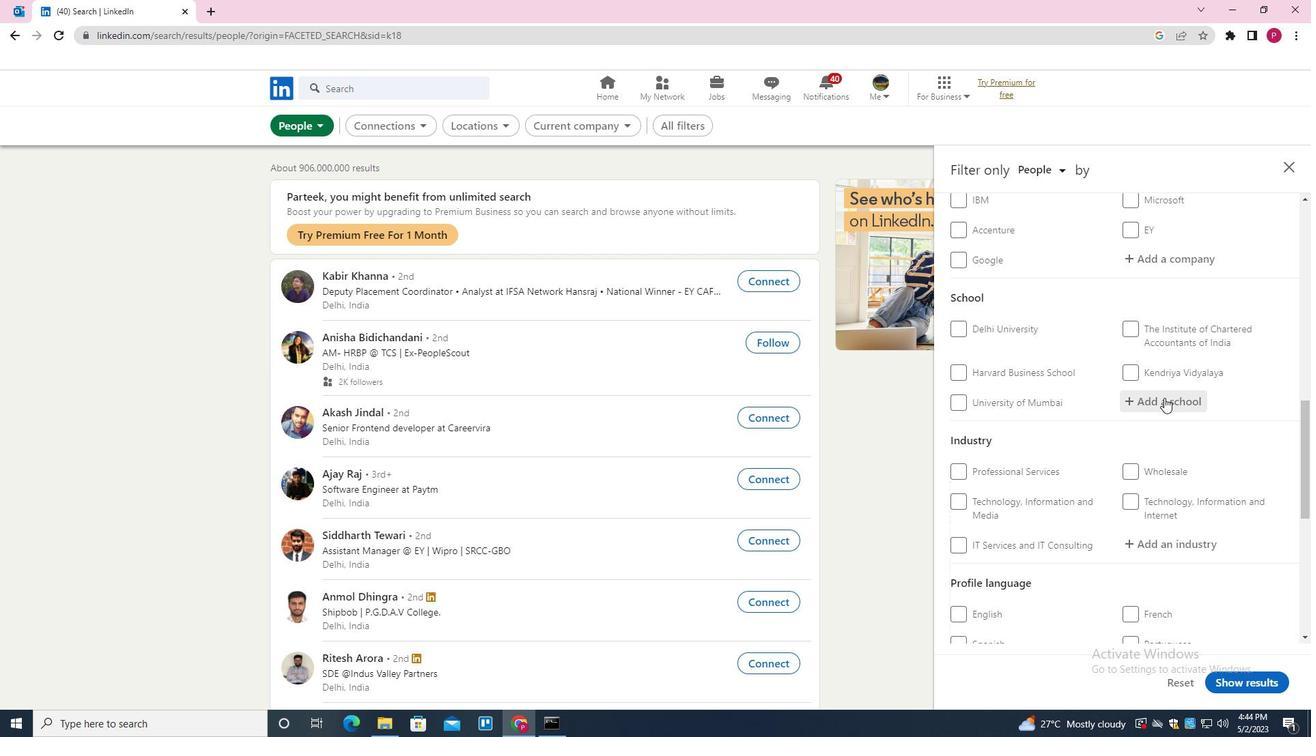 
Action: Key pressed <Key.shift><Key.shift><Key.shift>QUEEN<Key.space><Key.shift>MARY'S<Key.space><Key.shift>COLLEGE<Key.space><Key.down><Key.down><Key.enter>
Screenshot: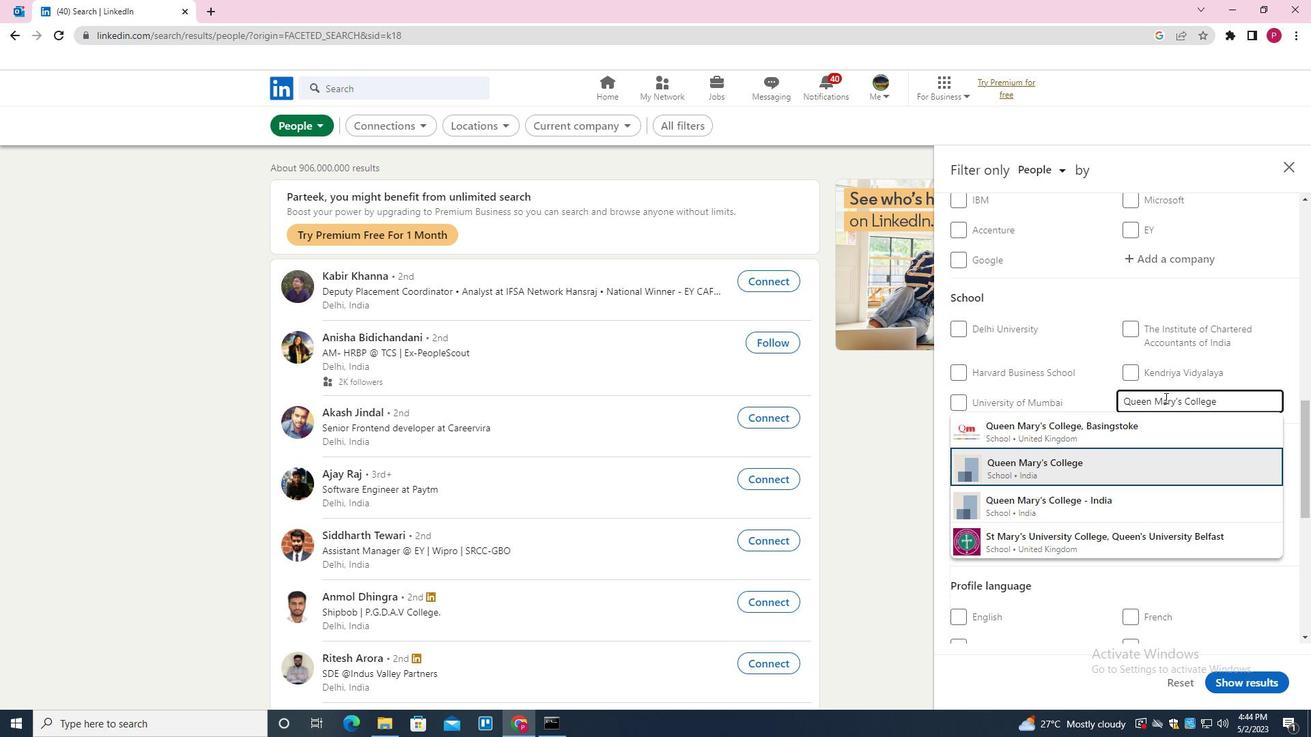 
Action: Mouse moved to (1120, 424)
Screenshot: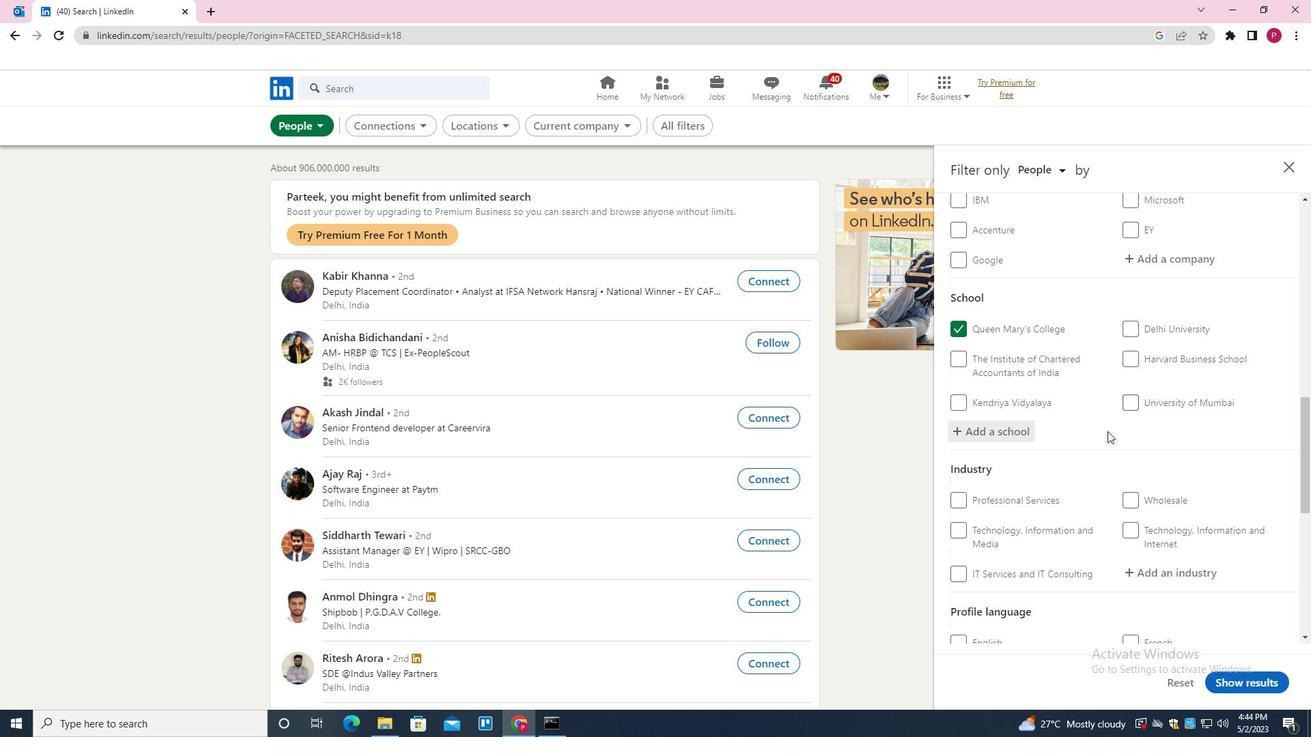 
Action: Mouse scrolled (1120, 423) with delta (0, 0)
Screenshot: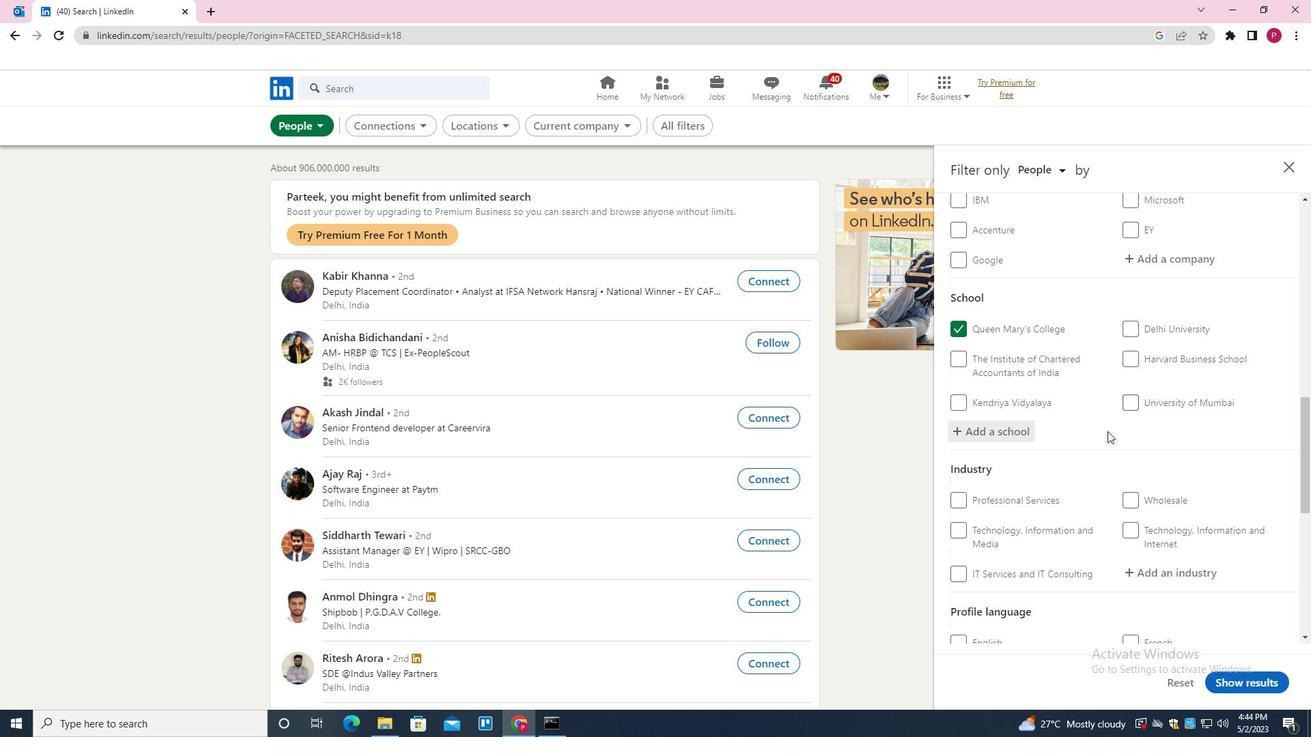 
Action: Mouse moved to (1121, 424)
Screenshot: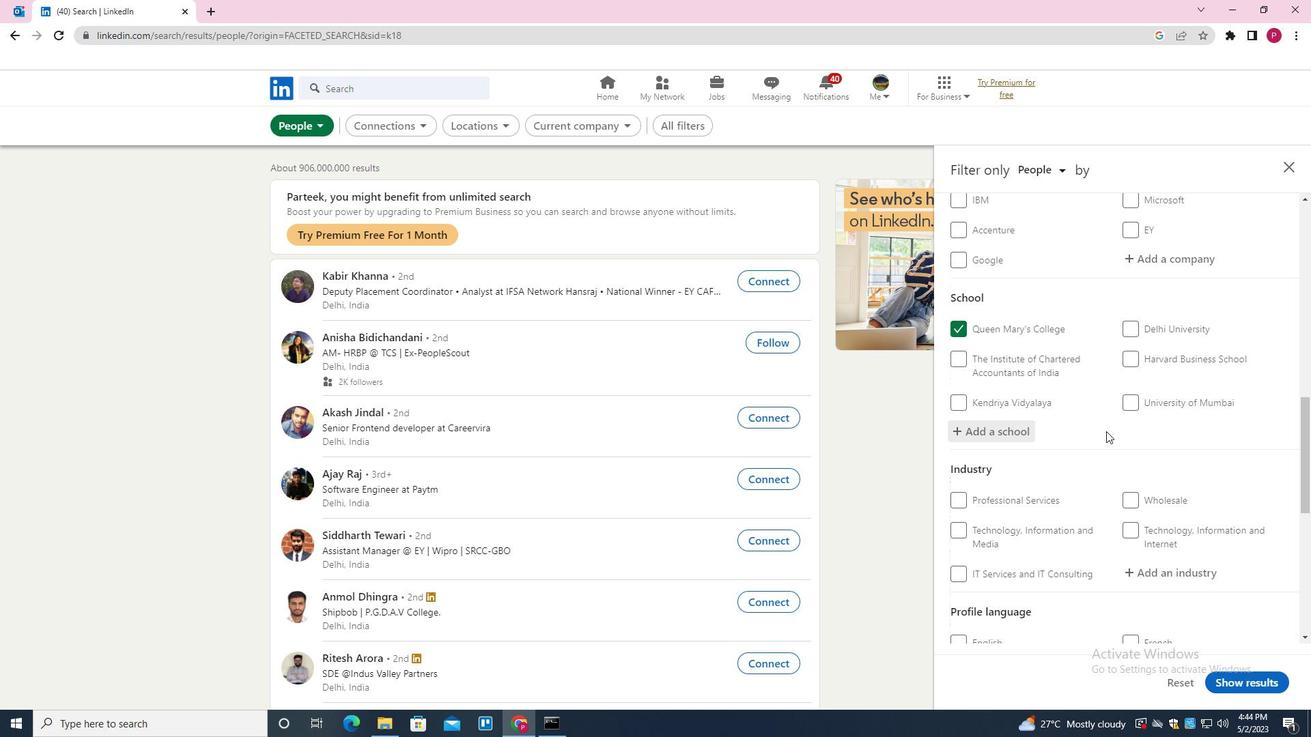
Action: Mouse scrolled (1121, 423) with delta (0, 0)
Screenshot: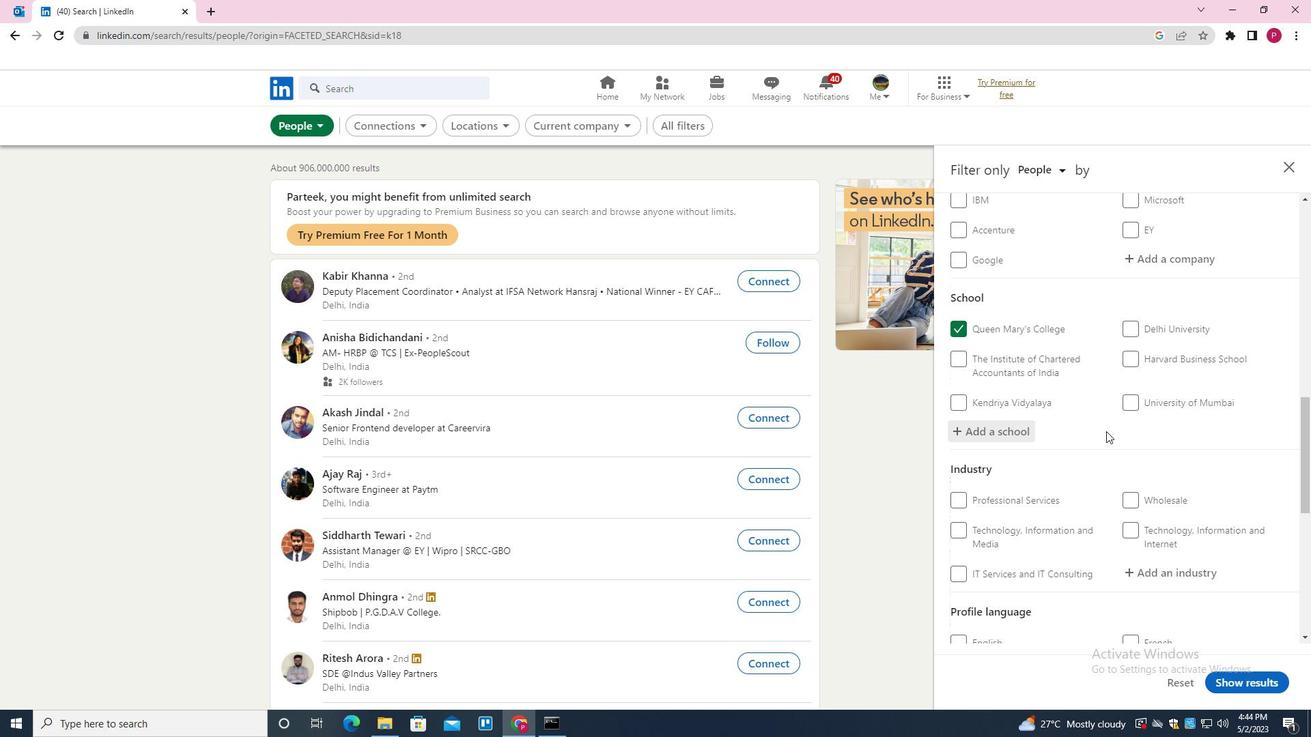 
Action: Mouse moved to (1125, 422)
Screenshot: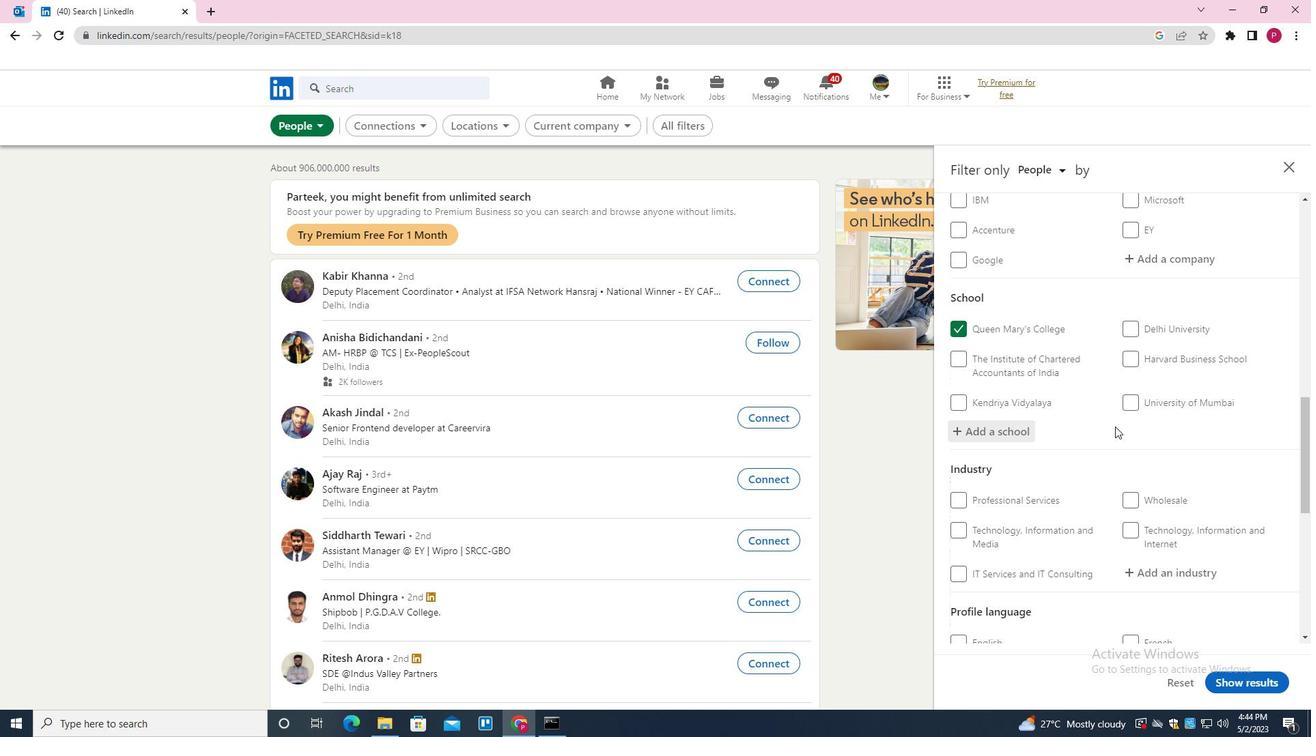 
Action: Mouse scrolled (1125, 421) with delta (0, 0)
Screenshot: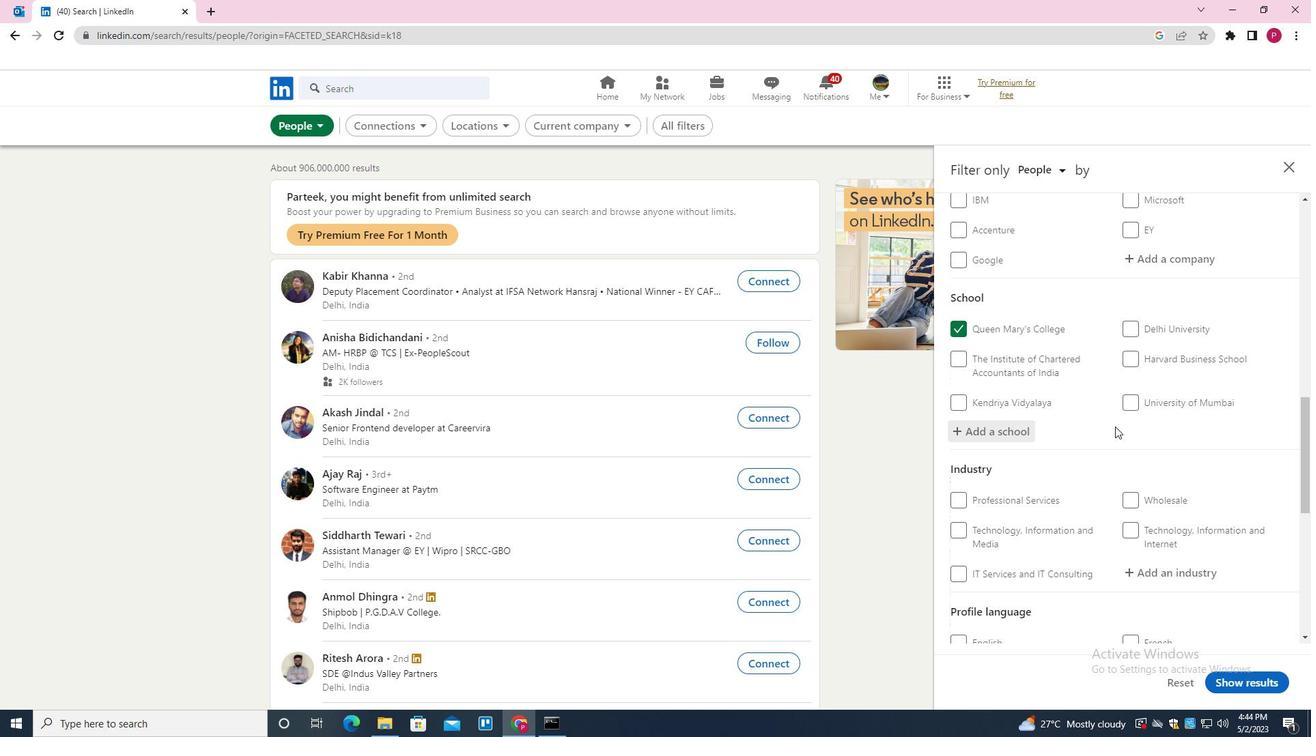 
Action: Mouse moved to (1128, 419)
Screenshot: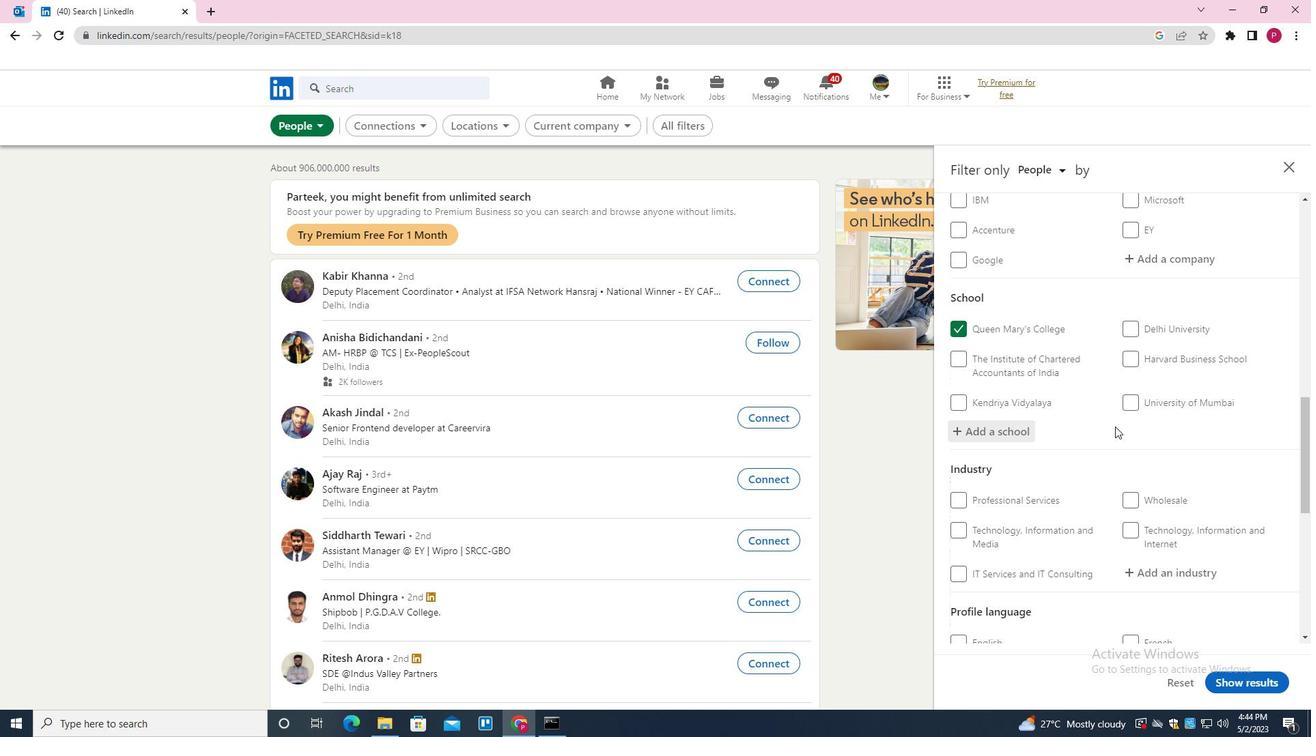 
Action: Mouse scrolled (1128, 418) with delta (0, 0)
Screenshot: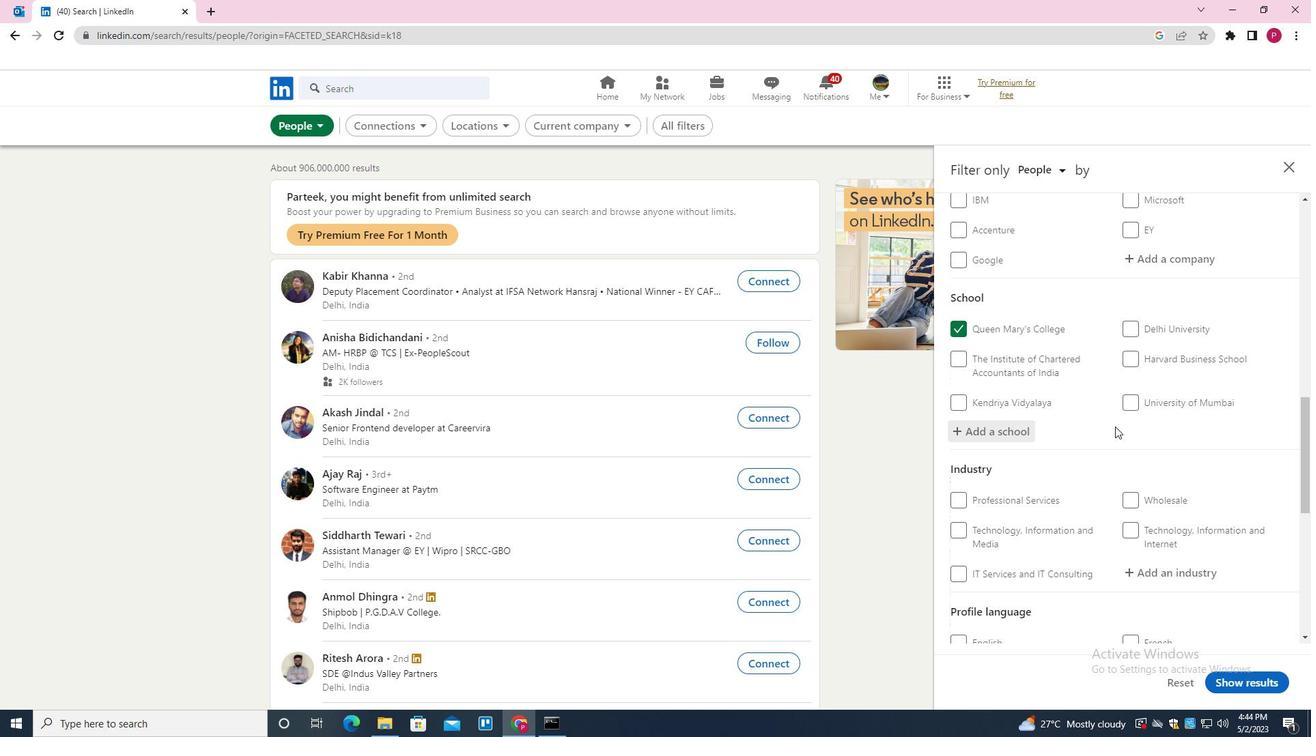 
Action: Mouse moved to (1135, 416)
Screenshot: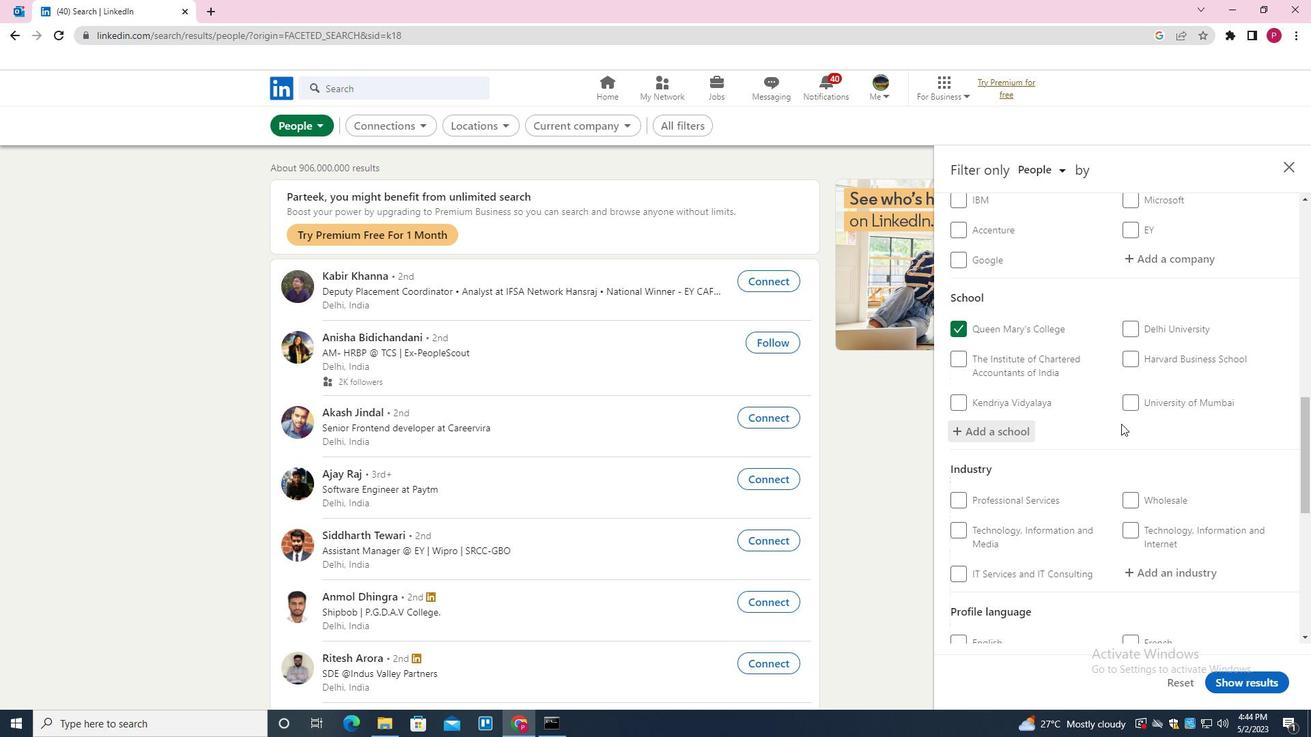 
Action: Mouse scrolled (1135, 415) with delta (0, 0)
Screenshot: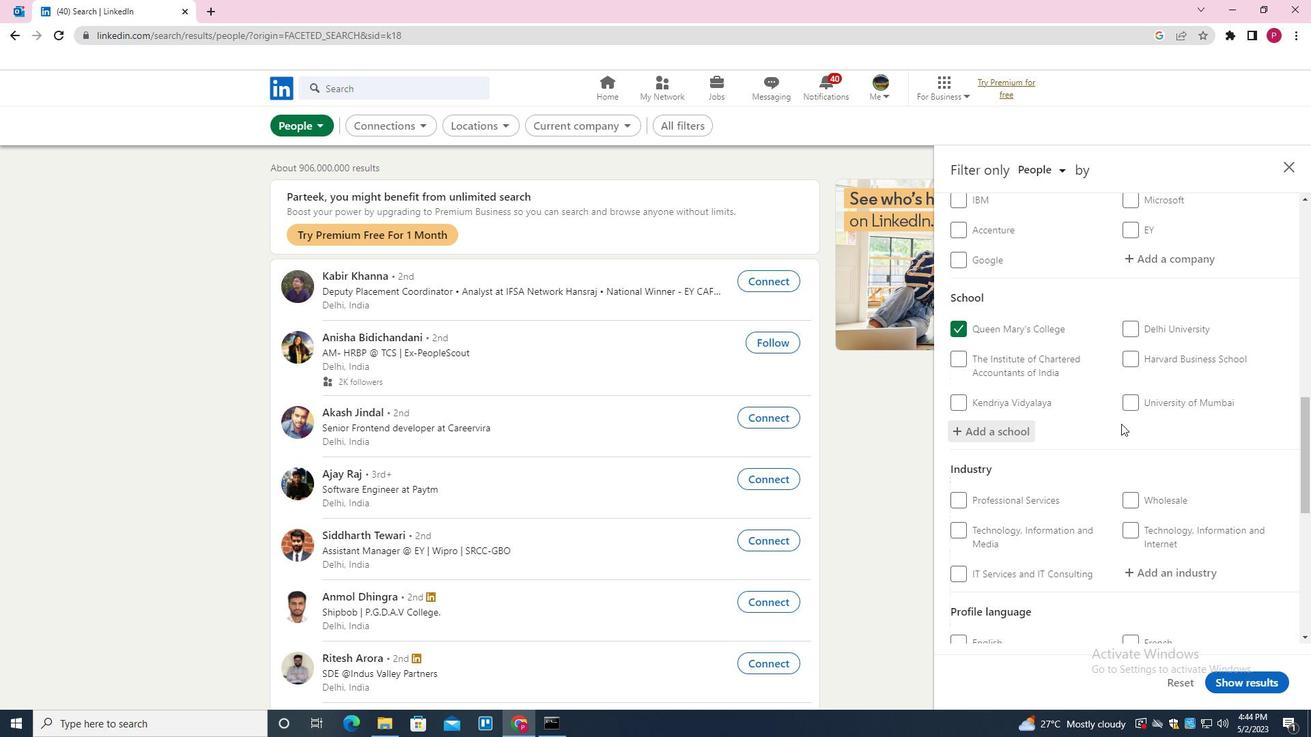 
Action: Mouse moved to (1174, 234)
Screenshot: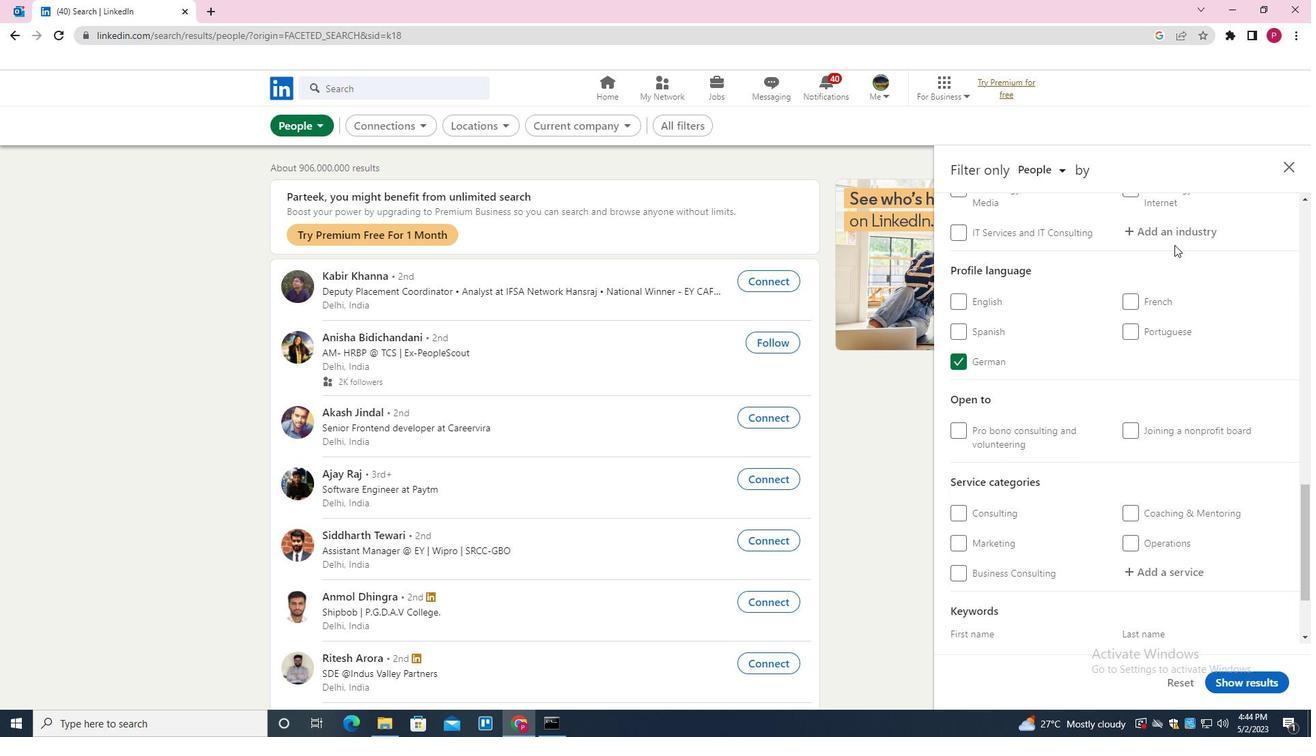 
Action: Mouse pressed left at (1174, 234)
Screenshot: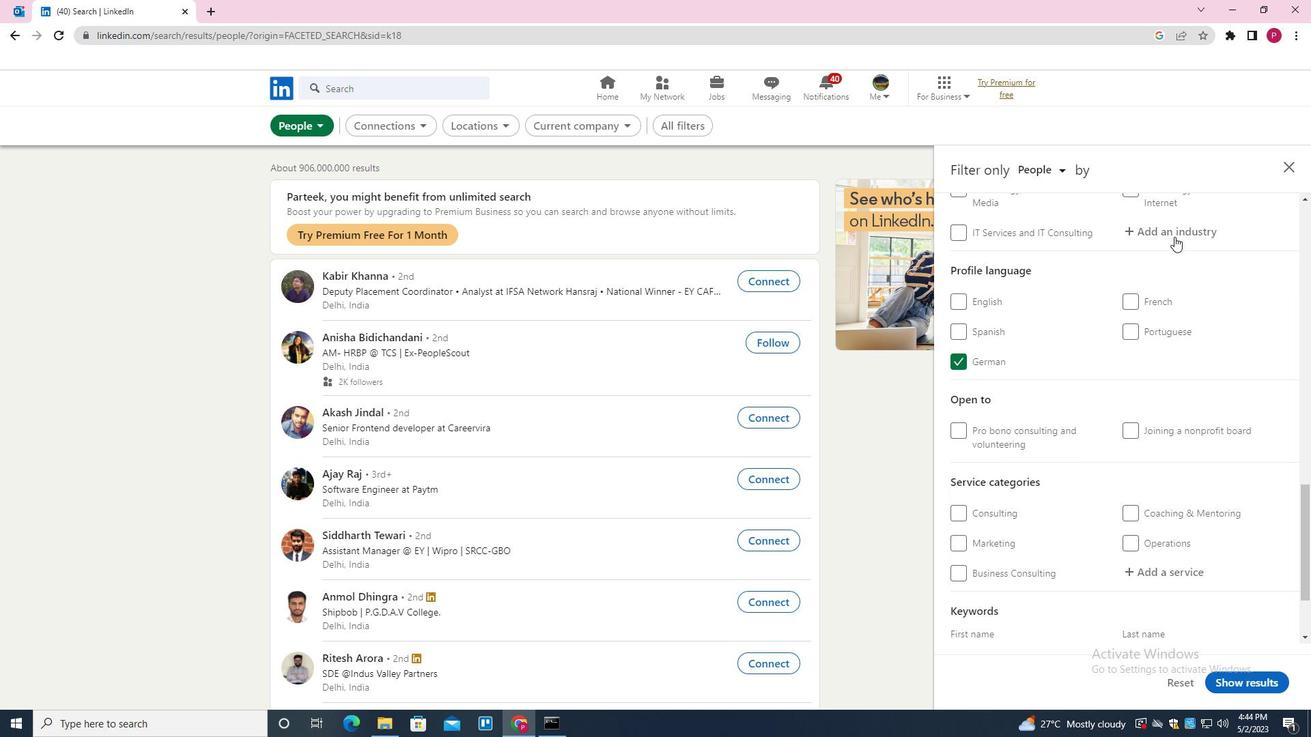 
Action: Mouse moved to (1168, 237)
Screenshot: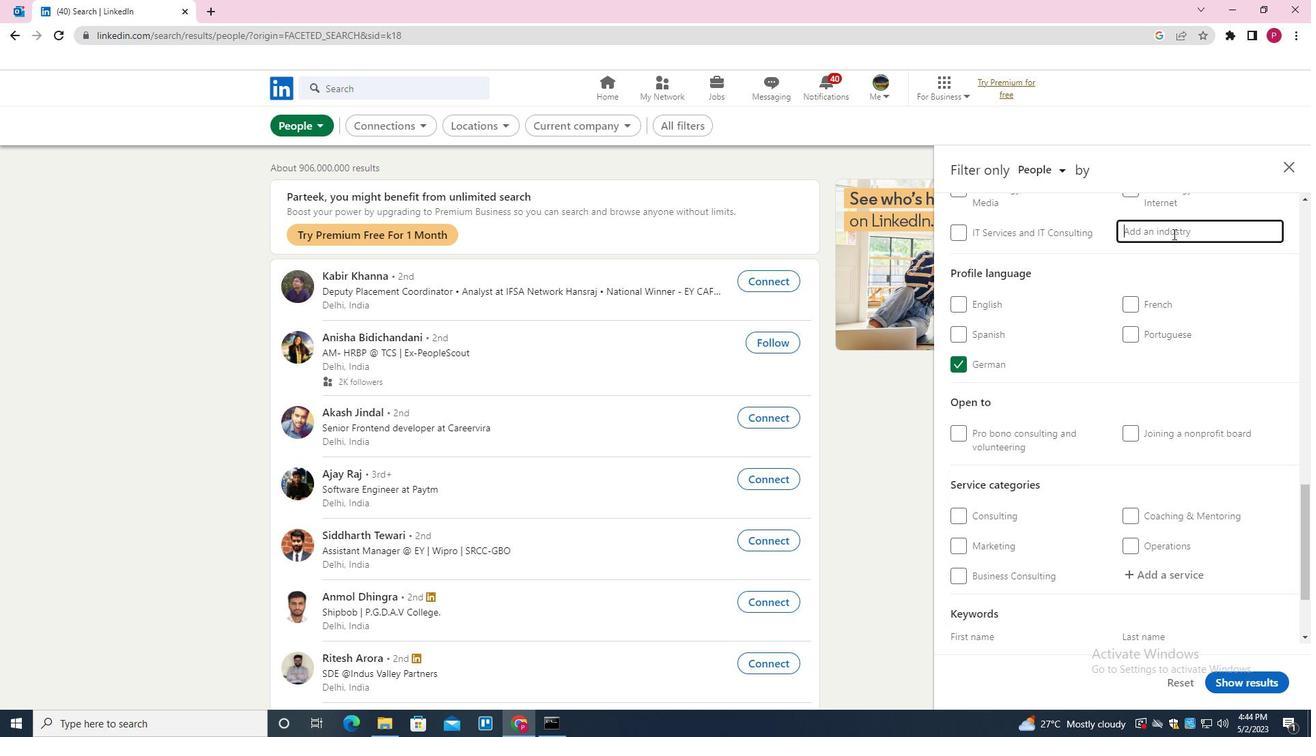 
Action: Key pressed <Key.shift><Key.shift><Key.shift><Key.shift><Key.shift><Key.shift><Key.shift><Key.shift><Key.shift><Key.shift><Key.shift><Key.shift><Key.shift><Key.shift><Key.shift><Key.shift><Key.shift><Key.shift>DANCE<Key.space><Key.shift><Key.shift><Key.shift><Key.shift>COMPANIES<Key.space><Key.down><Key.enter>
Screenshot: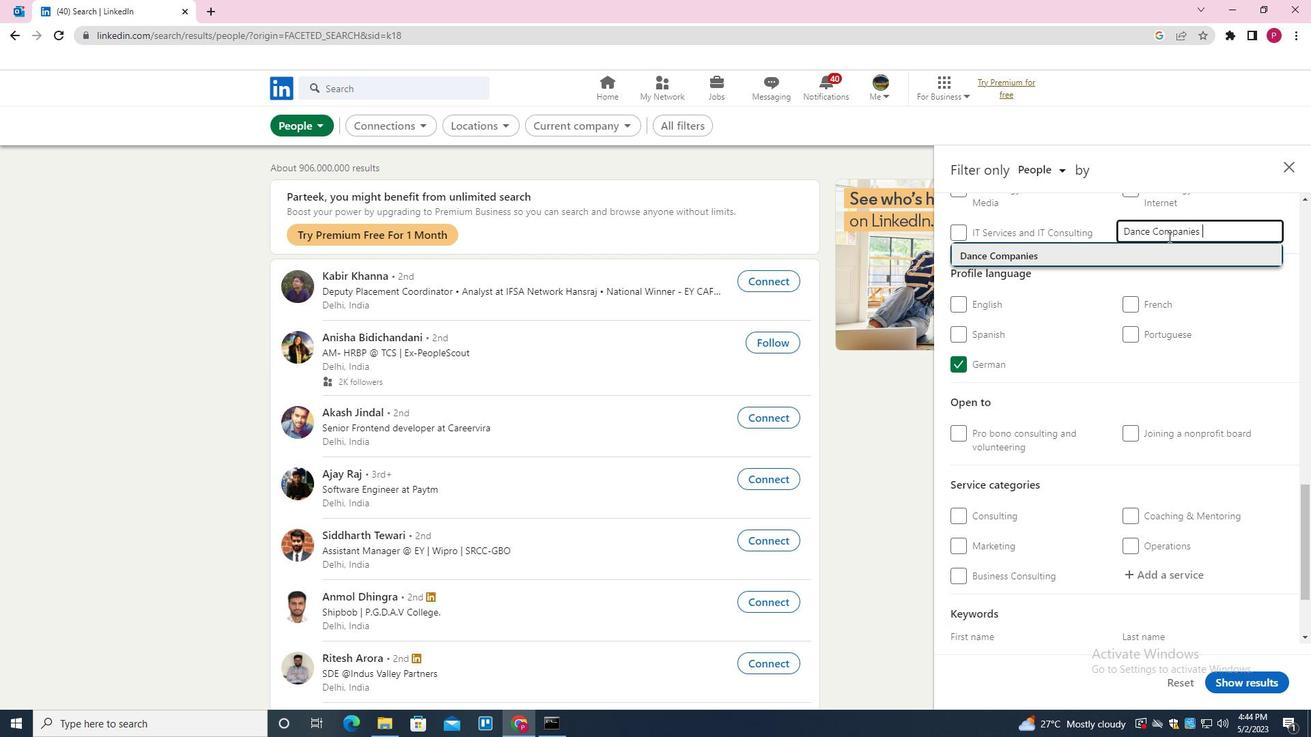 
Action: Mouse moved to (1141, 351)
Screenshot: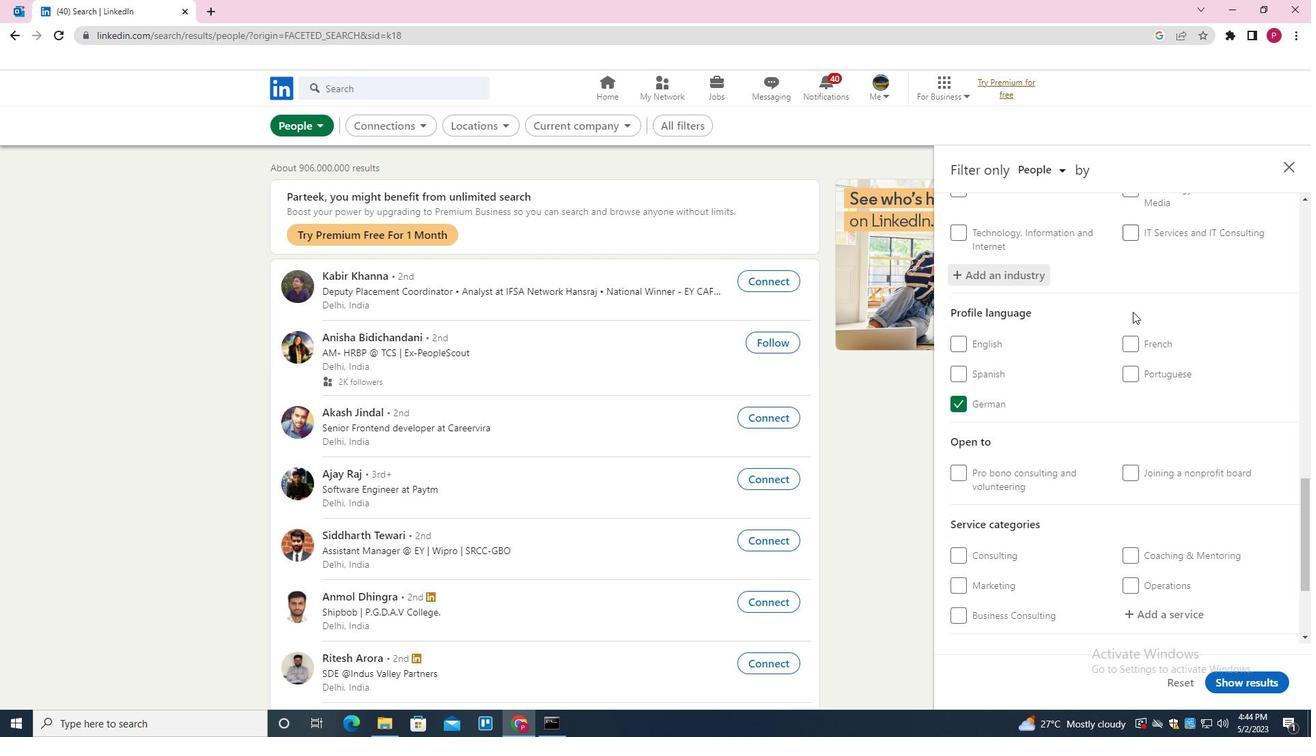 
Action: Mouse scrolled (1141, 351) with delta (0, 0)
Screenshot: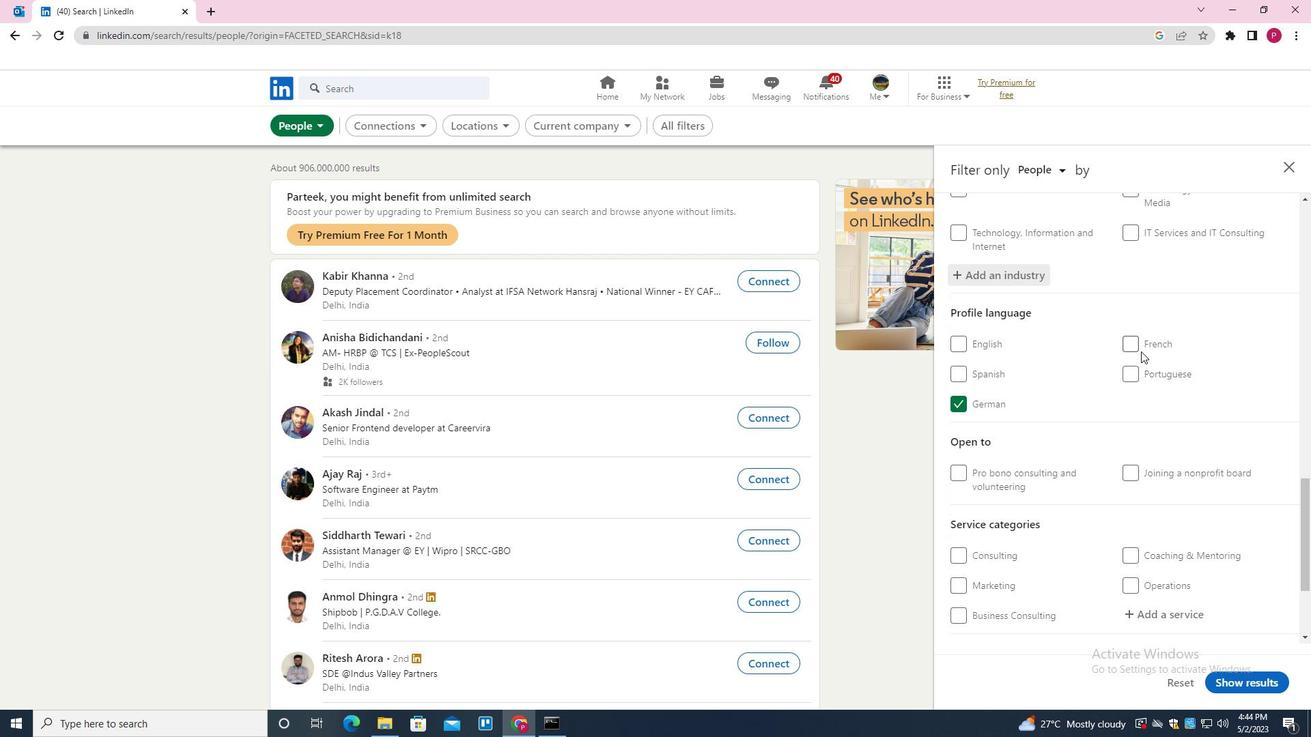 
Action: Mouse scrolled (1141, 351) with delta (0, 0)
Screenshot: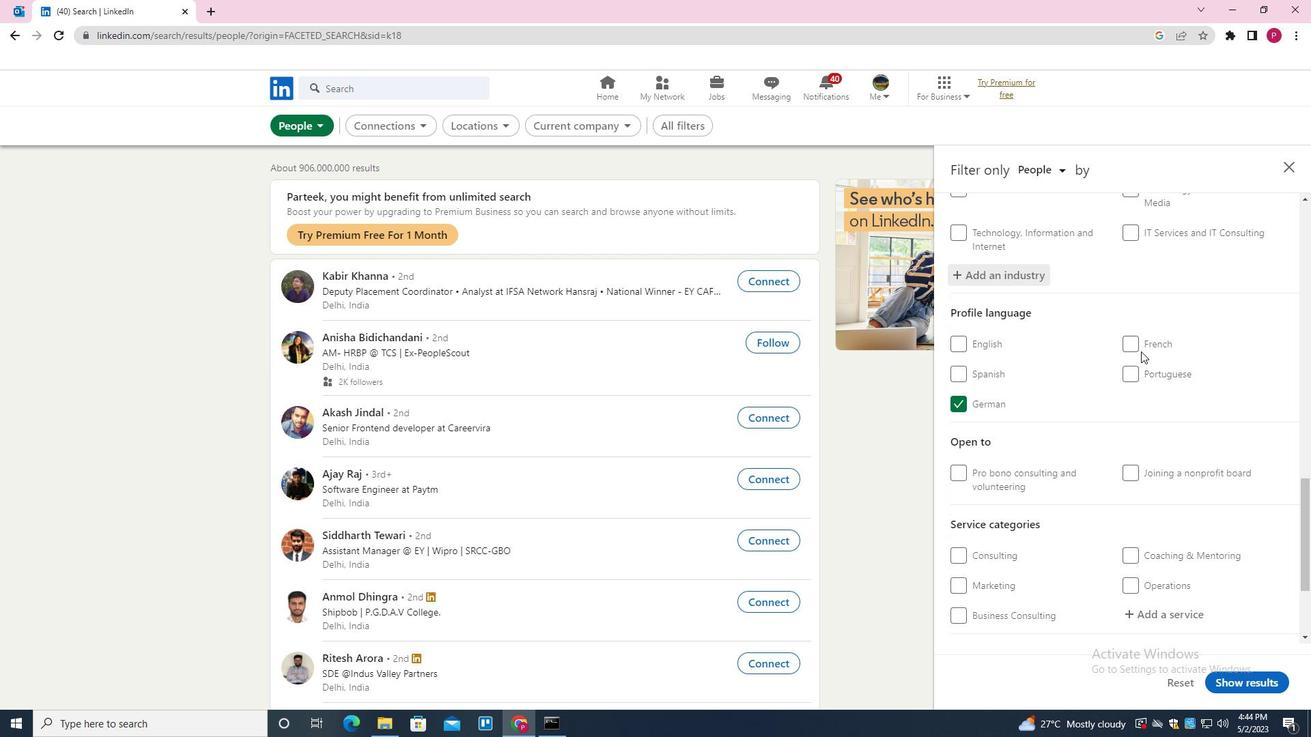 
Action: Mouse moved to (1139, 353)
Screenshot: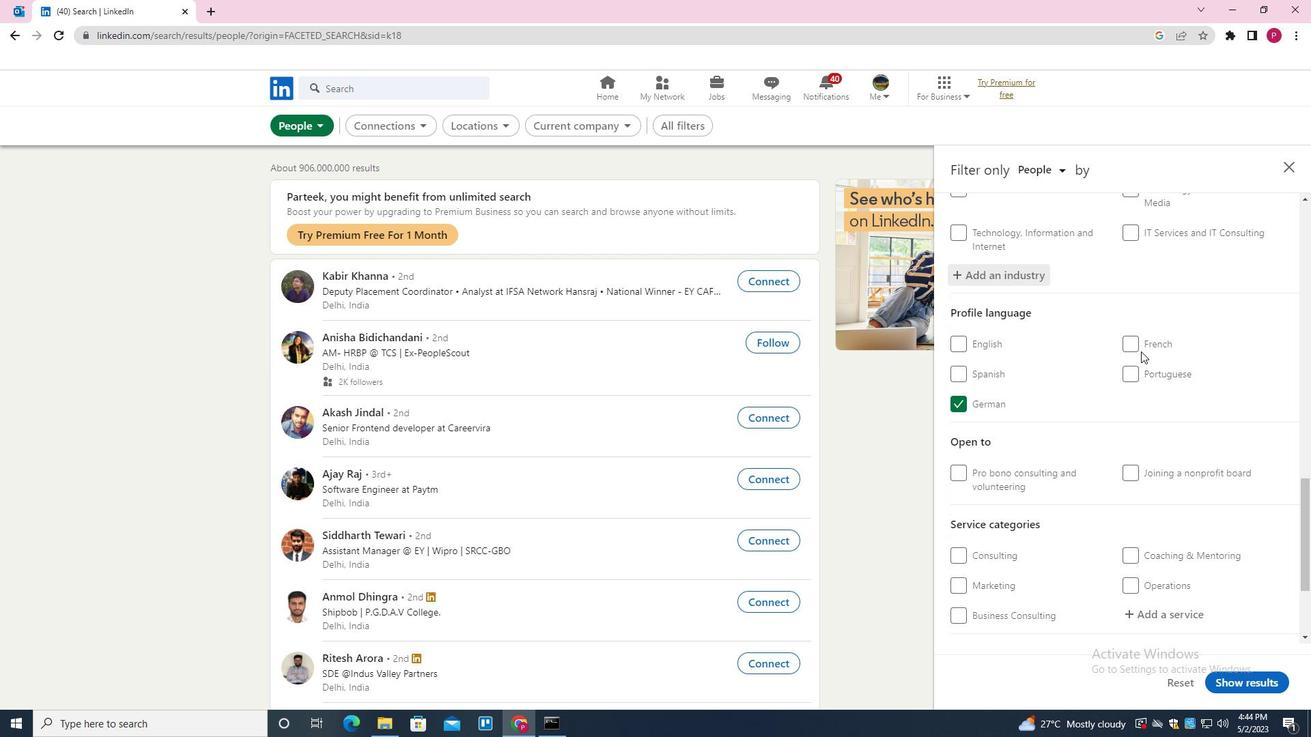 
Action: Mouse scrolled (1139, 352) with delta (0, 0)
Screenshot: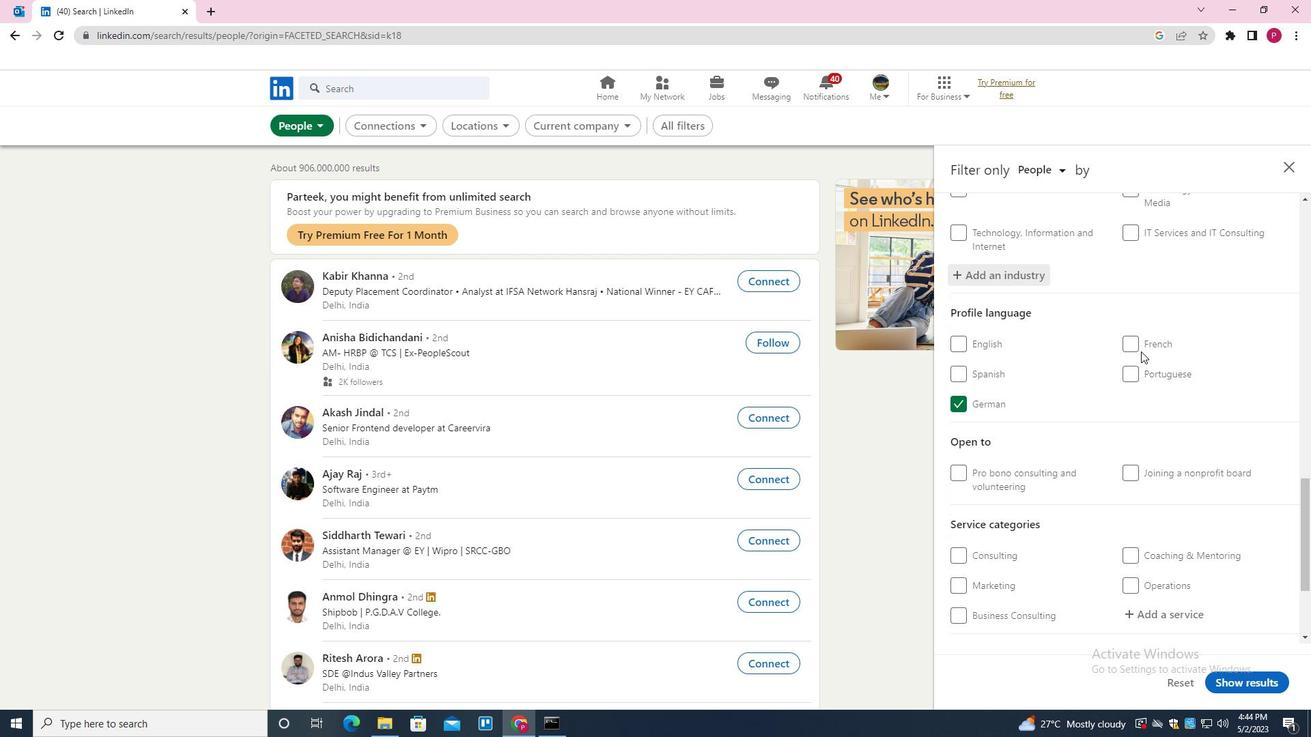 
Action: Mouse moved to (1138, 355)
Screenshot: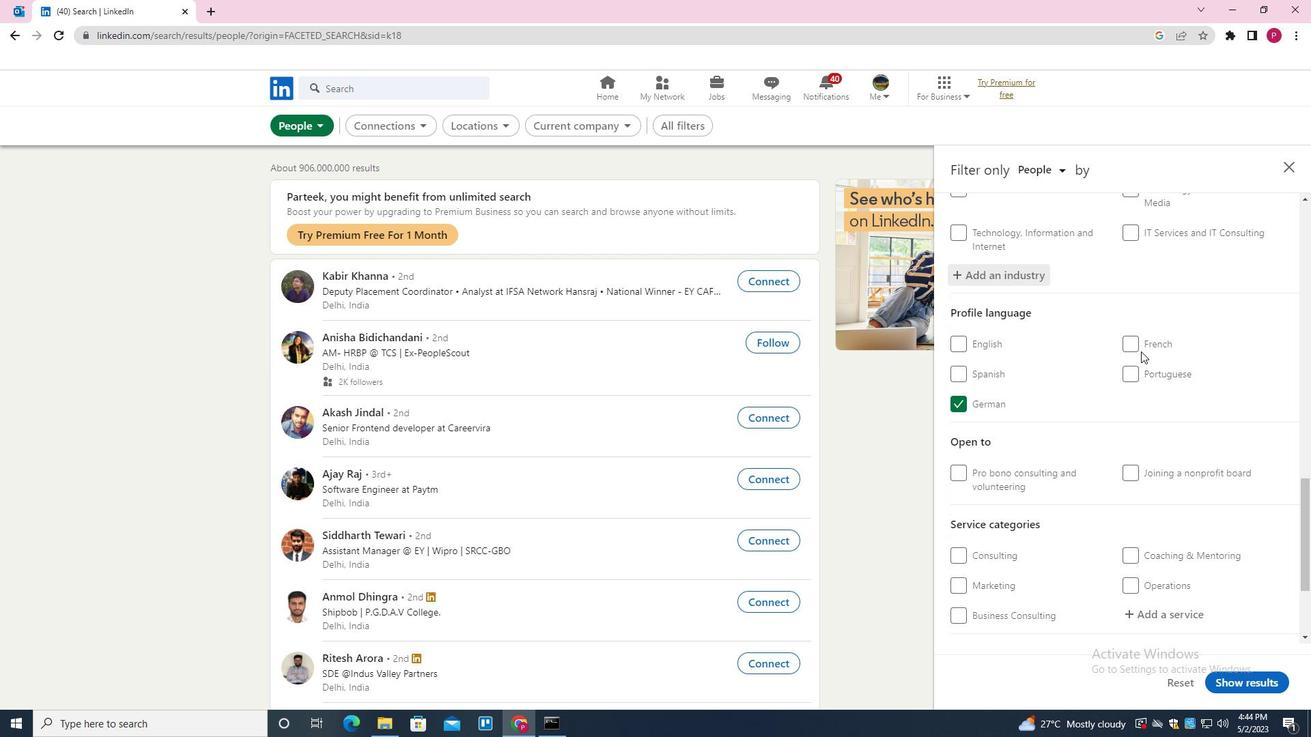 
Action: Mouse scrolled (1138, 354) with delta (0, 0)
Screenshot: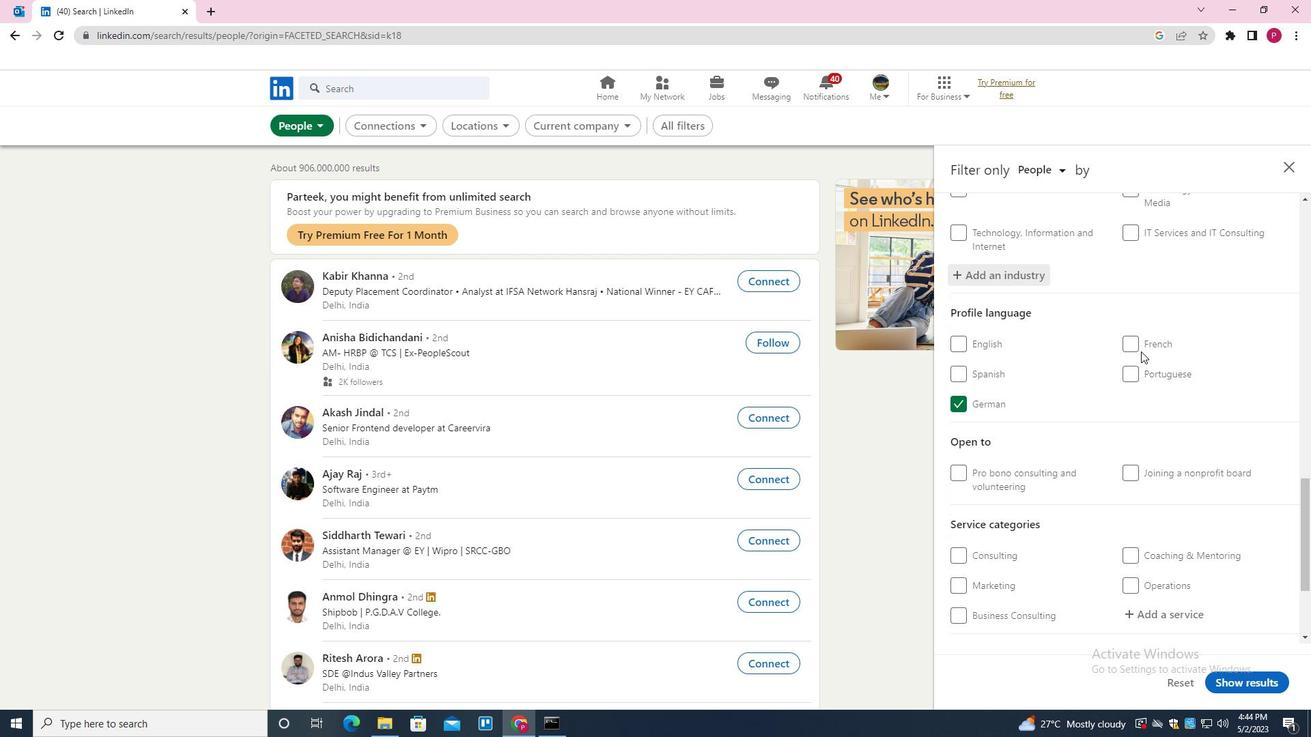 
Action: Mouse moved to (1150, 450)
Screenshot: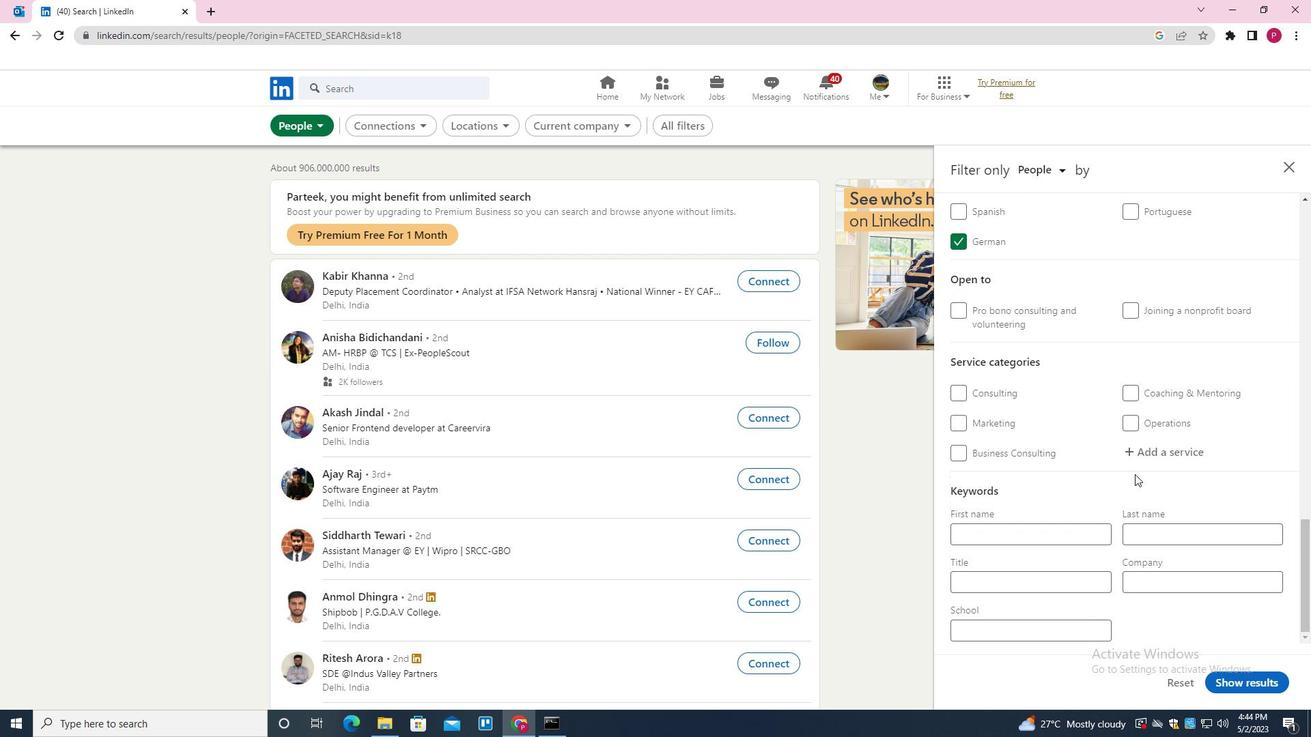 
Action: Mouse pressed left at (1150, 450)
Screenshot: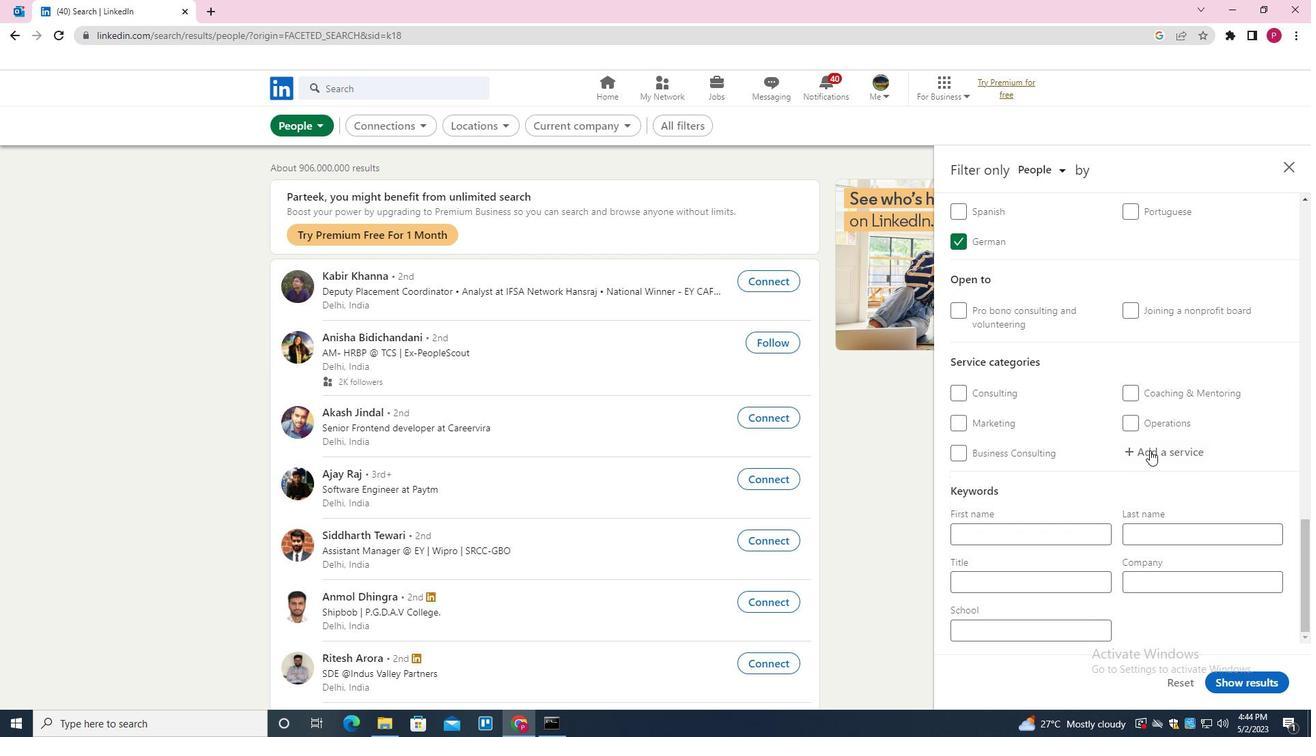 
Action: Mouse moved to (1151, 450)
Screenshot: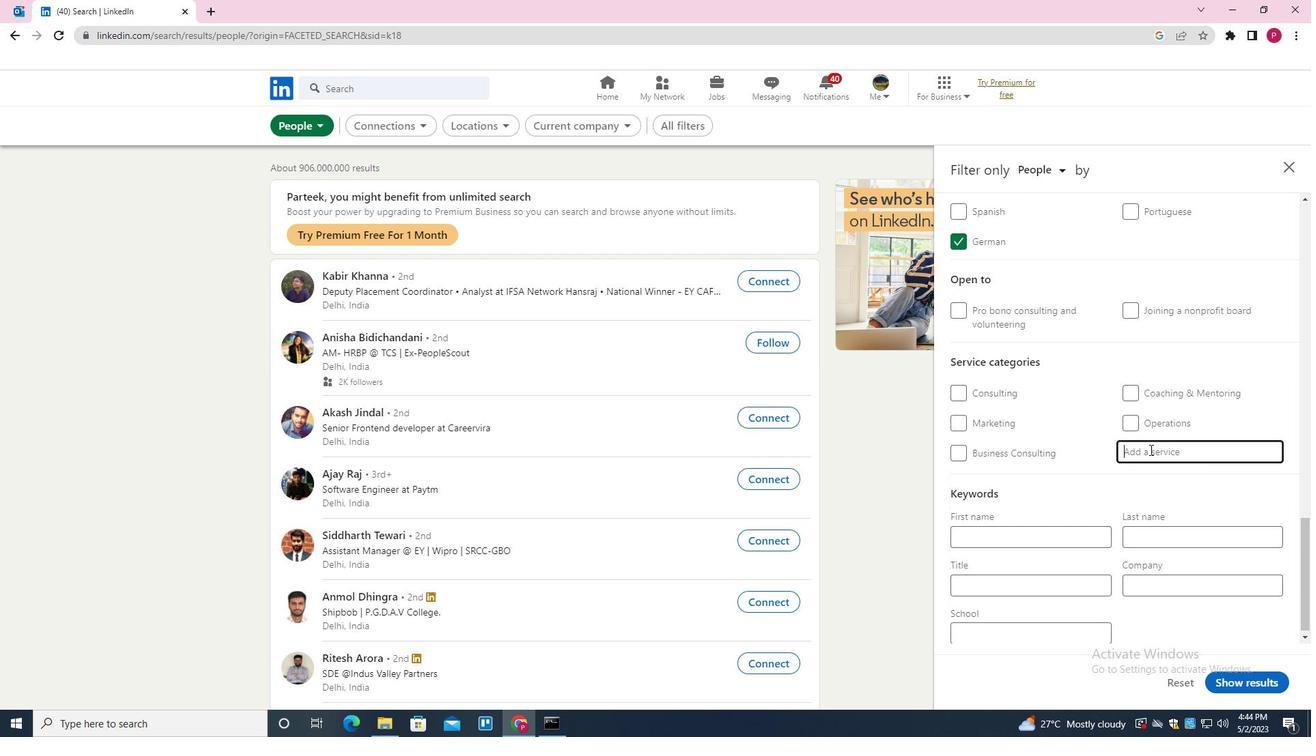 
Action: Key pressed <Key.shift><Key.shift><Key.shift><Key.shift>CONSULTING<Key.down><Key.down><Key.enter>
Screenshot: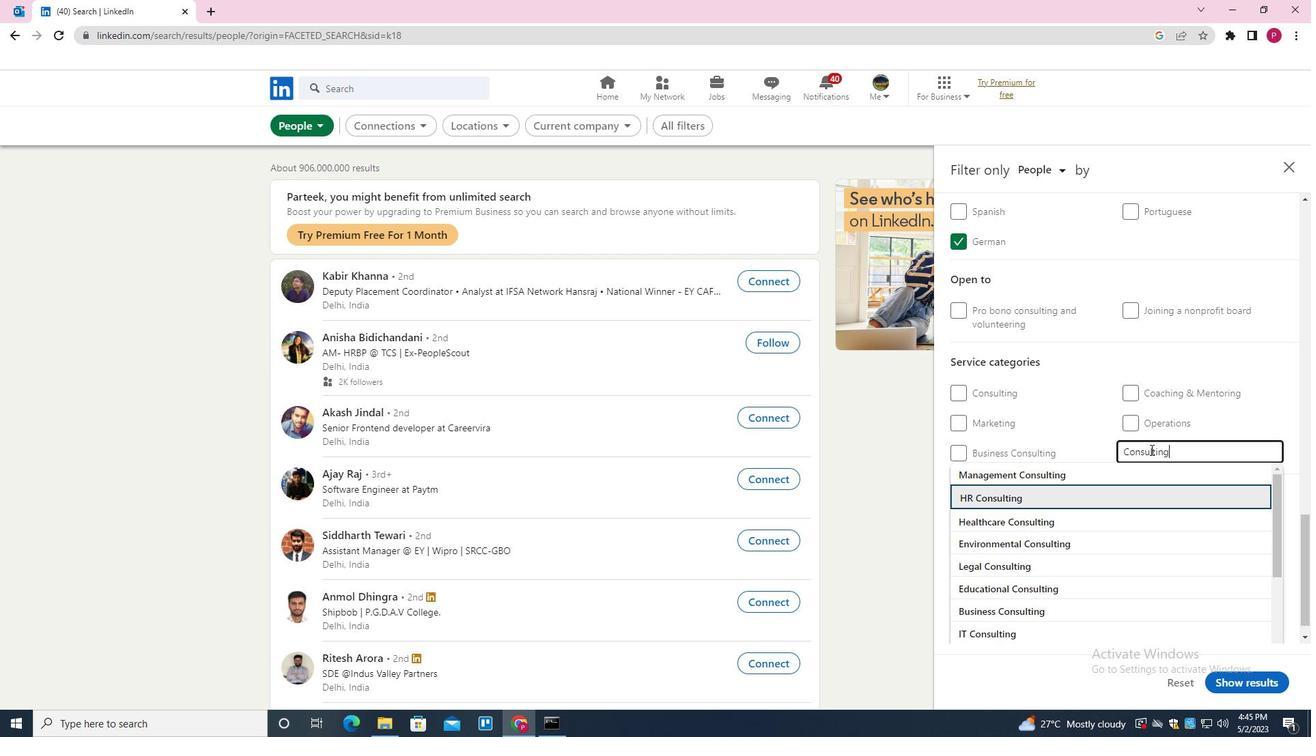 
Action: Mouse moved to (876, 508)
Screenshot: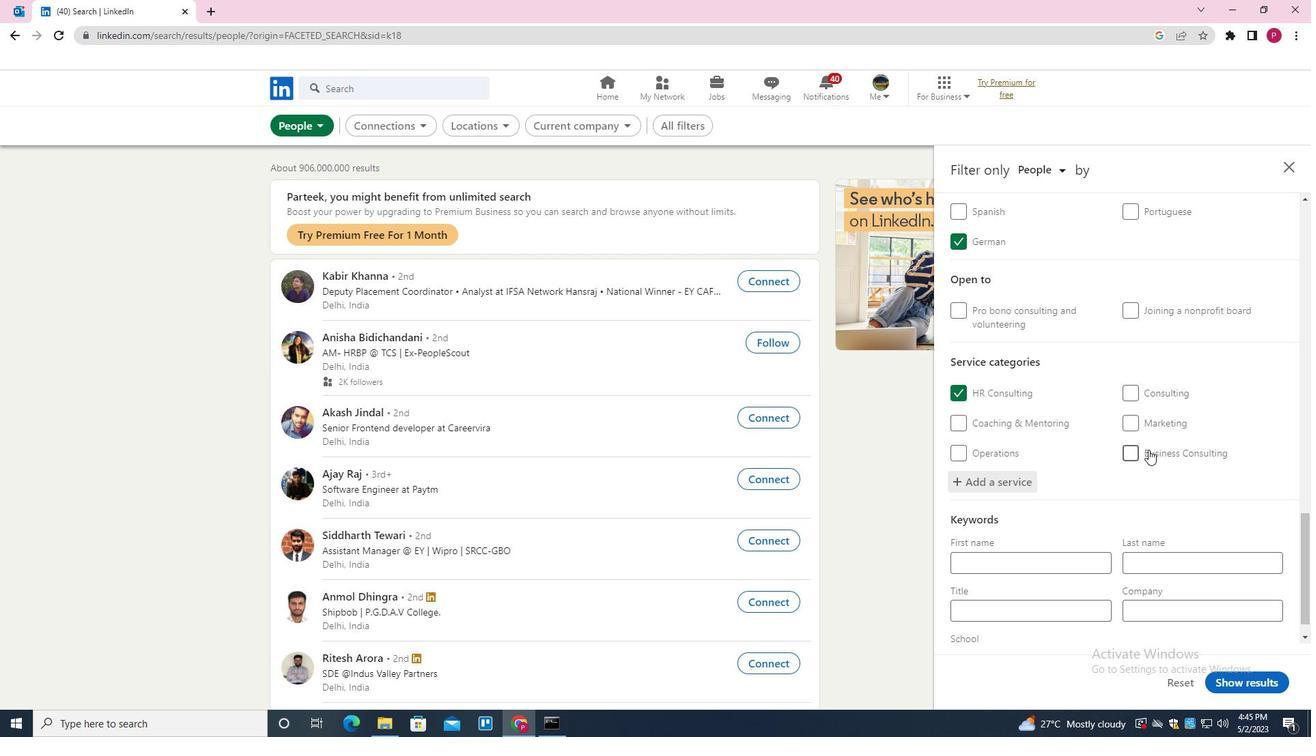 
Action: Mouse scrolled (876, 508) with delta (0, 0)
Screenshot: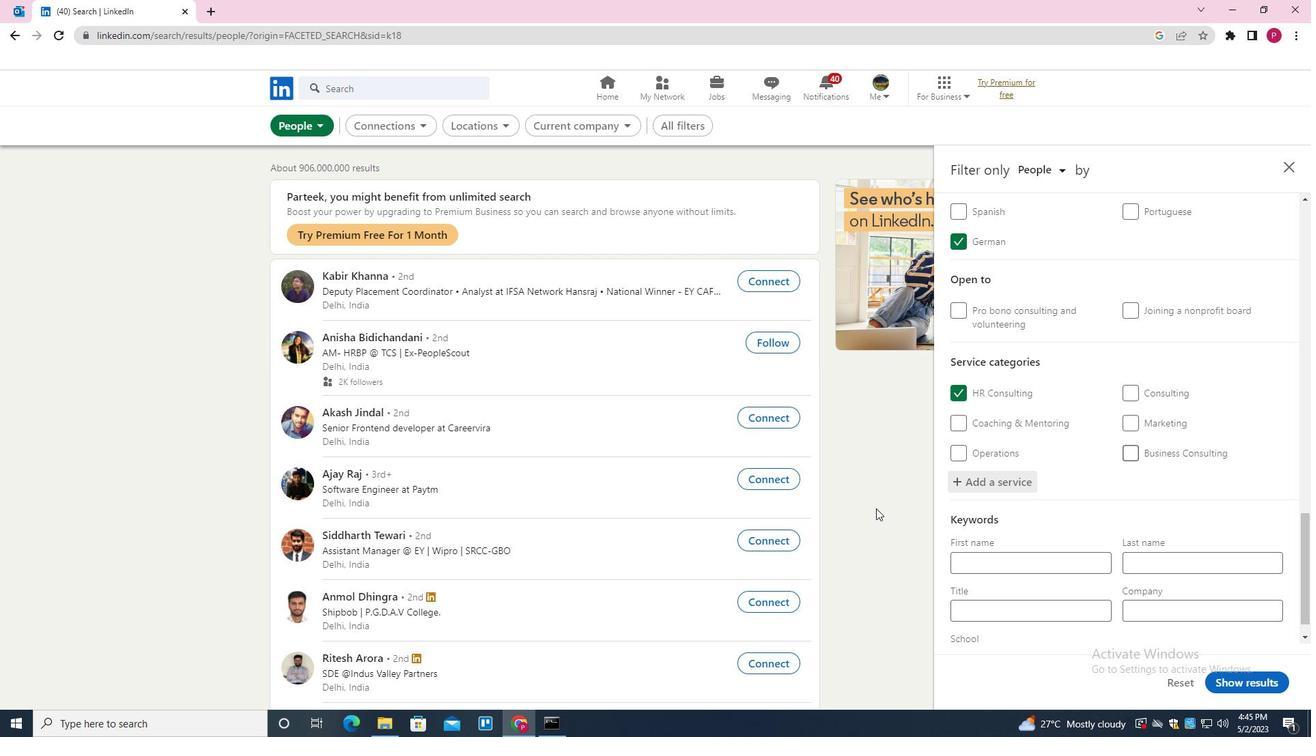 
Action: Mouse moved to (875, 516)
Screenshot: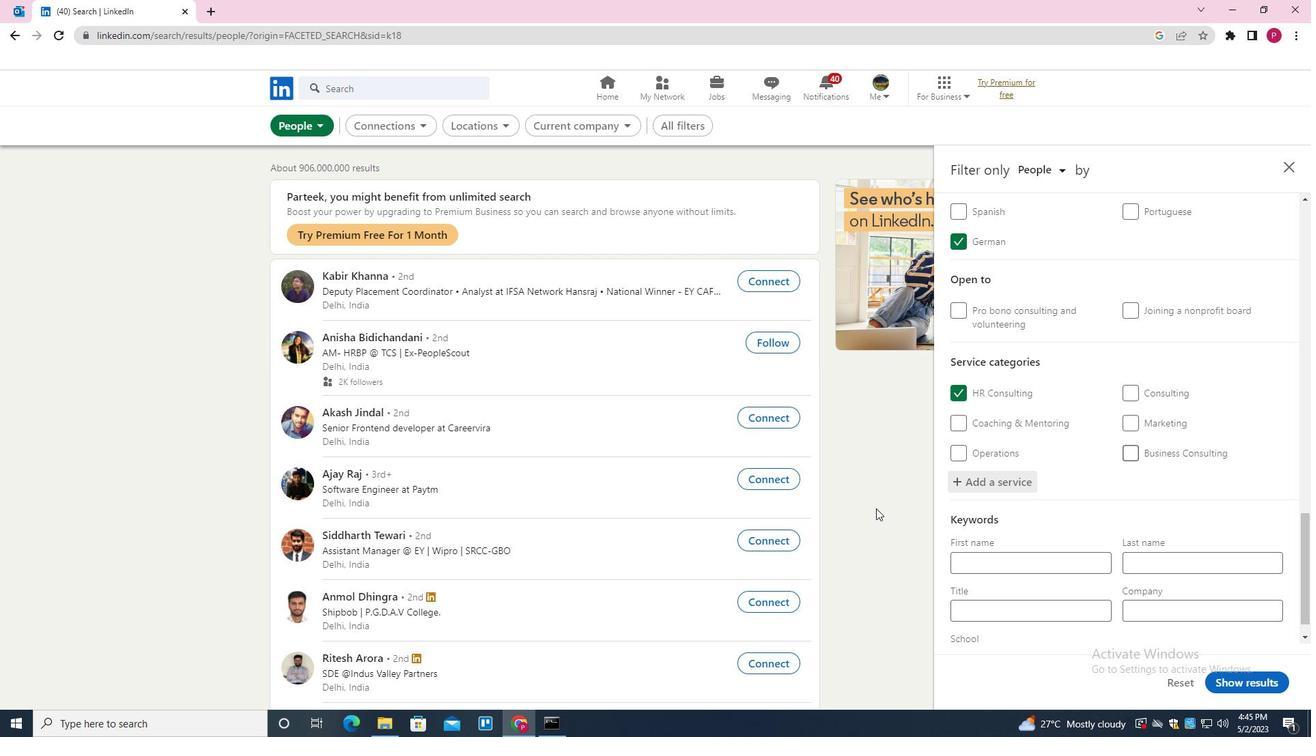 
Action: Mouse scrolled (875, 515) with delta (0, 0)
Screenshot: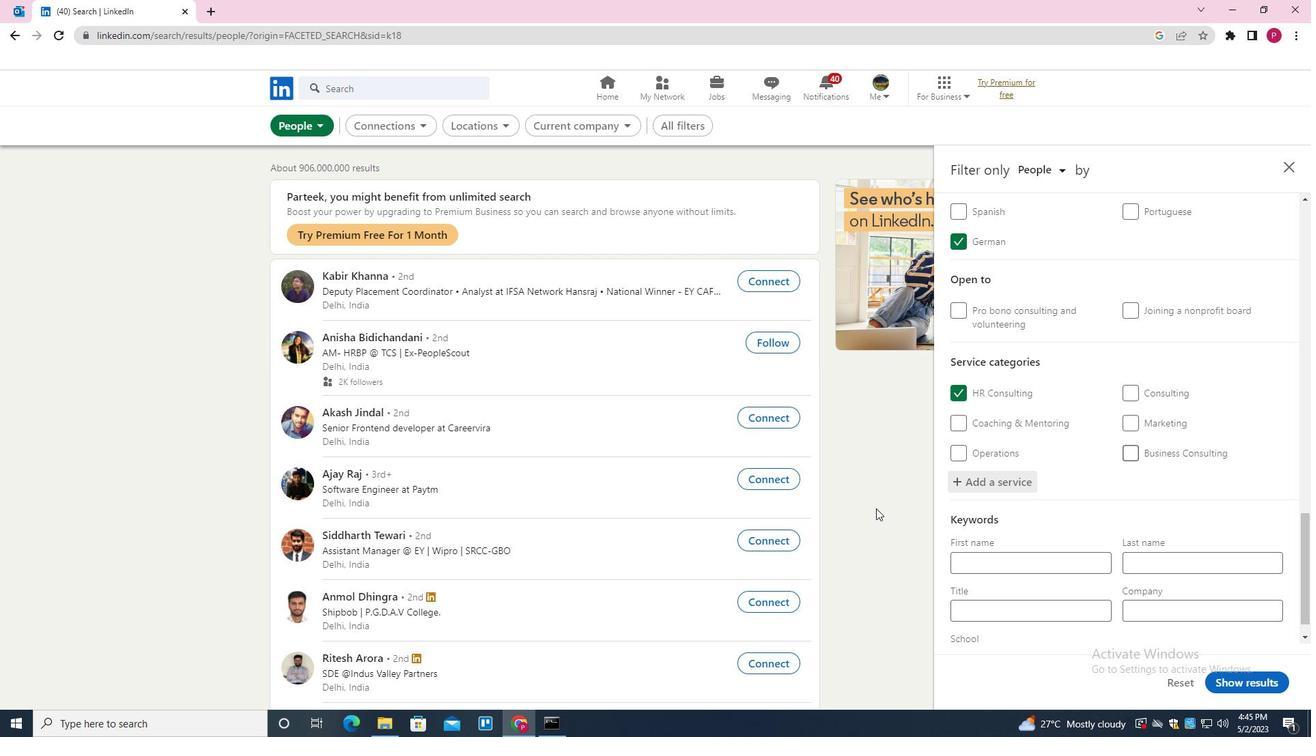 
Action: Mouse moved to (873, 519)
Screenshot: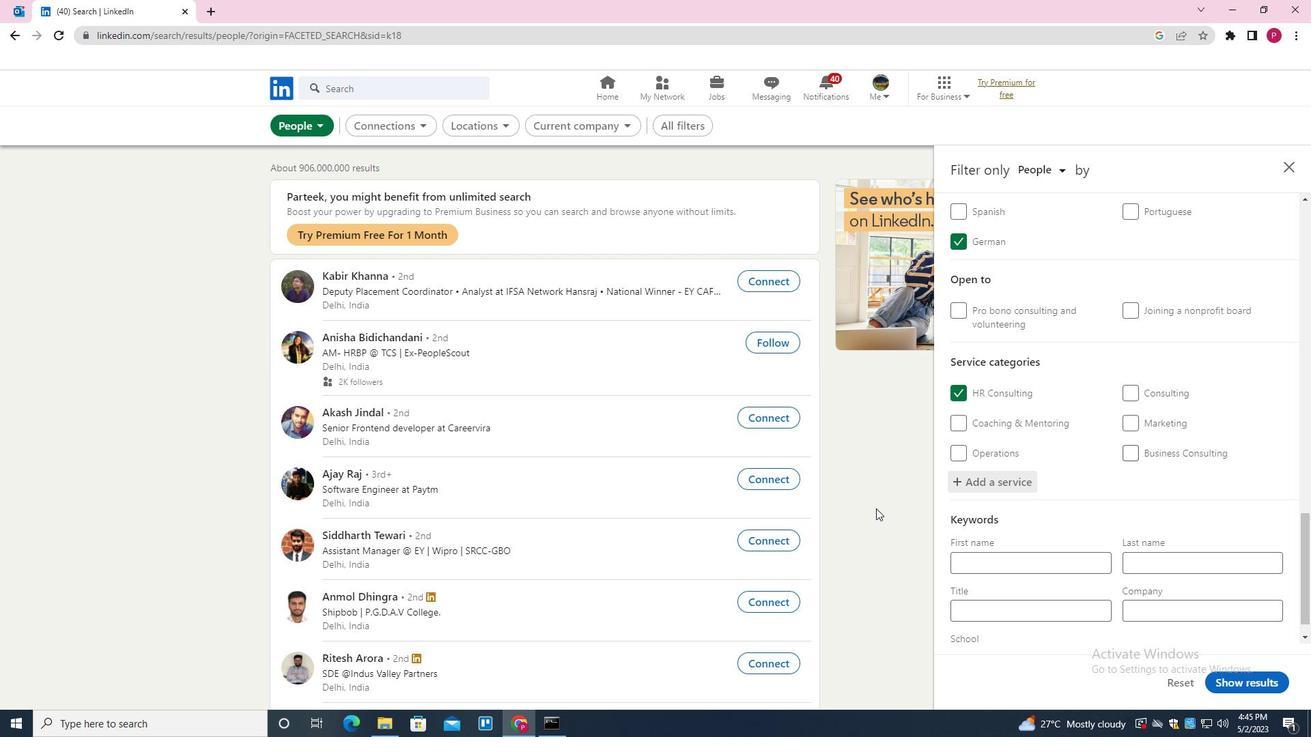 
Action: Mouse scrolled (873, 519) with delta (0, 0)
Screenshot: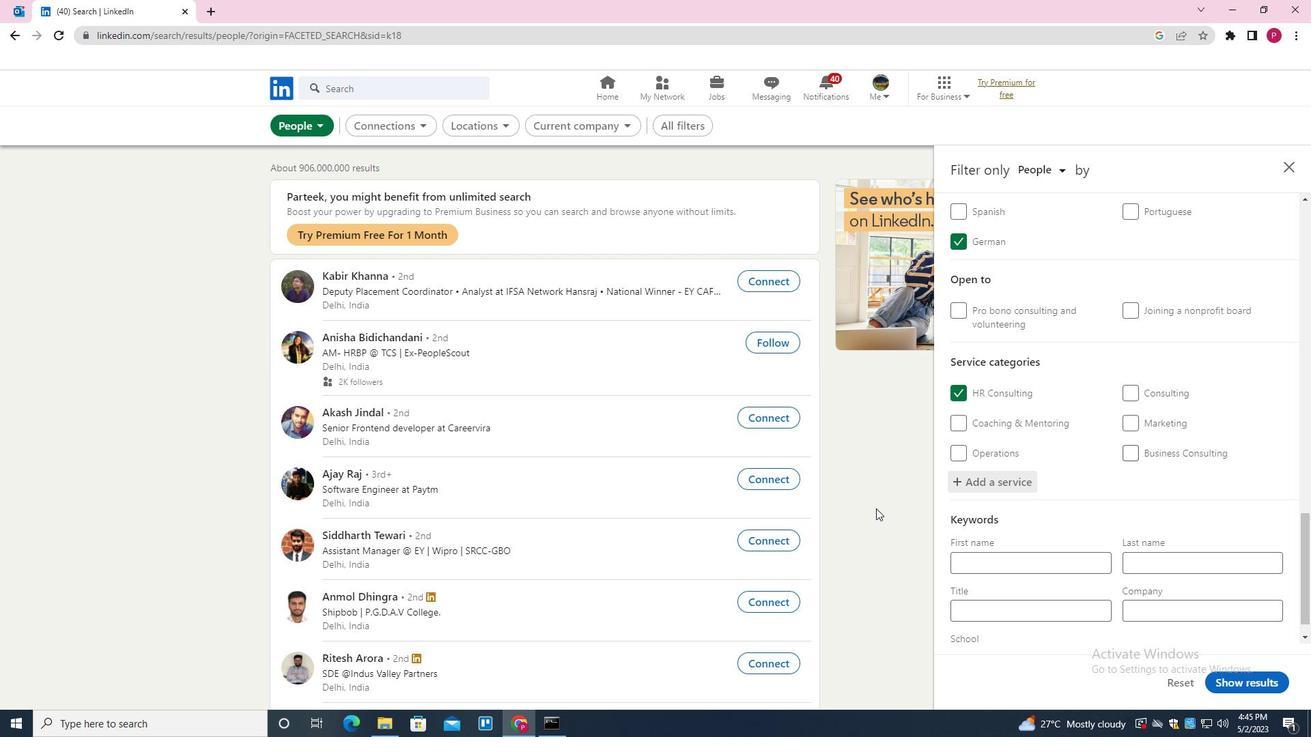 
Action: Mouse moved to (871, 524)
Screenshot: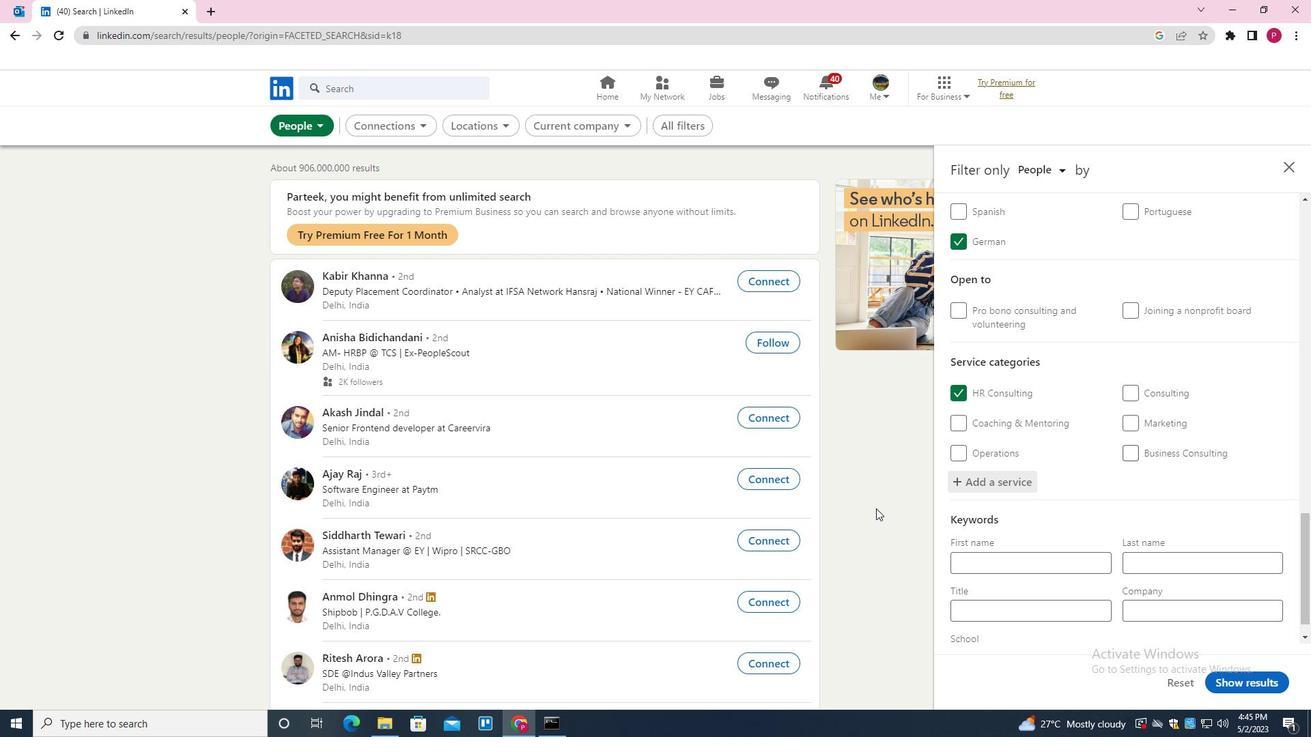 
Action: Mouse scrolled (871, 523) with delta (0, 0)
Screenshot: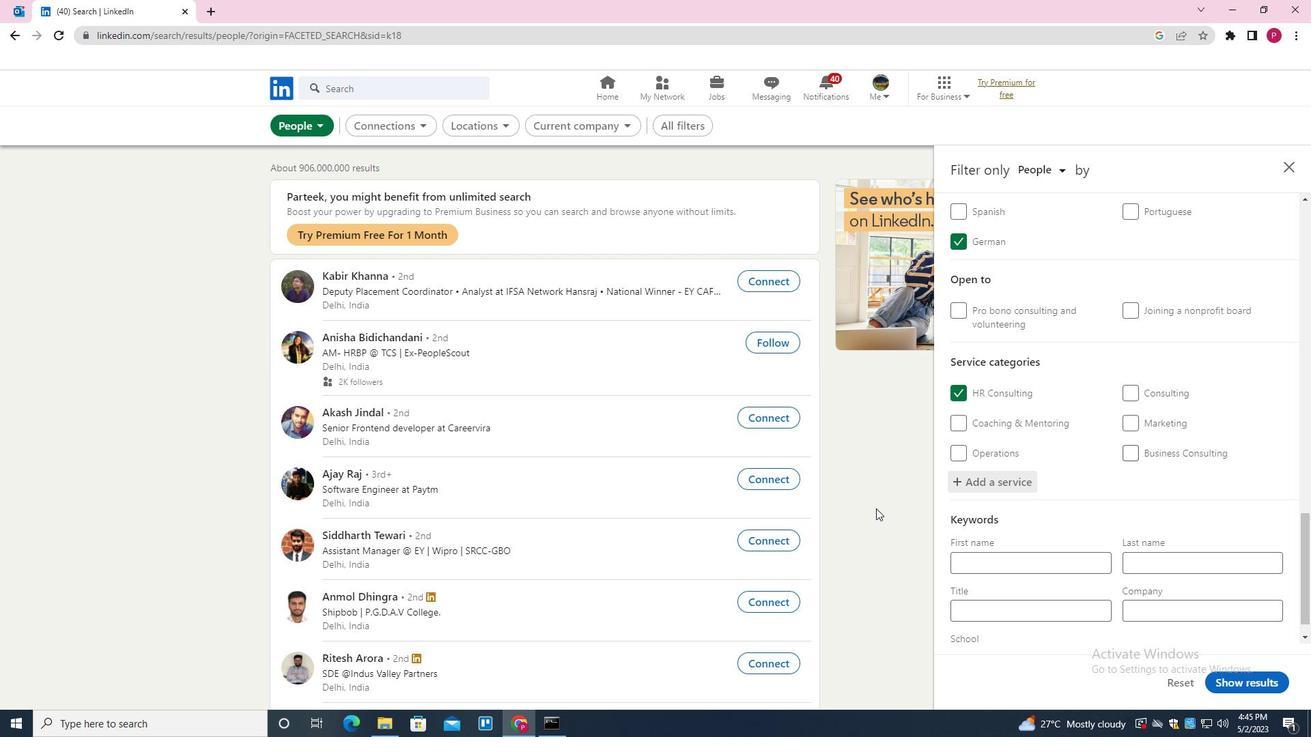 
Action: Mouse moved to (868, 530)
Screenshot: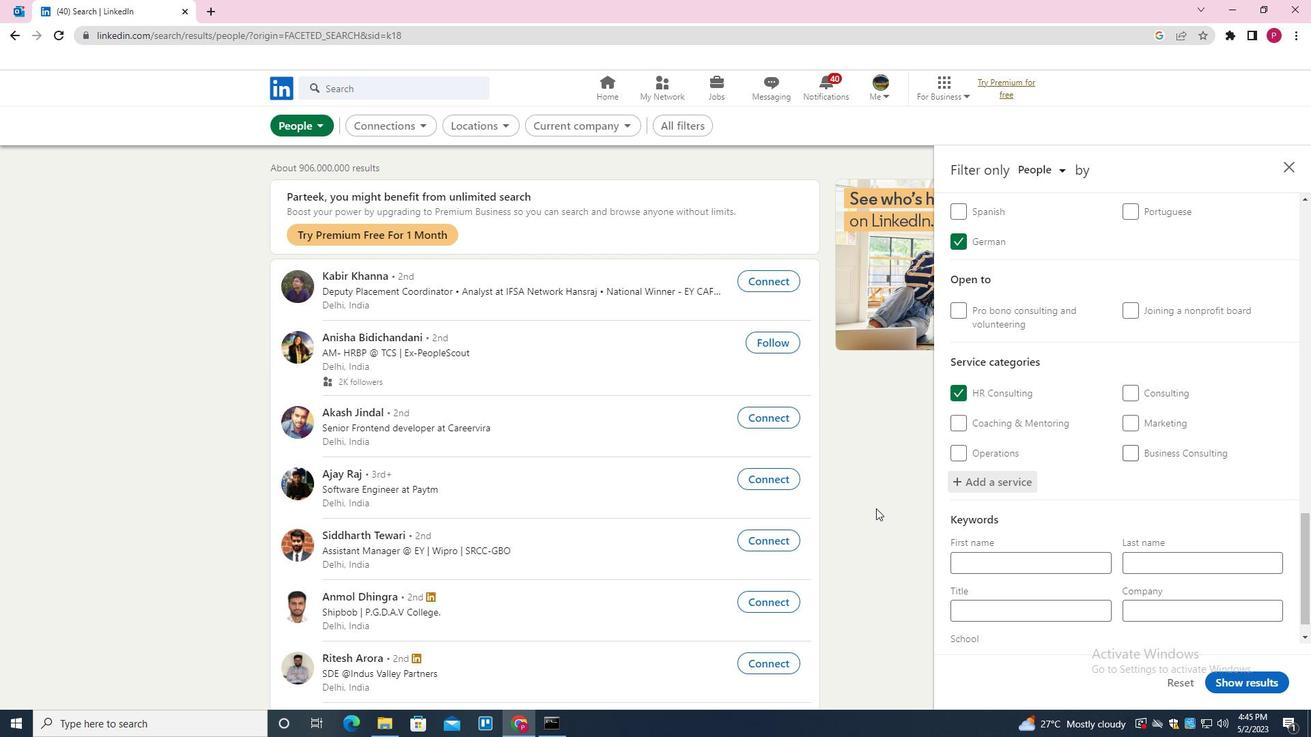 
Action: Mouse scrolled (868, 529) with delta (0, 0)
Screenshot: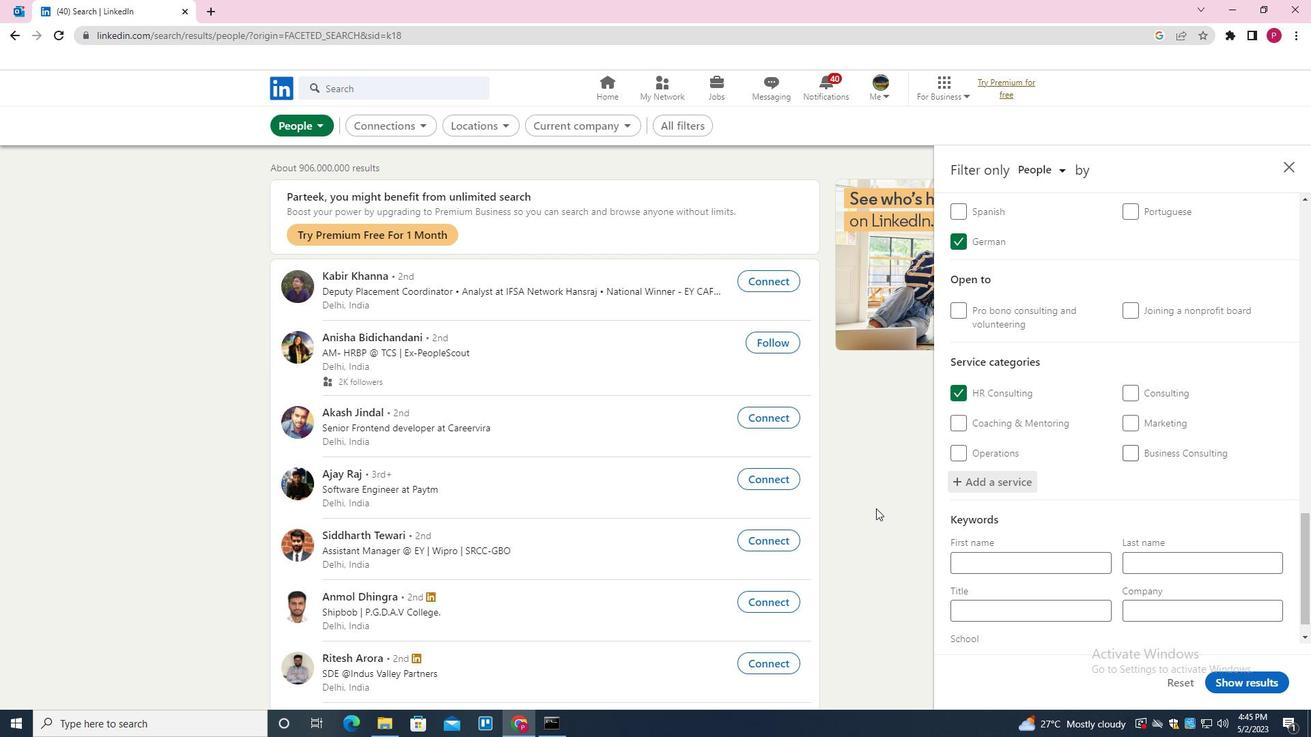 
Action: Mouse moved to (868, 547)
Screenshot: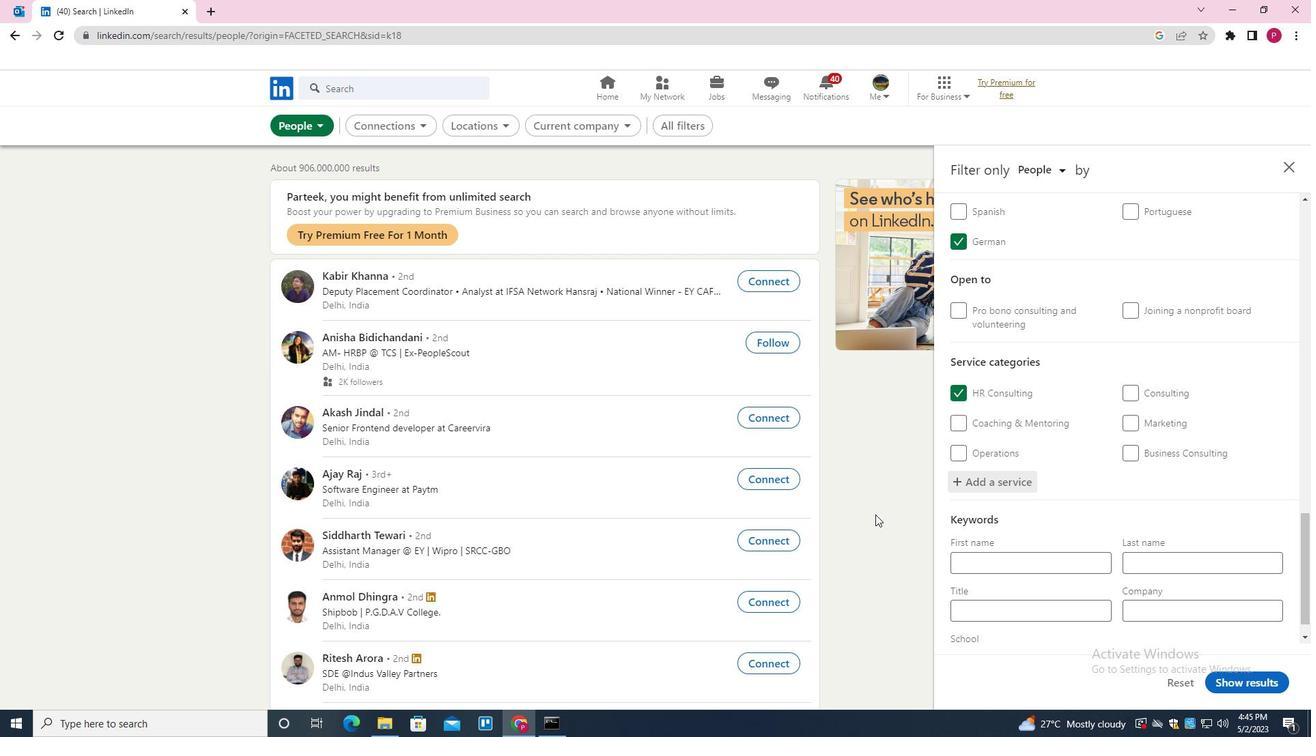 
Action: Mouse scrolled (868, 546) with delta (0, 0)
Screenshot: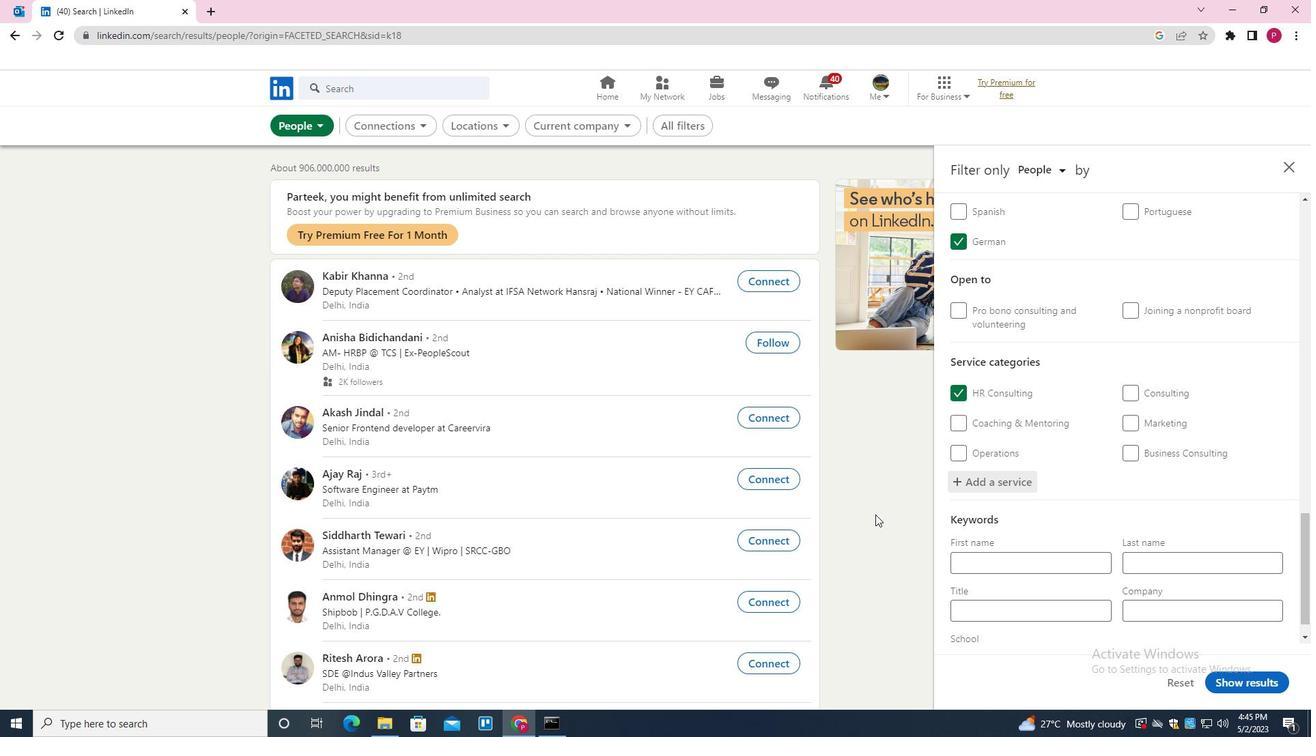 
Action: Mouse moved to (991, 612)
Screenshot: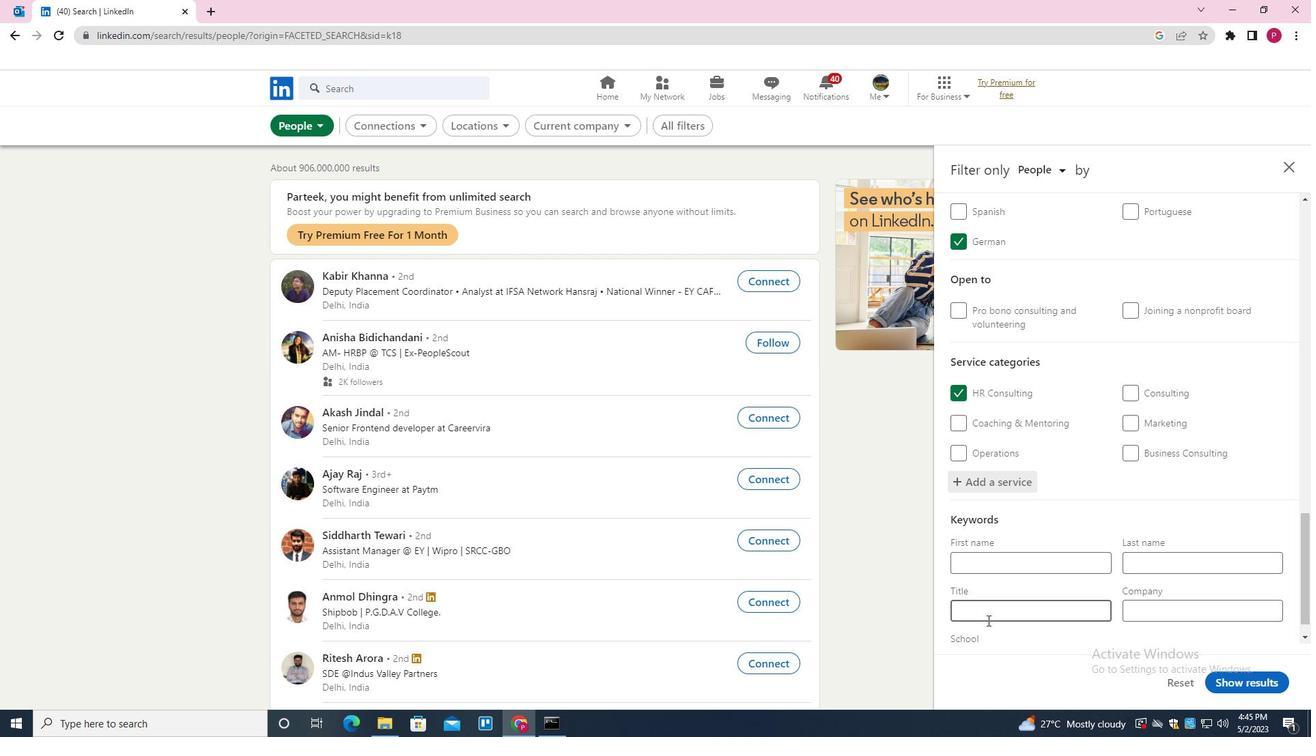 
Action: Mouse pressed left at (991, 612)
Screenshot: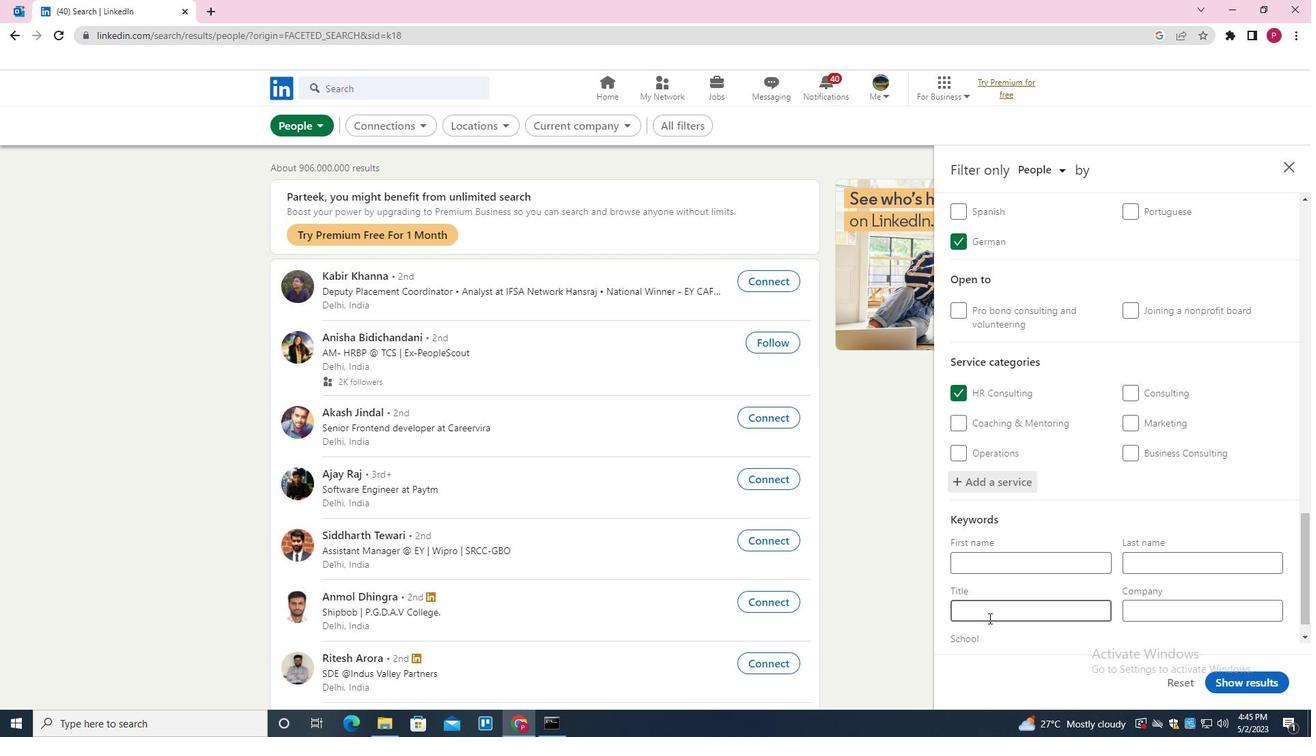 
Action: Mouse moved to (991, 612)
Screenshot: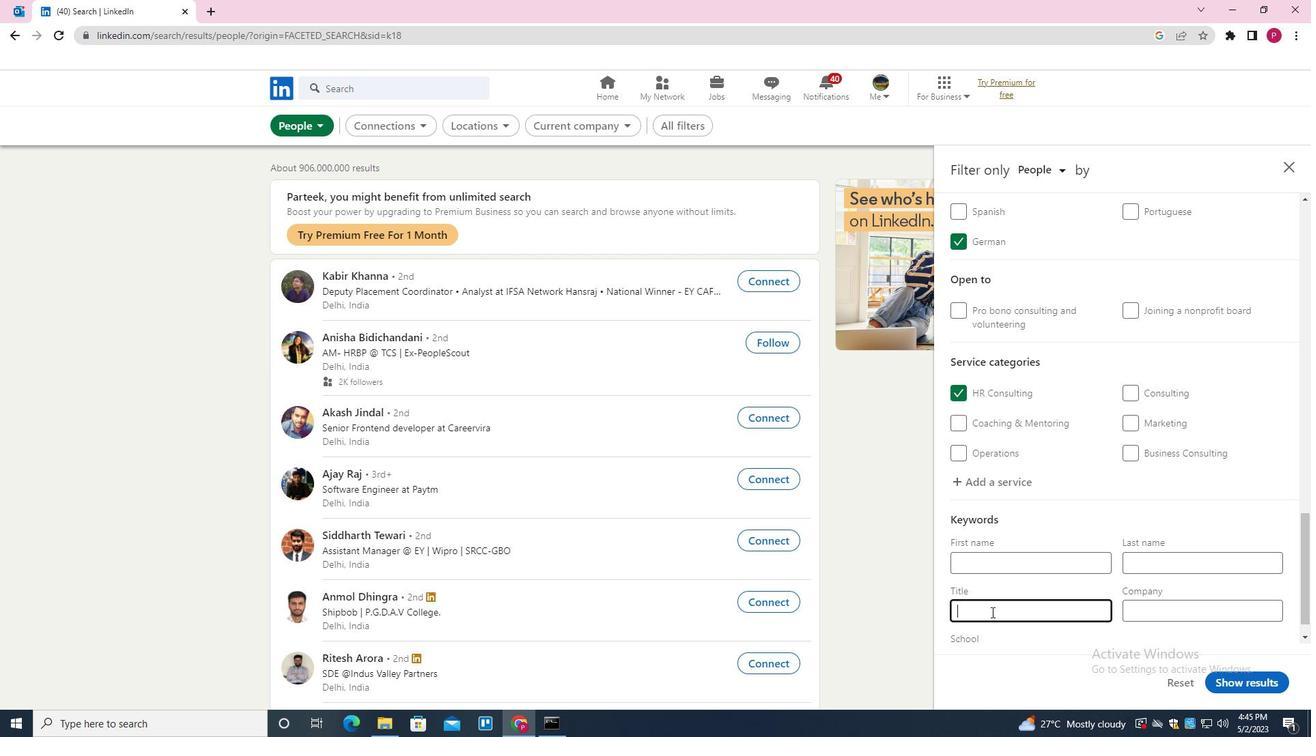 
Action: Mouse scrolled (991, 612) with delta (0, 0)
Screenshot: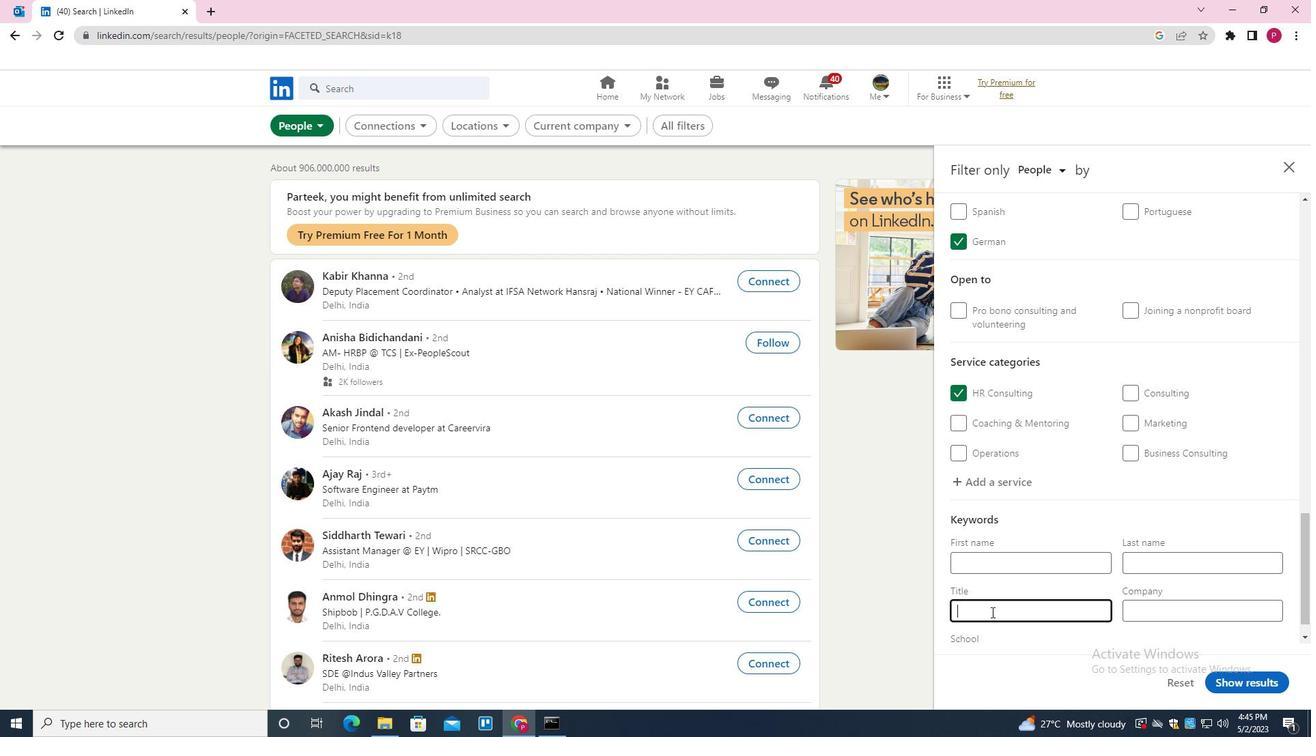 
Action: Mouse scrolled (991, 612) with delta (0, 0)
Screenshot: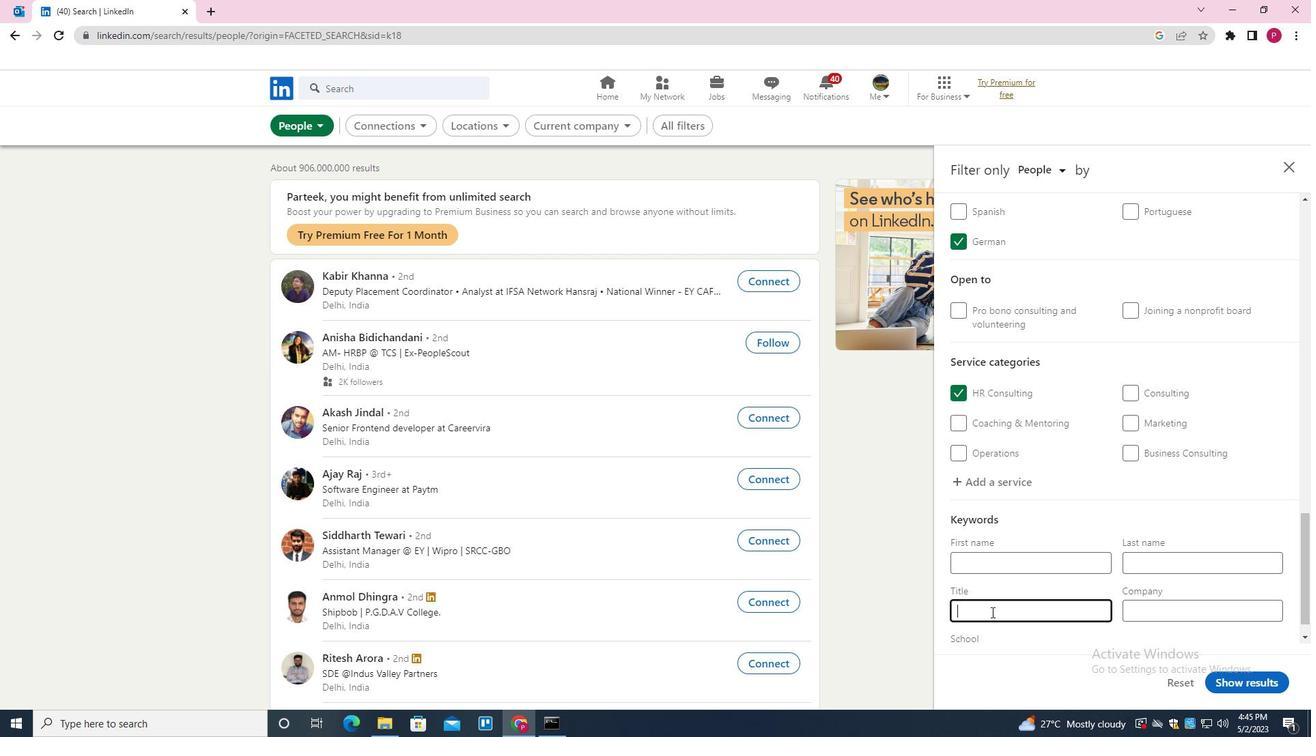 
Action: Mouse scrolled (991, 612) with delta (0, 0)
Screenshot: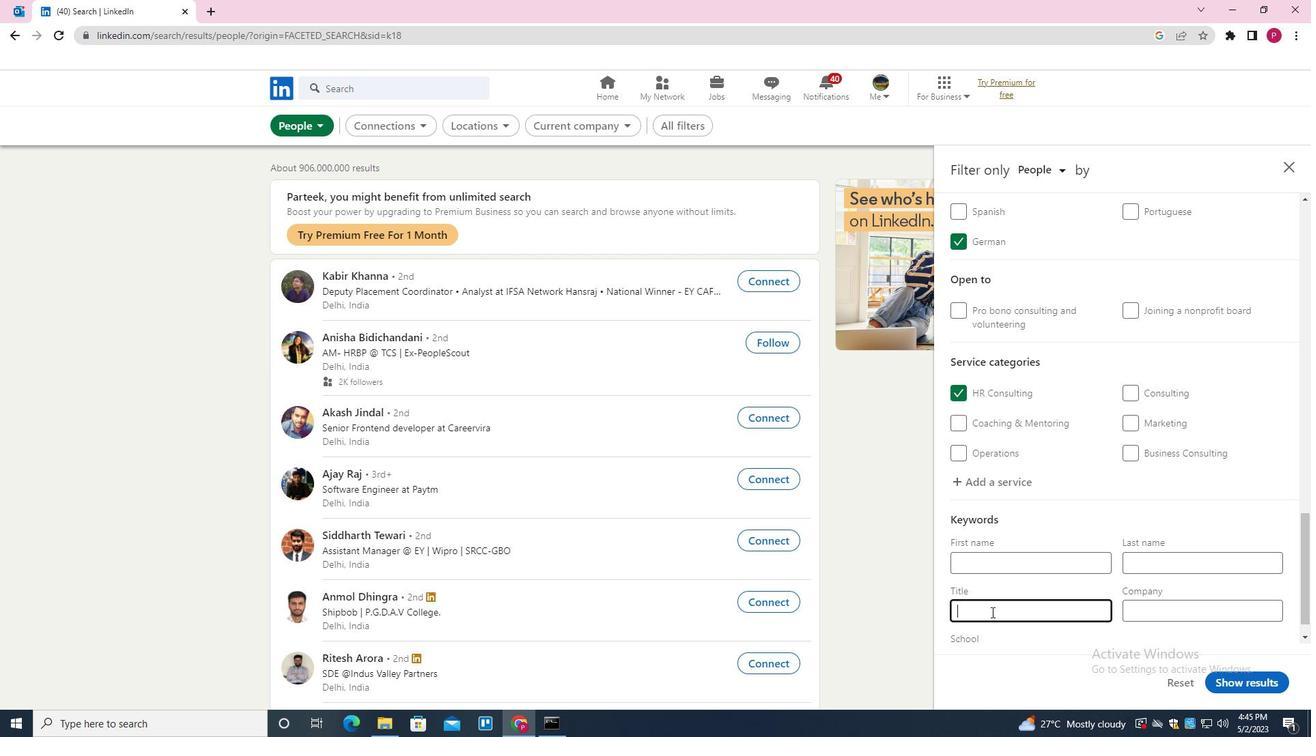 
Action: Mouse moved to (993, 612)
Screenshot: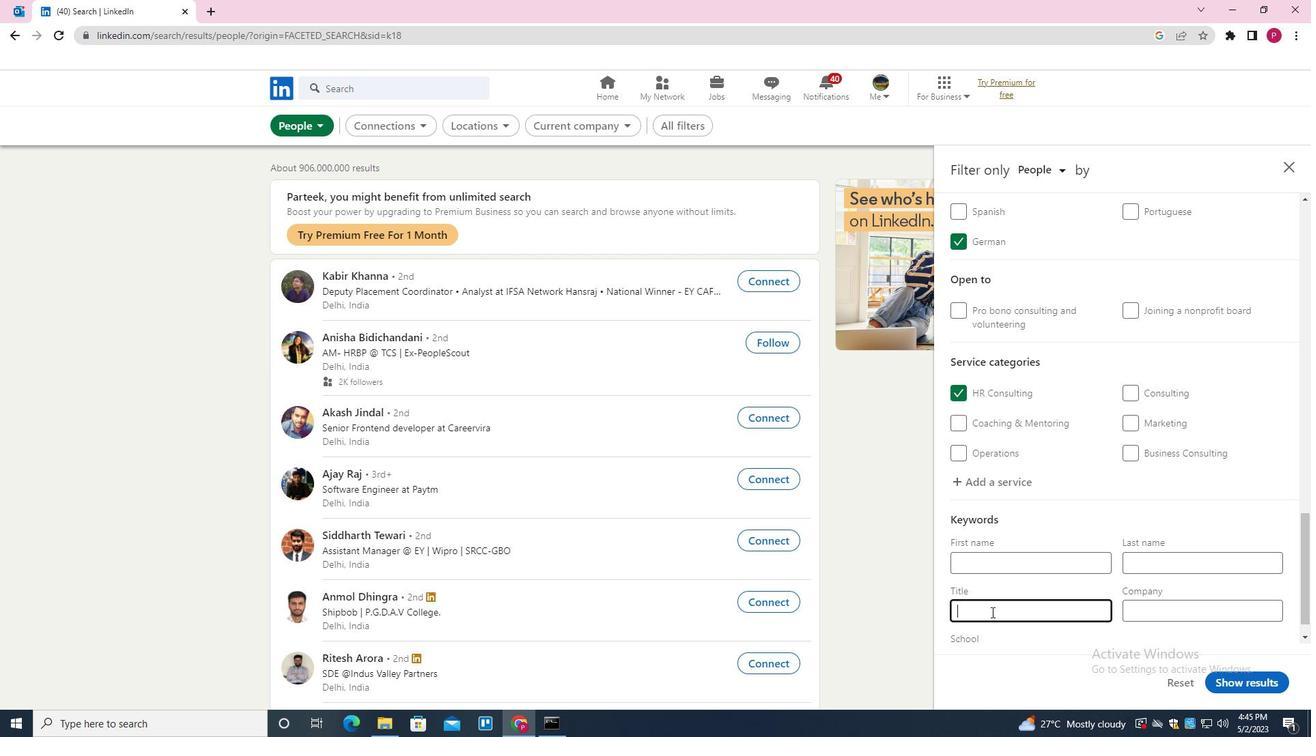 
Action: Mouse scrolled (993, 611) with delta (0, 0)
Screenshot: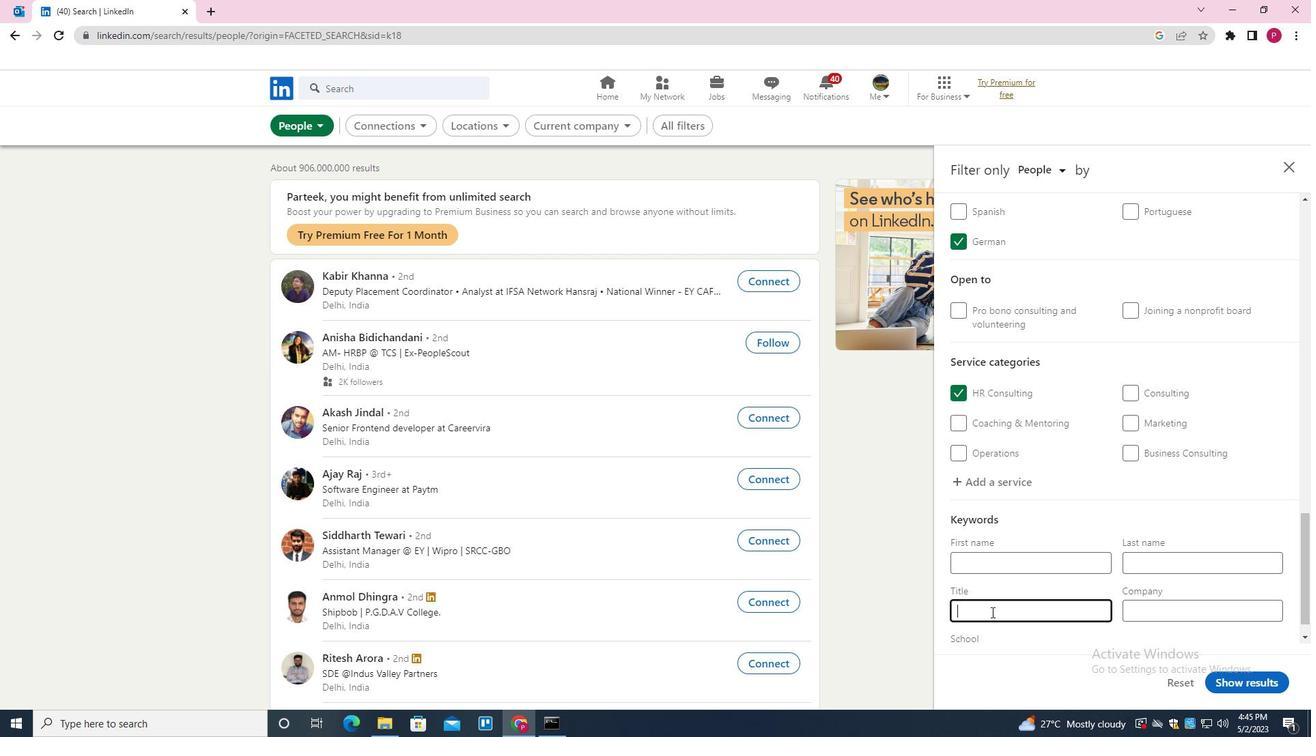 
Action: Mouse moved to (994, 610)
Screenshot: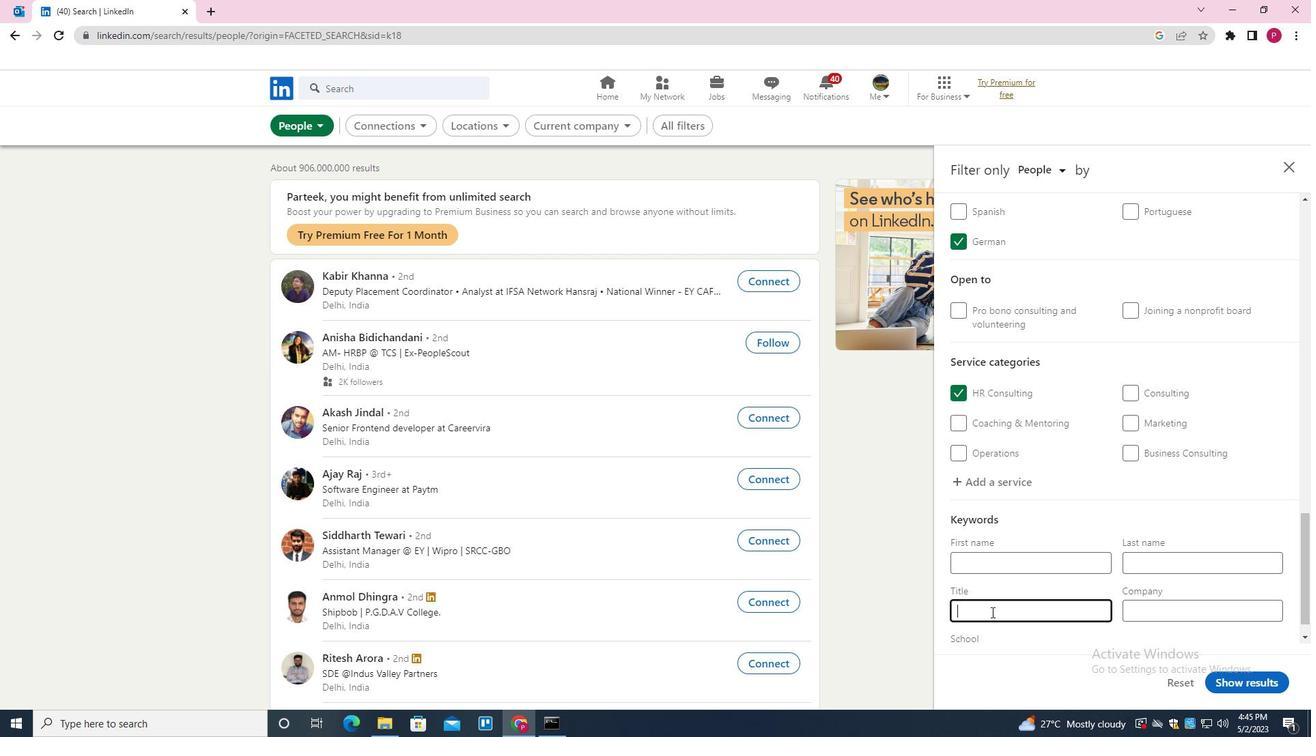 
Action: Mouse scrolled (994, 609) with delta (0, 0)
Screenshot: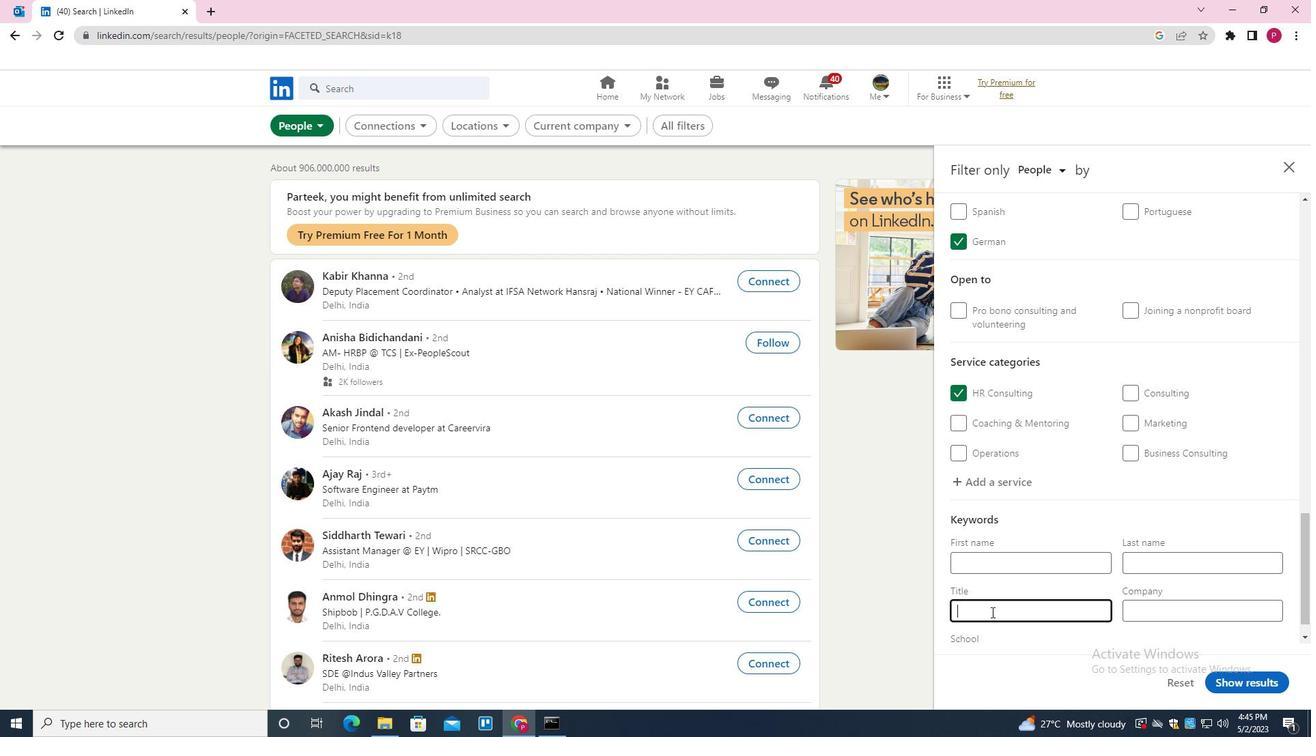
Action: Mouse moved to (946, 623)
Screenshot: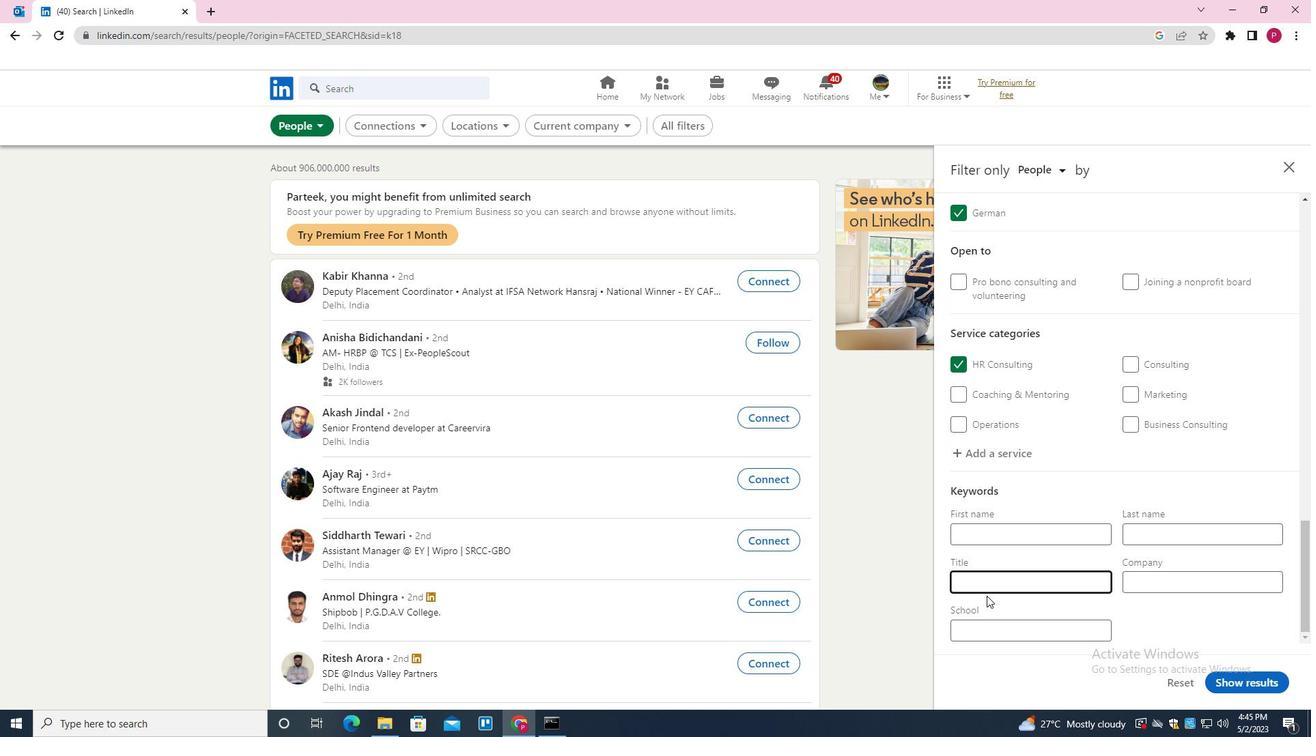 
Action: Key pressed <Key.shift><Key.shift><Key.shift><Key.shift><Key.shift><Key.shift><Key.shift><Key.shift><Key.shift>EVENTS<Key.space><Key.shift>MANAGER
Screenshot: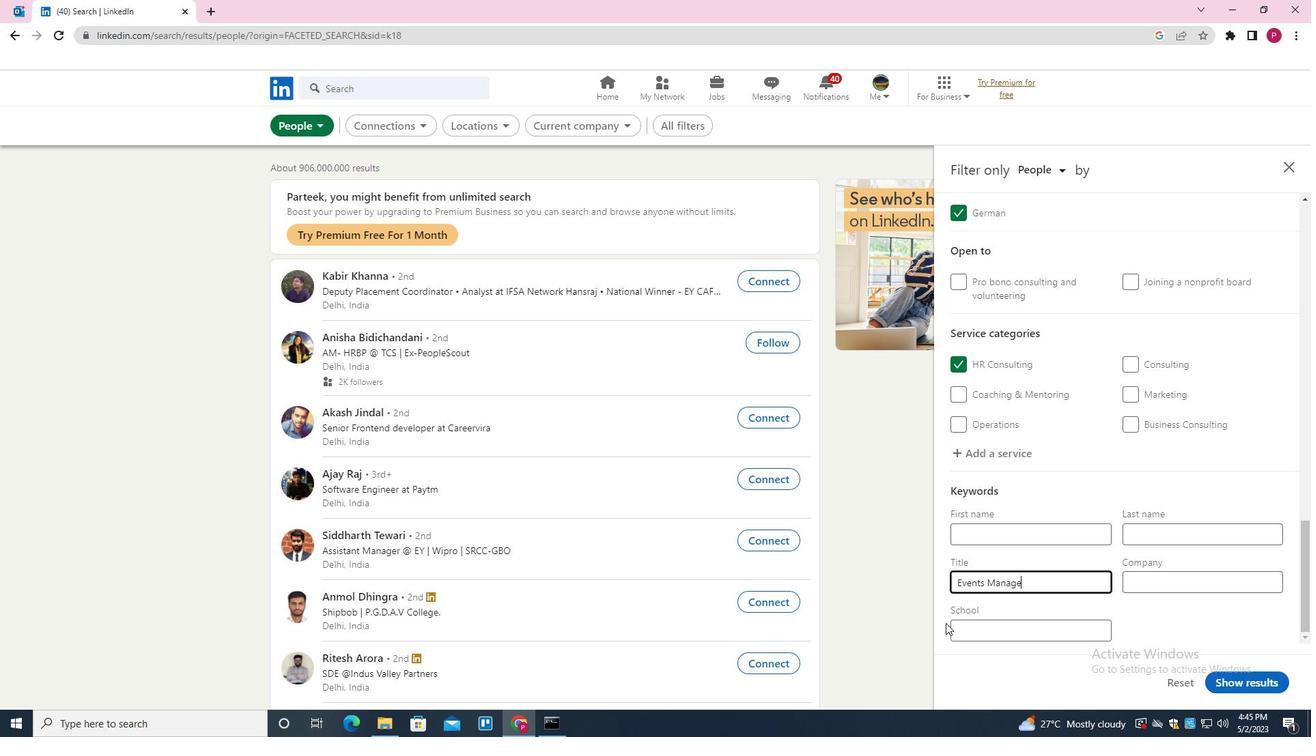 
Action: Mouse moved to (1269, 684)
Screenshot: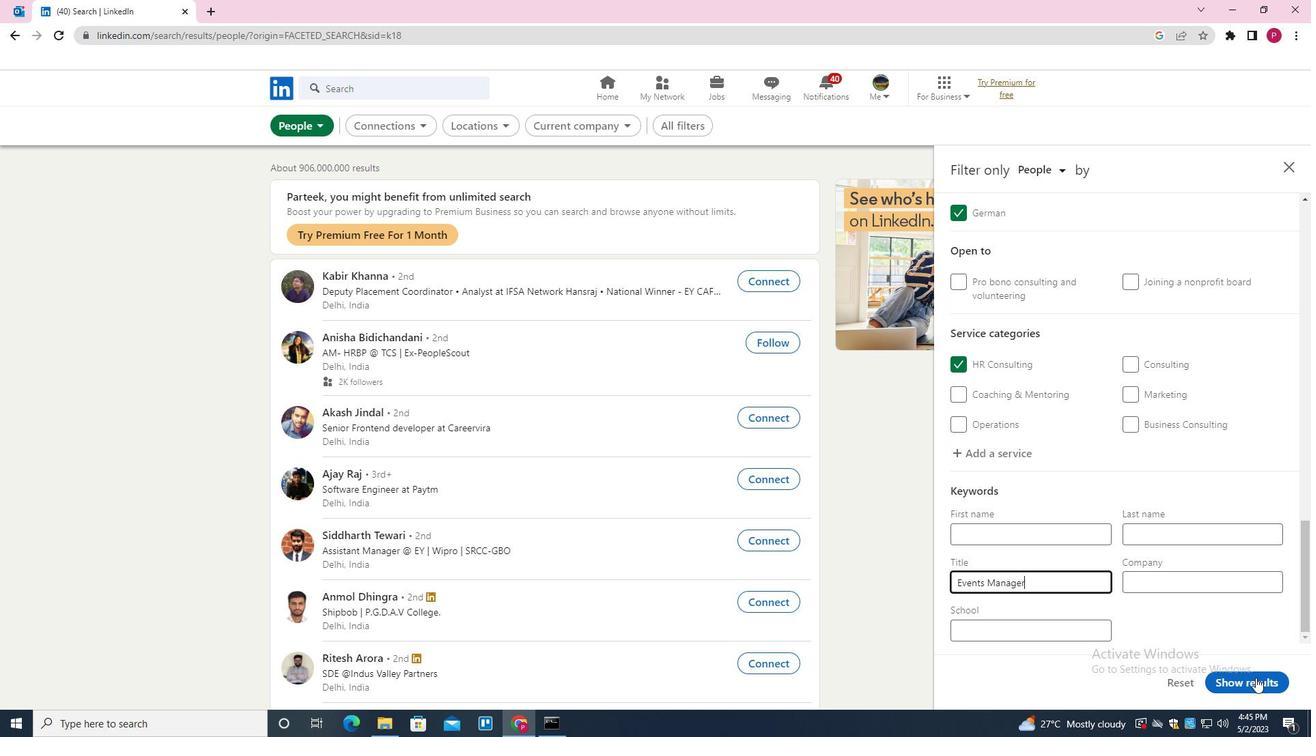 
Action: Mouse pressed left at (1269, 684)
Screenshot: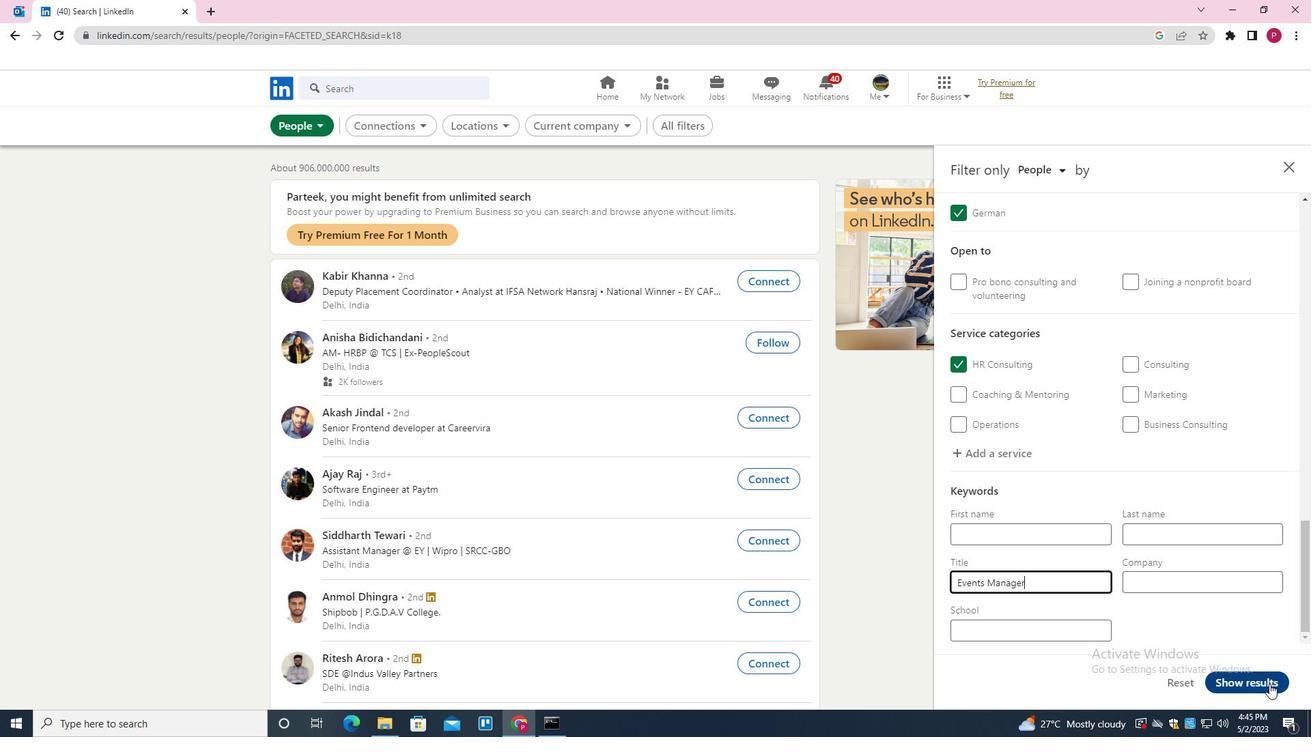 
Action: Mouse moved to (799, 341)
Screenshot: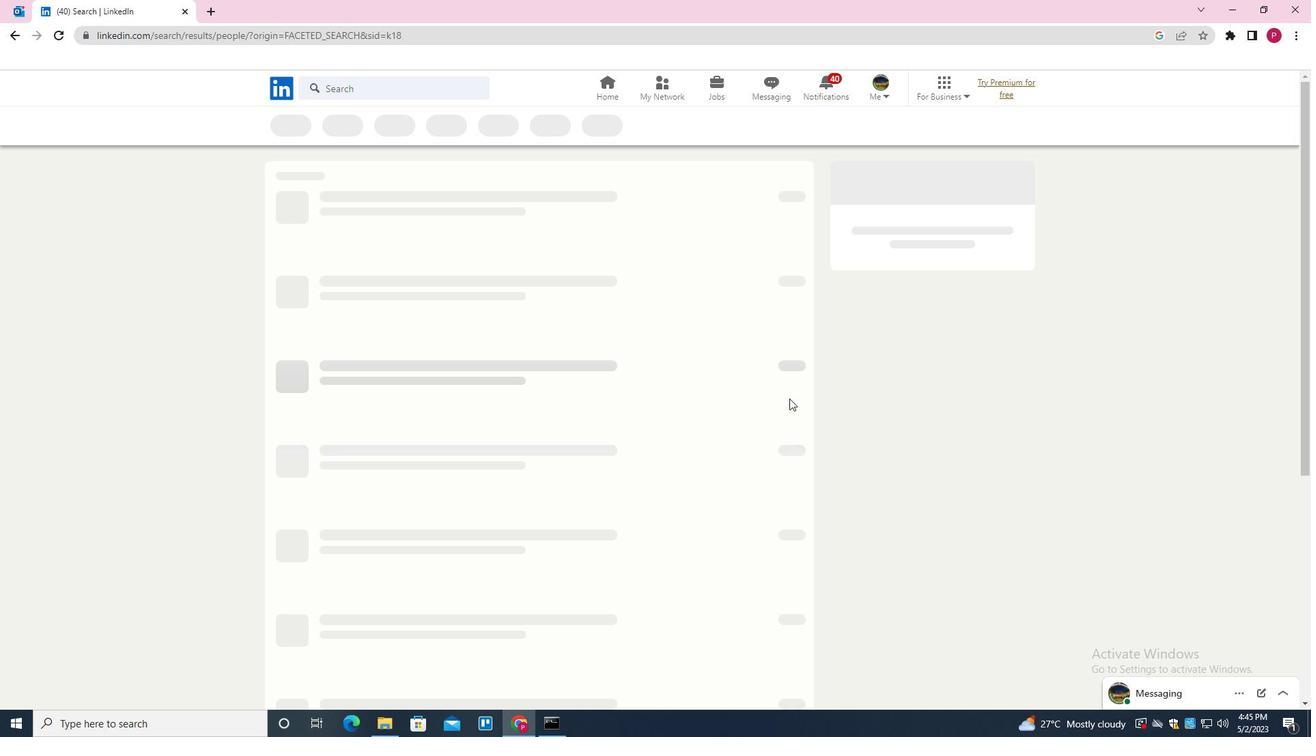 
